 Task: Find connections with filter location Jieshou with filter topic #personaltraining with filter profile language English with filter current company Viasat Inc. with filter school Coimbatore Institute of Technology with filter industry Wind Electric Power Generation with filter service category Packaging Design with filter keywords title Motion Picture Director
Action: Mouse moved to (714, 93)
Screenshot: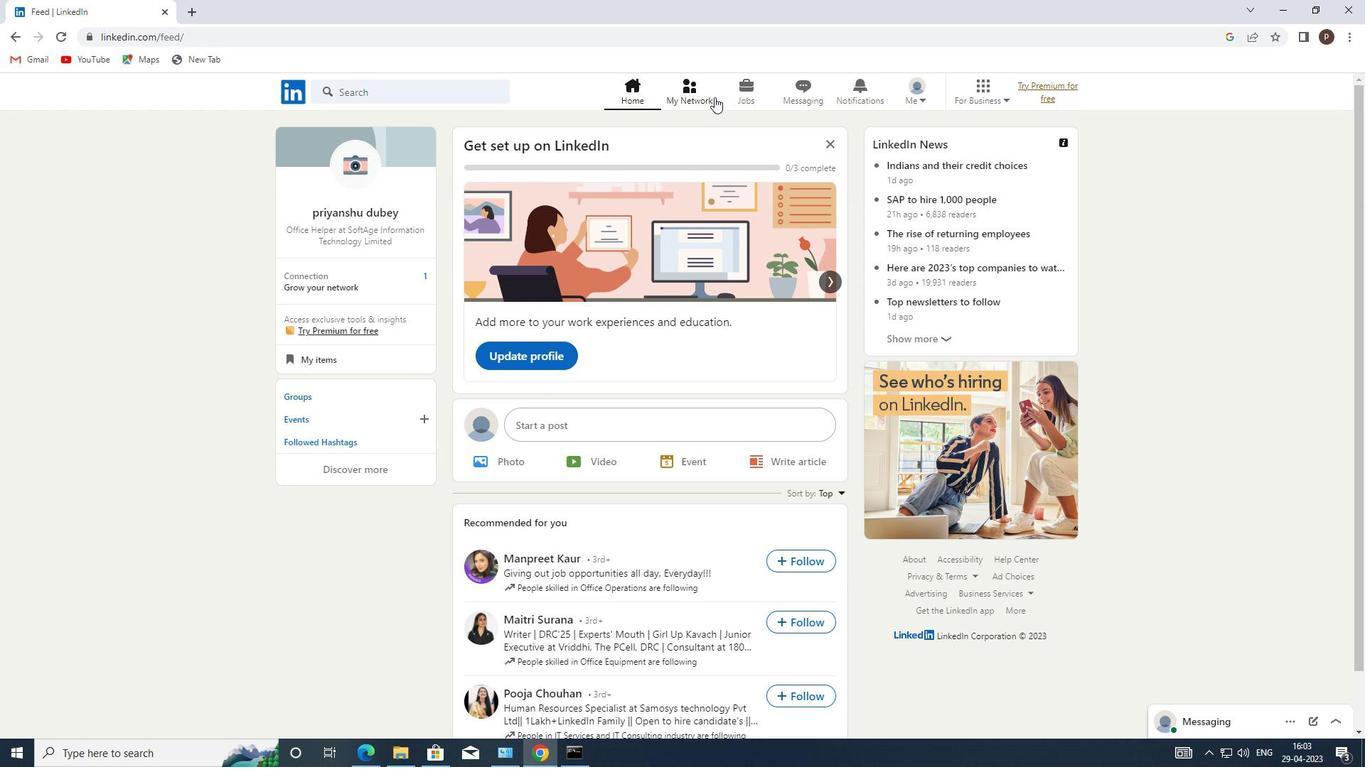 
Action: Mouse pressed left at (714, 93)
Screenshot: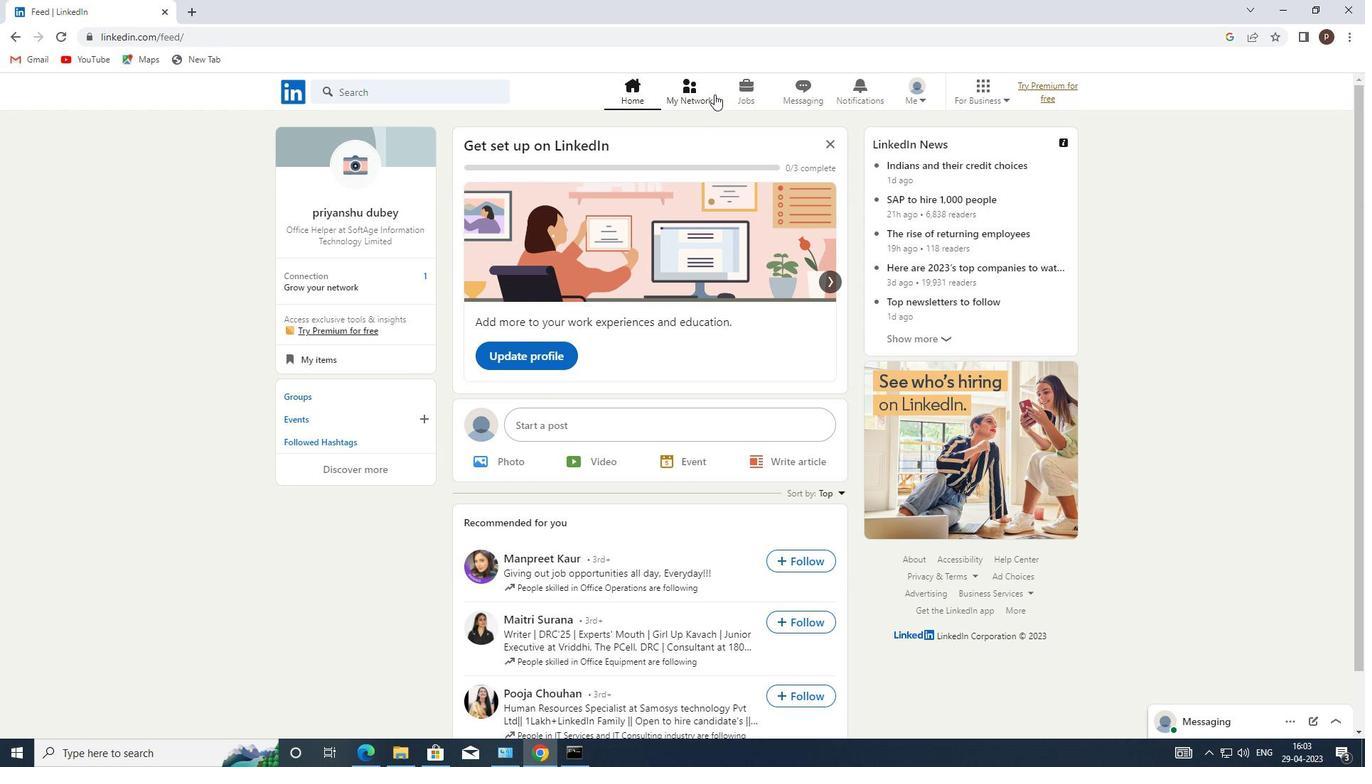 
Action: Mouse moved to (383, 172)
Screenshot: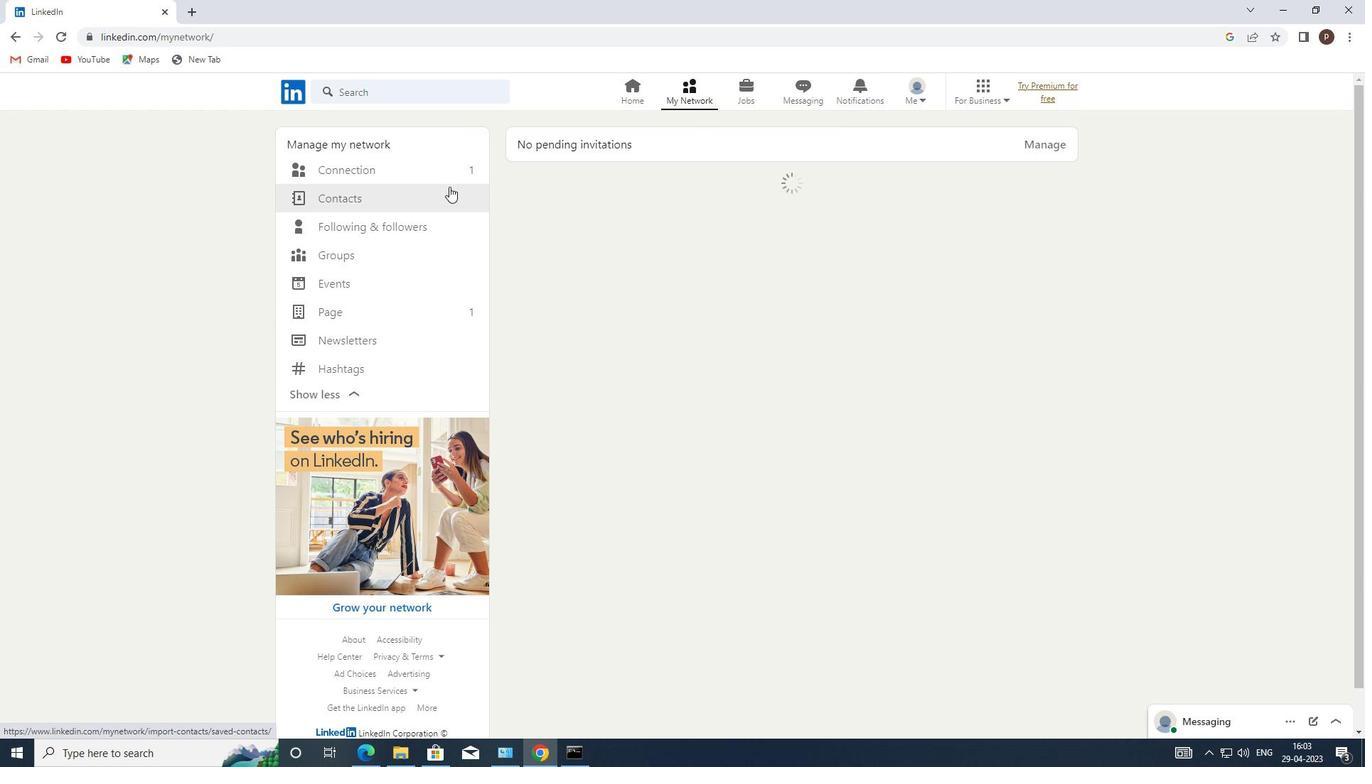 
Action: Mouse pressed left at (383, 172)
Screenshot: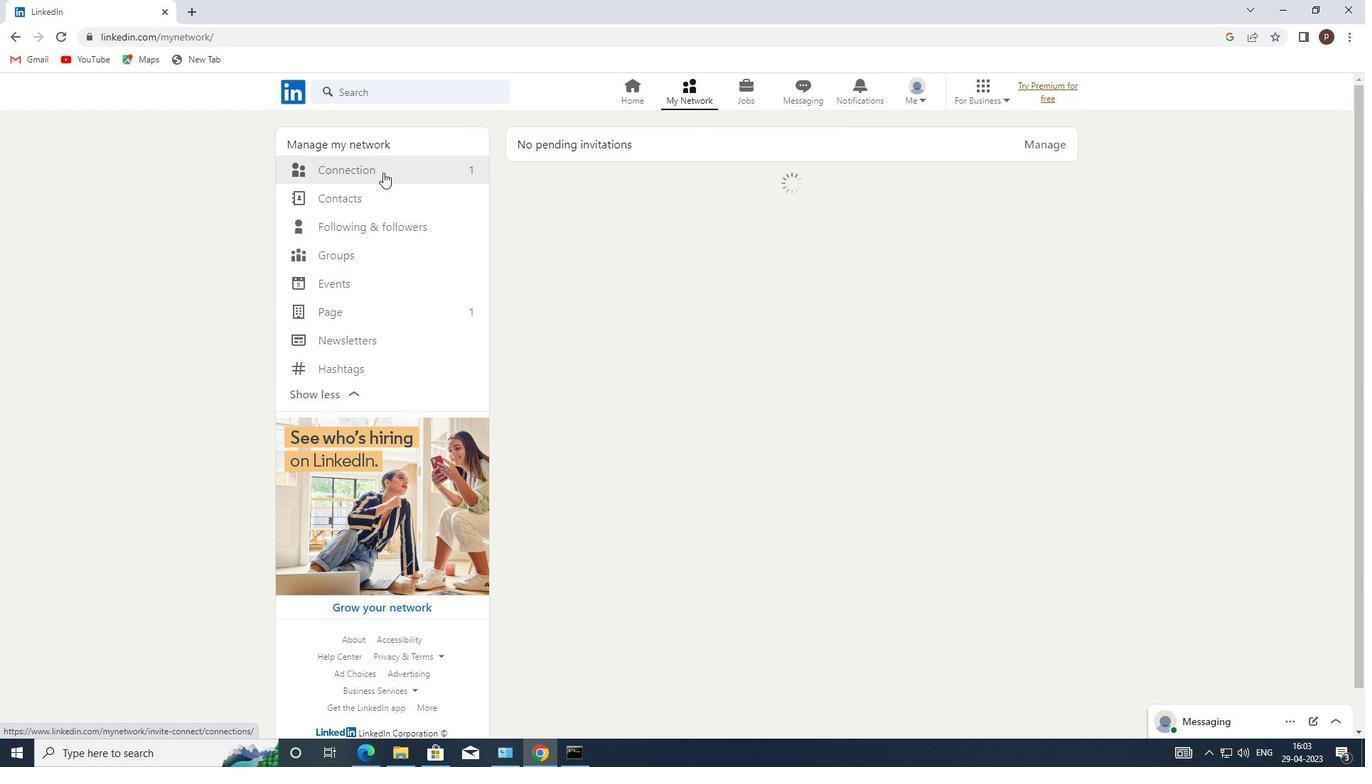
Action: Mouse moved to (764, 166)
Screenshot: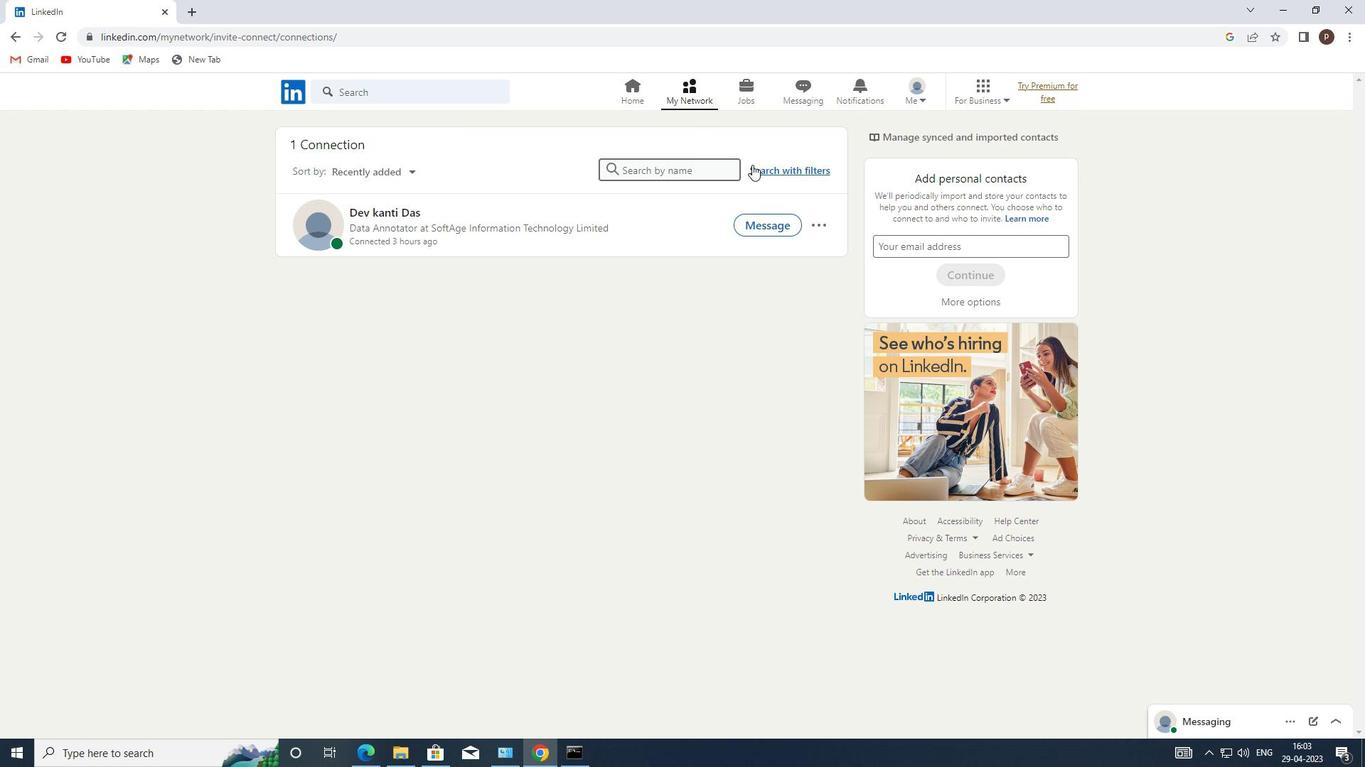 
Action: Mouse pressed left at (764, 166)
Screenshot: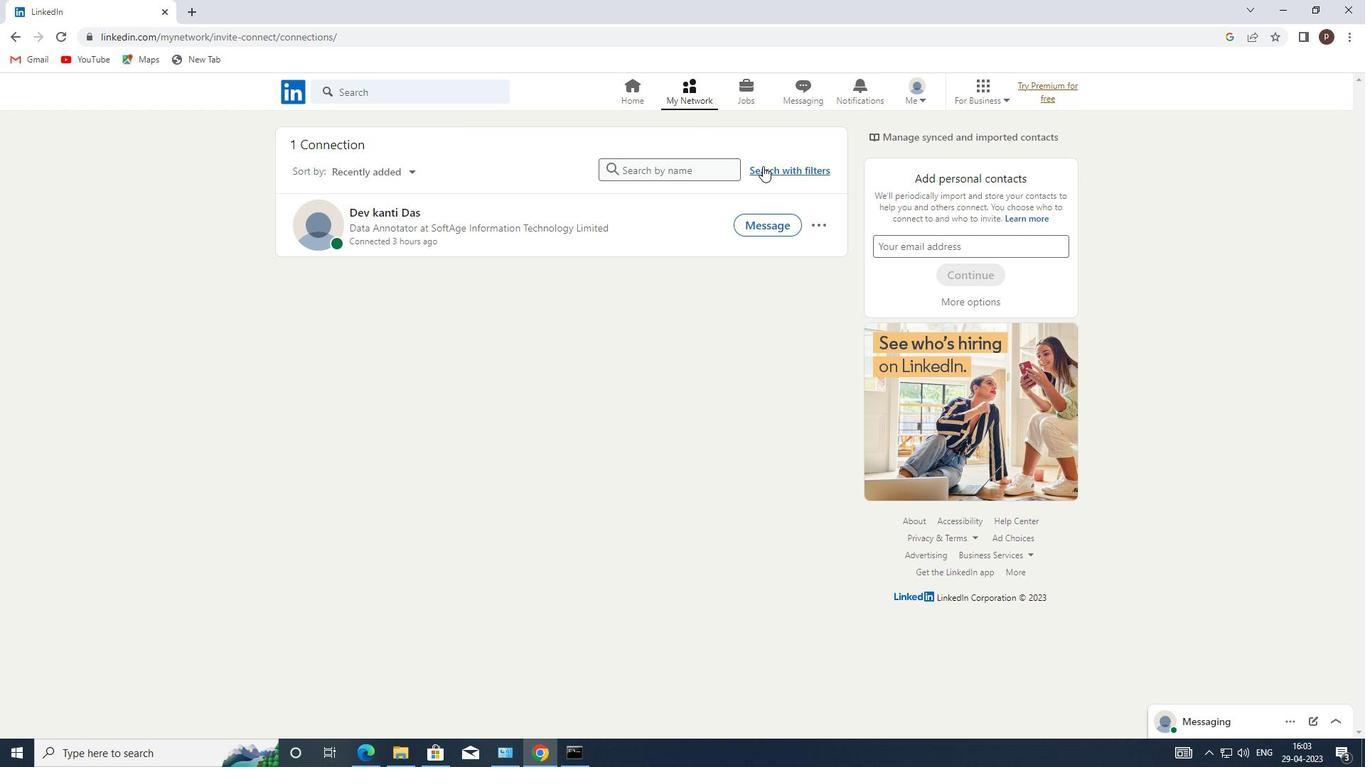 
Action: Mouse moved to (730, 132)
Screenshot: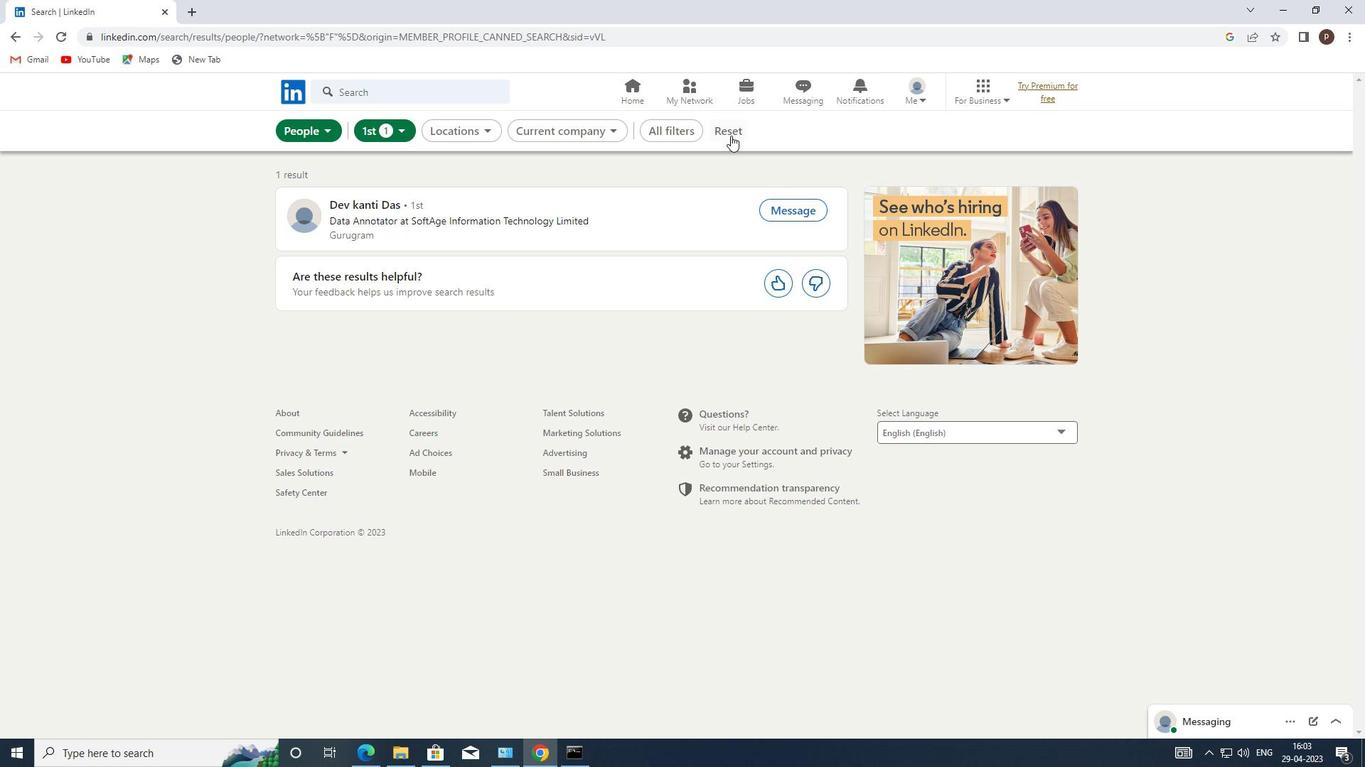 
Action: Mouse pressed left at (730, 132)
Screenshot: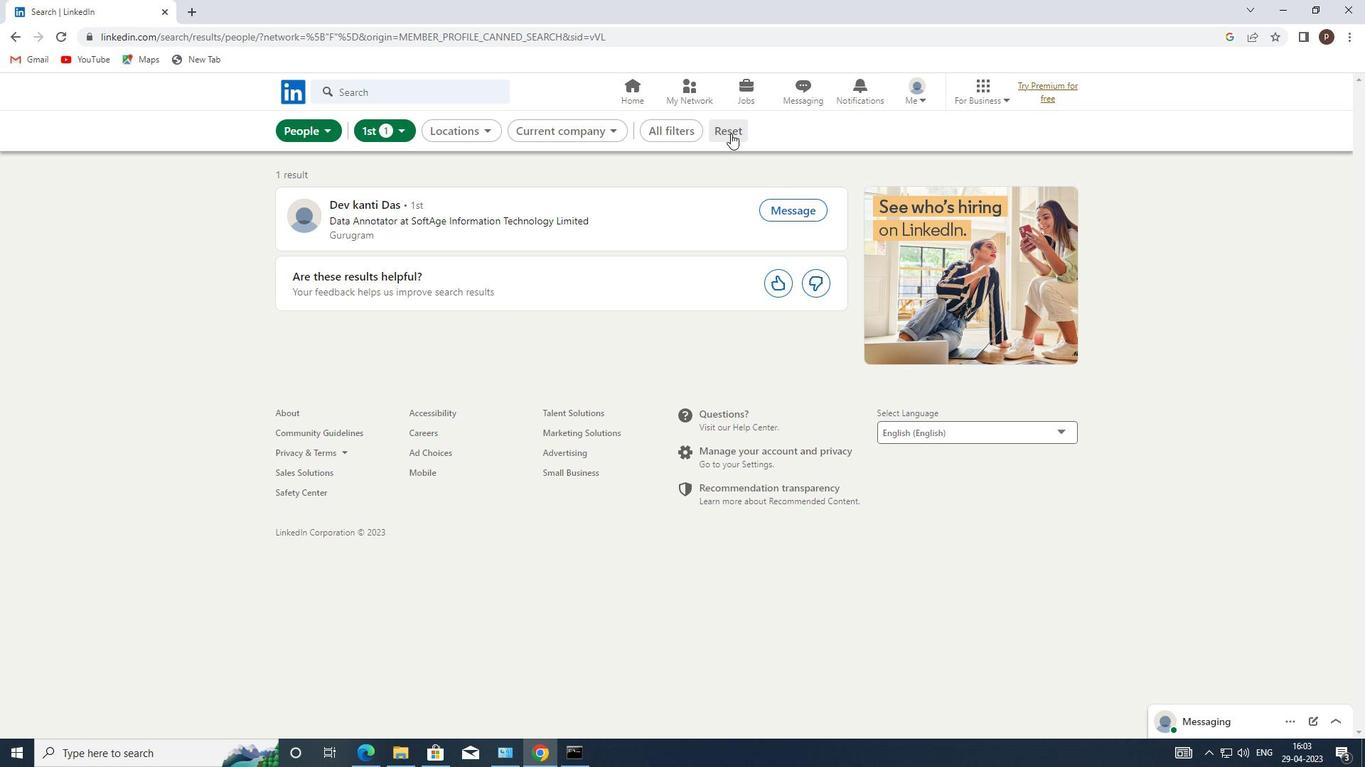 
Action: Mouse moved to (719, 133)
Screenshot: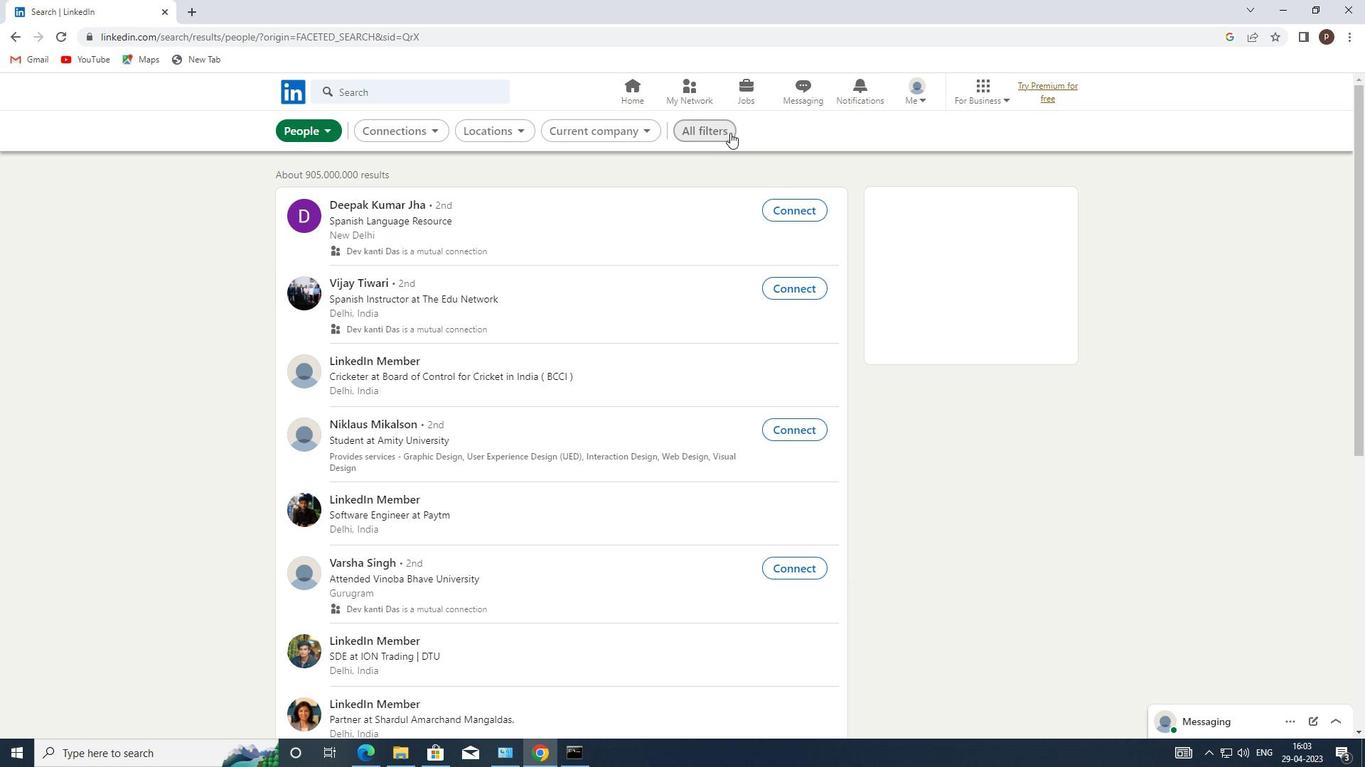 
Action: Mouse pressed left at (719, 133)
Screenshot: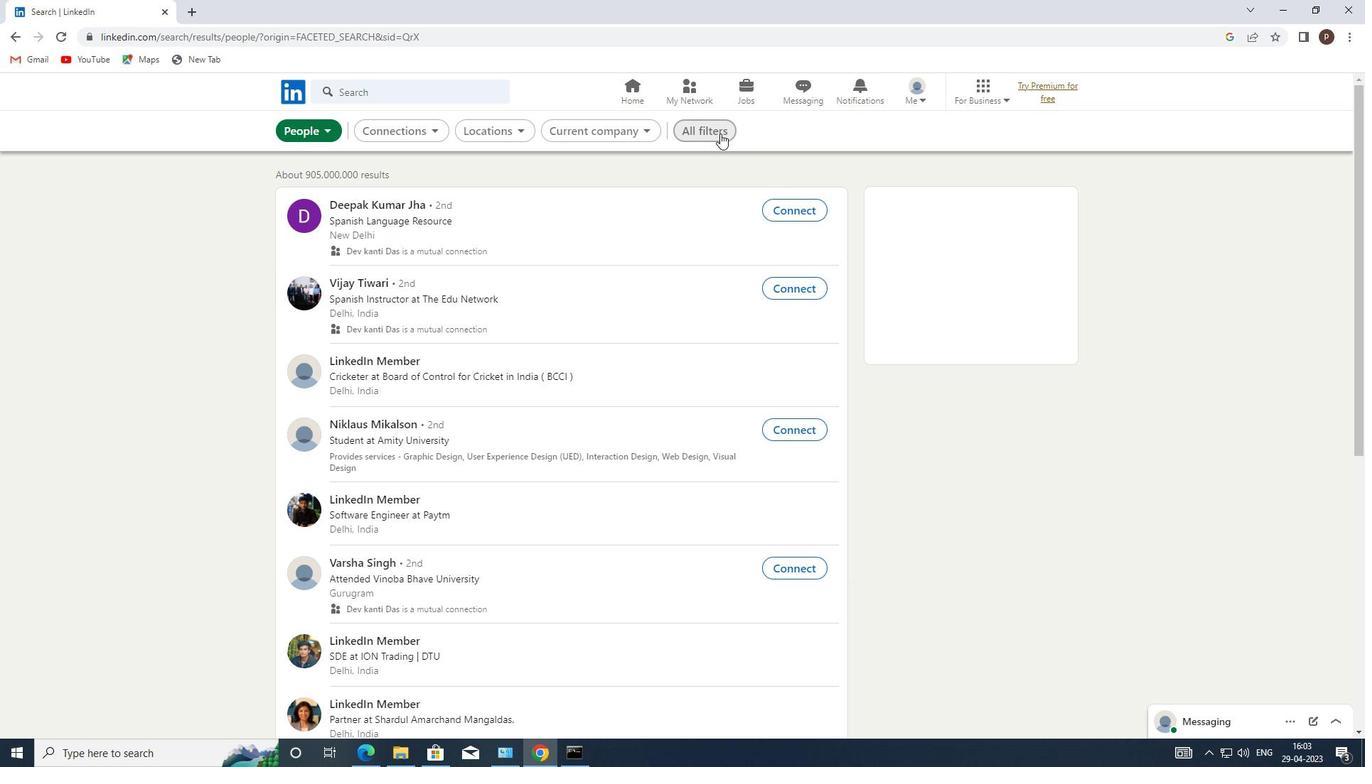 
Action: Mouse moved to (1074, 530)
Screenshot: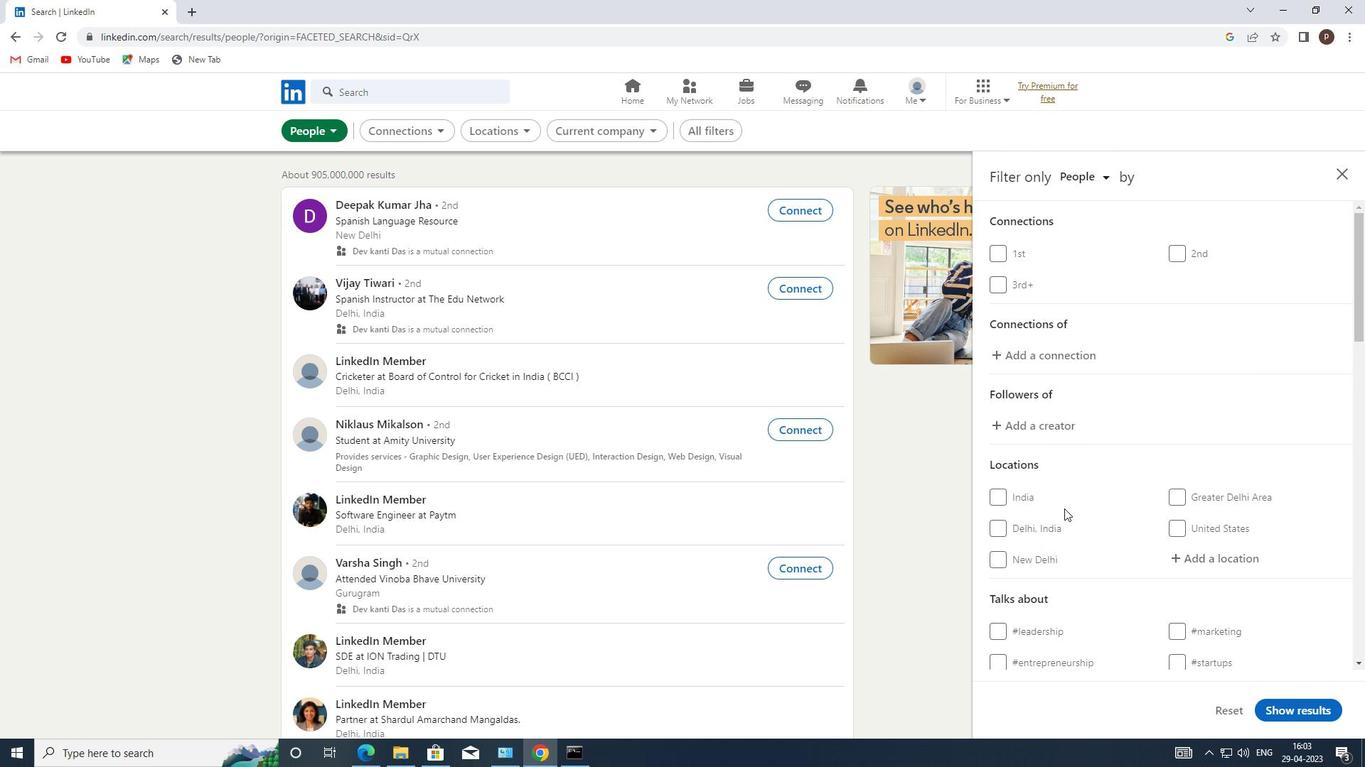 
Action: Mouse scrolled (1074, 529) with delta (0, 0)
Screenshot: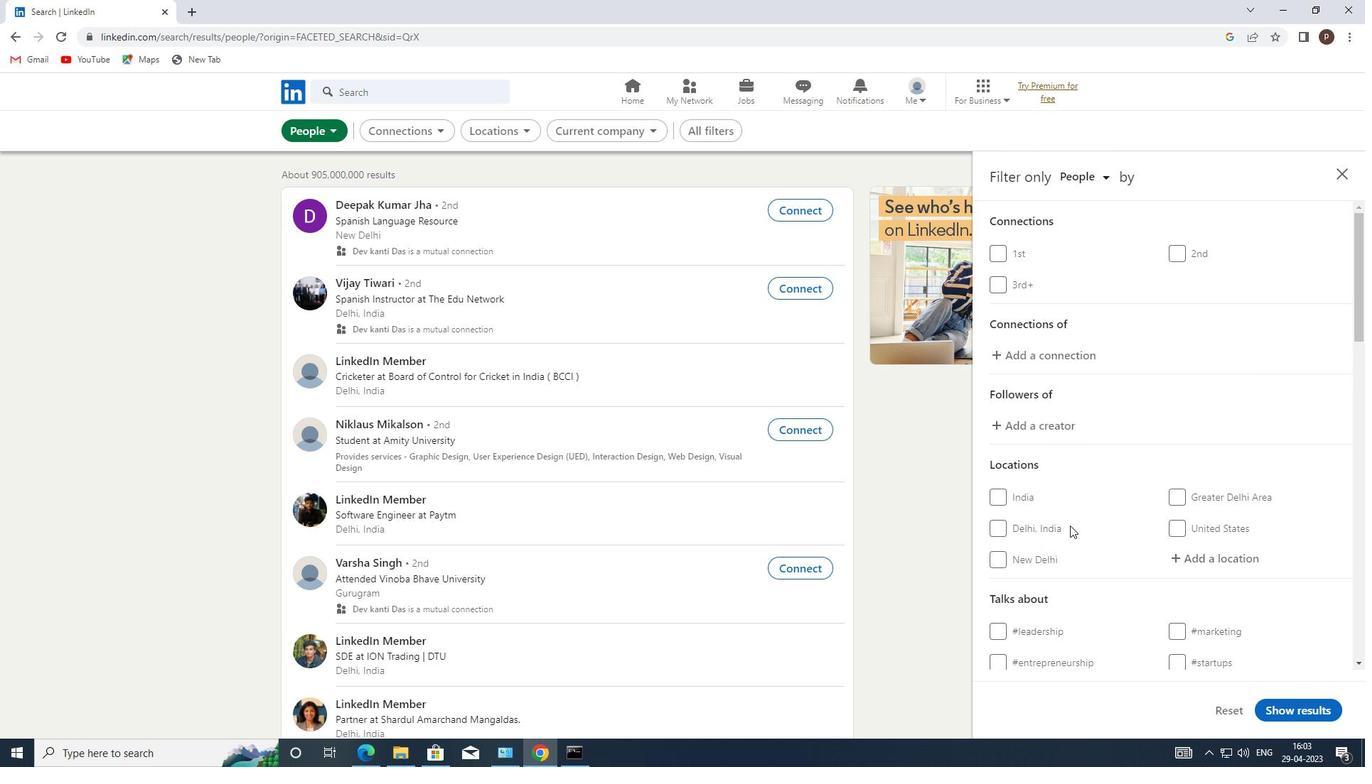 
Action: Mouse scrolled (1074, 529) with delta (0, 0)
Screenshot: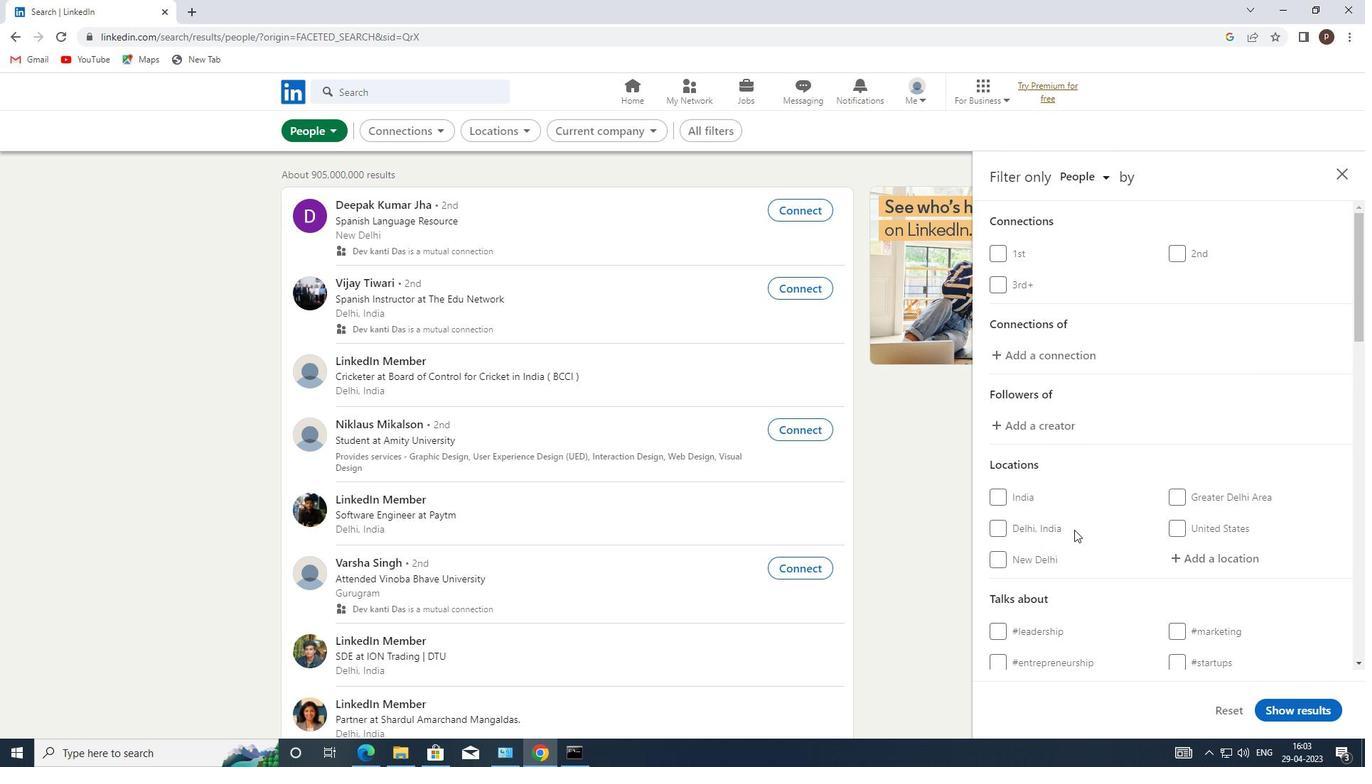 
Action: Mouse moved to (1173, 418)
Screenshot: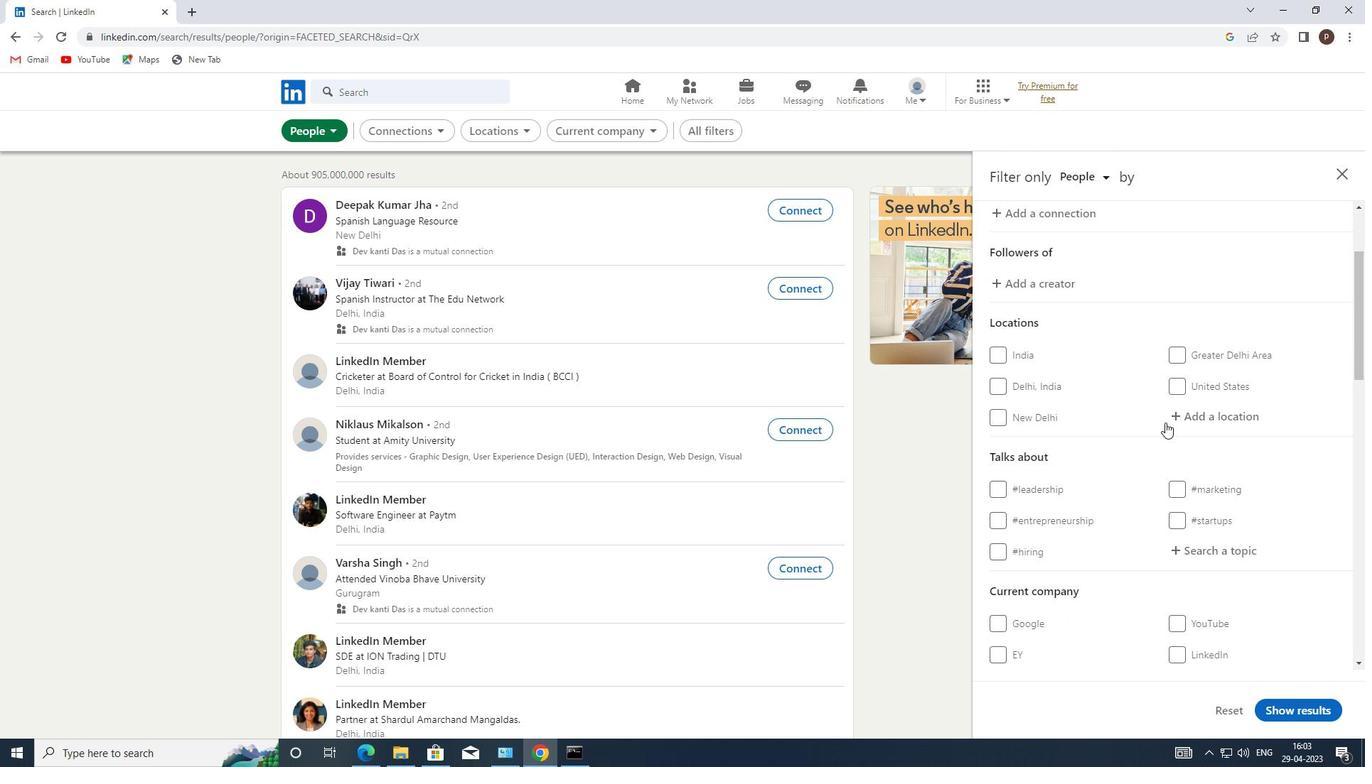 
Action: Mouse pressed left at (1173, 418)
Screenshot: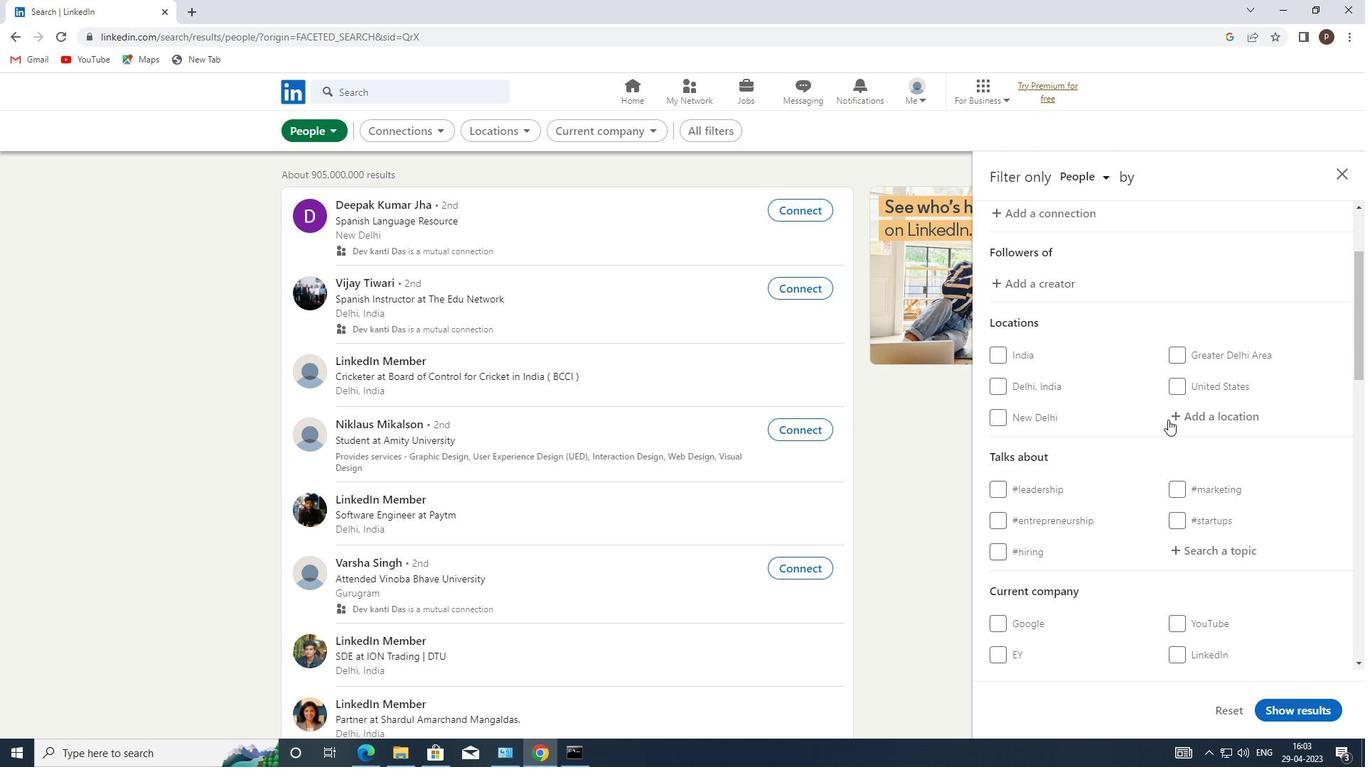 
Action: Key pressed j<Key.caps_lock>ieshou<Key.space>
Screenshot: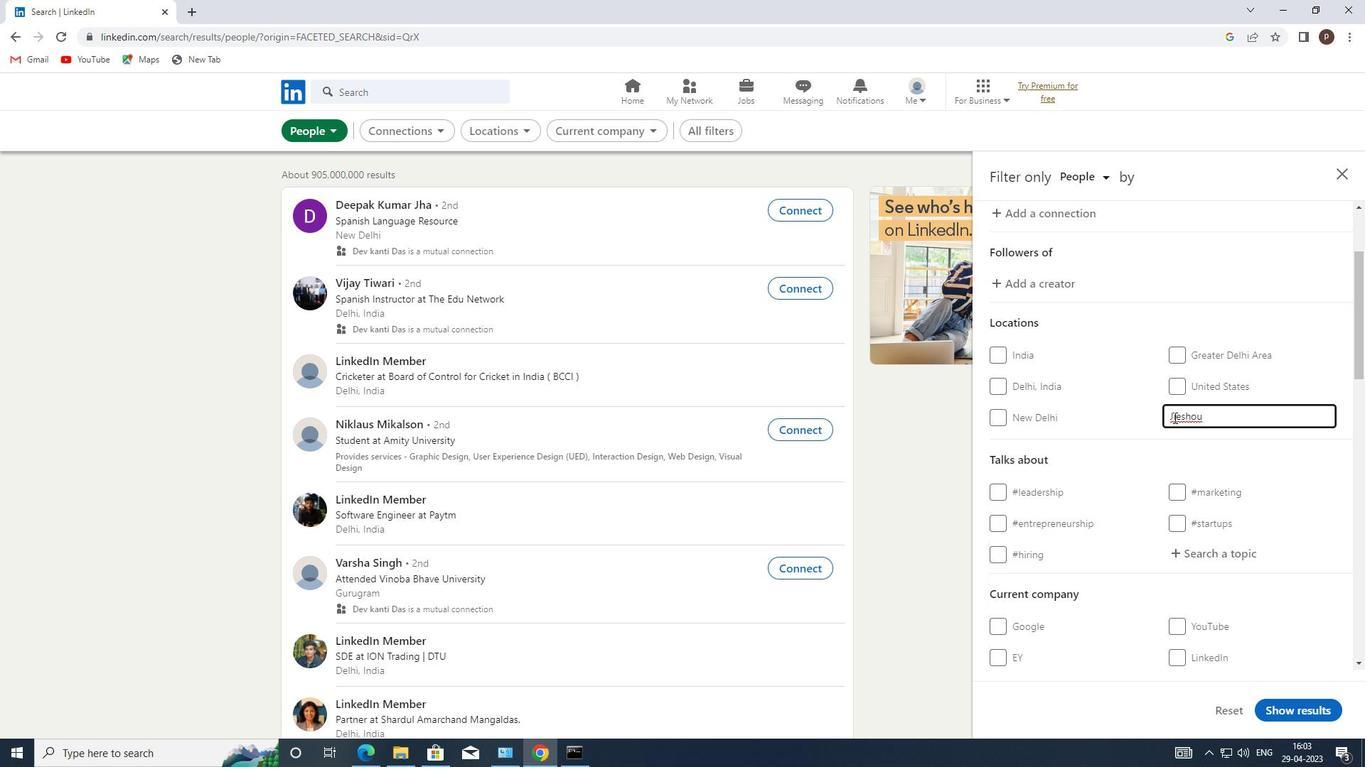 
Action: Mouse moved to (1132, 450)
Screenshot: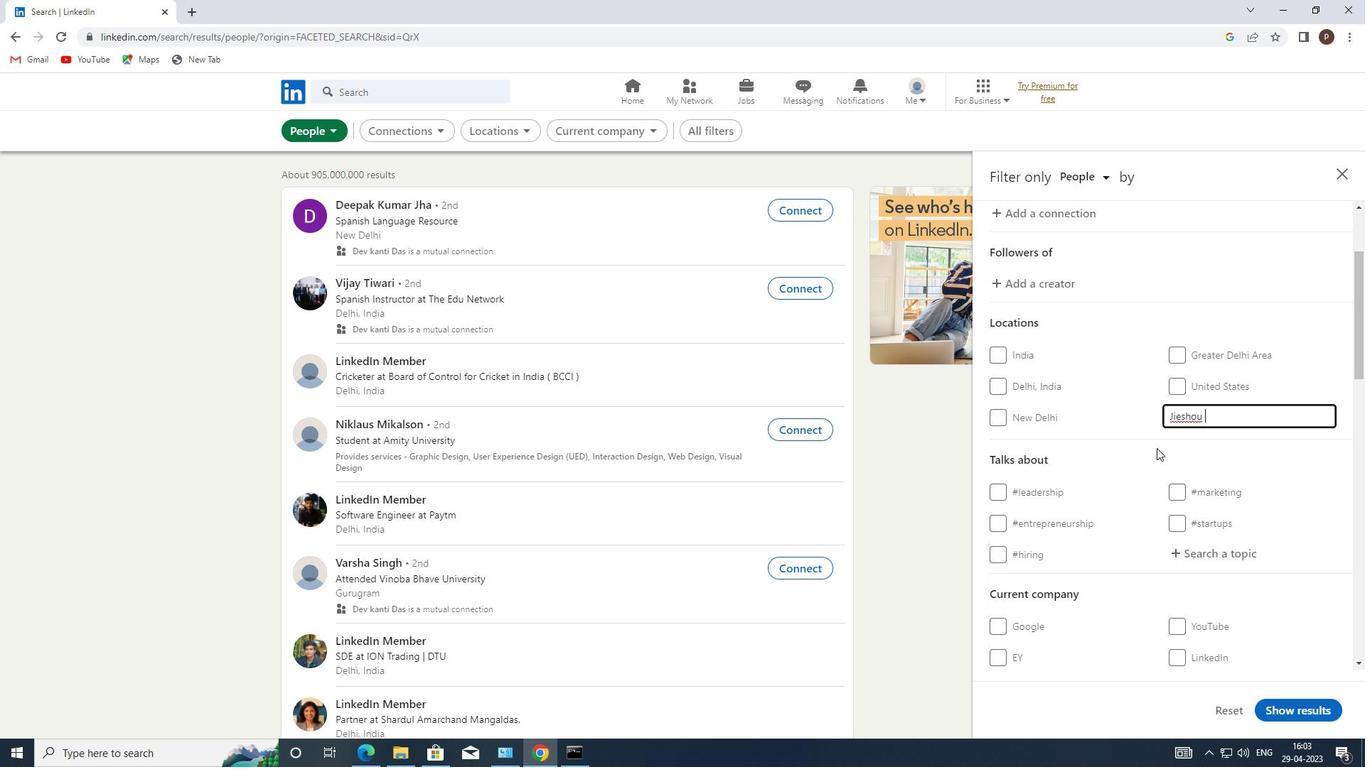 
Action: Mouse scrolled (1132, 450) with delta (0, 0)
Screenshot: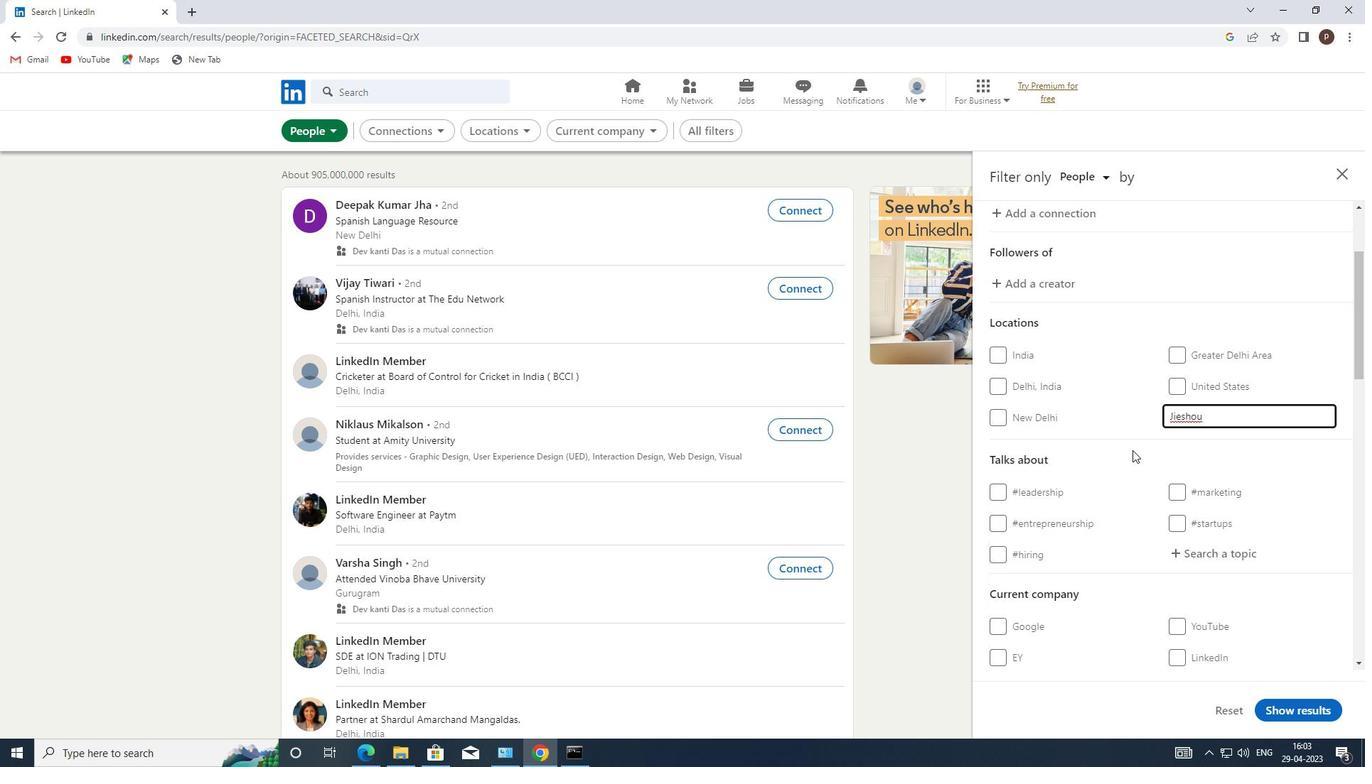 
Action: Mouse moved to (1175, 484)
Screenshot: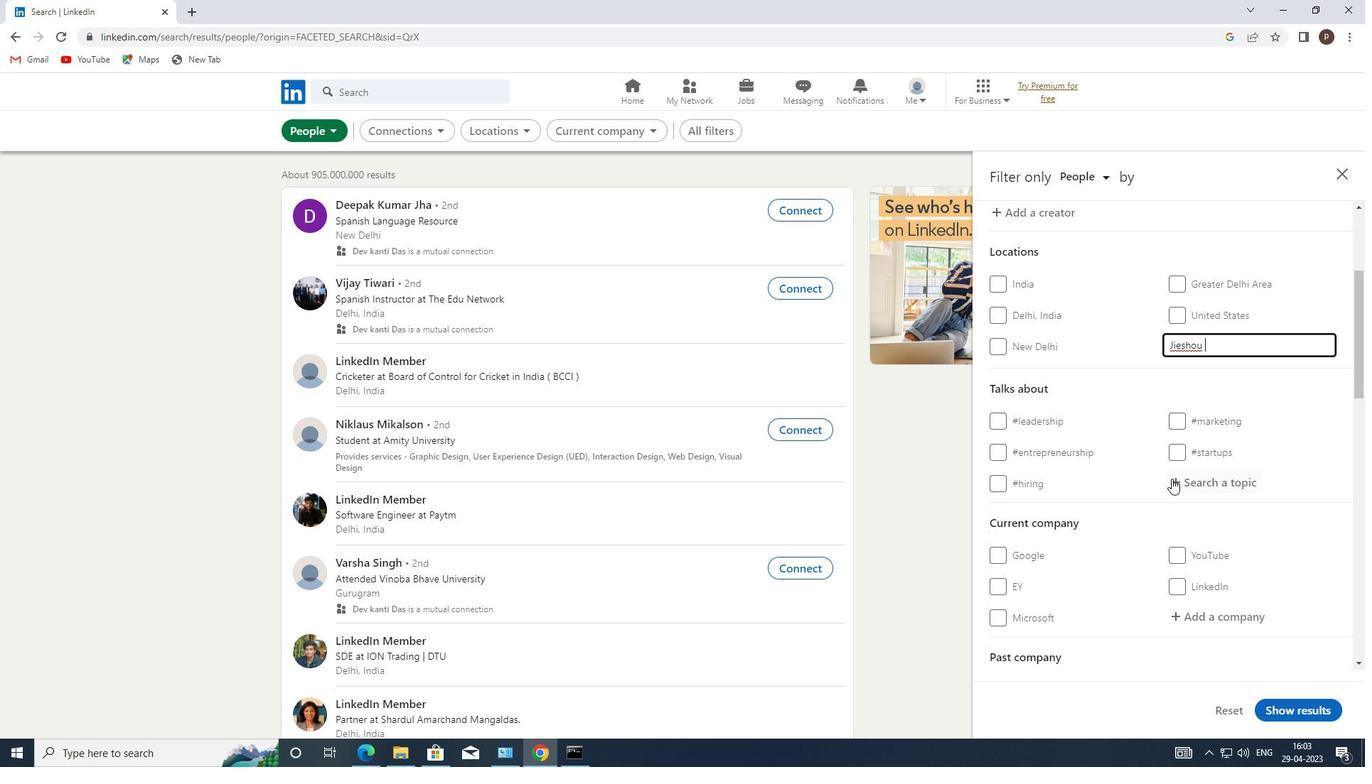 
Action: Mouse pressed left at (1175, 484)
Screenshot: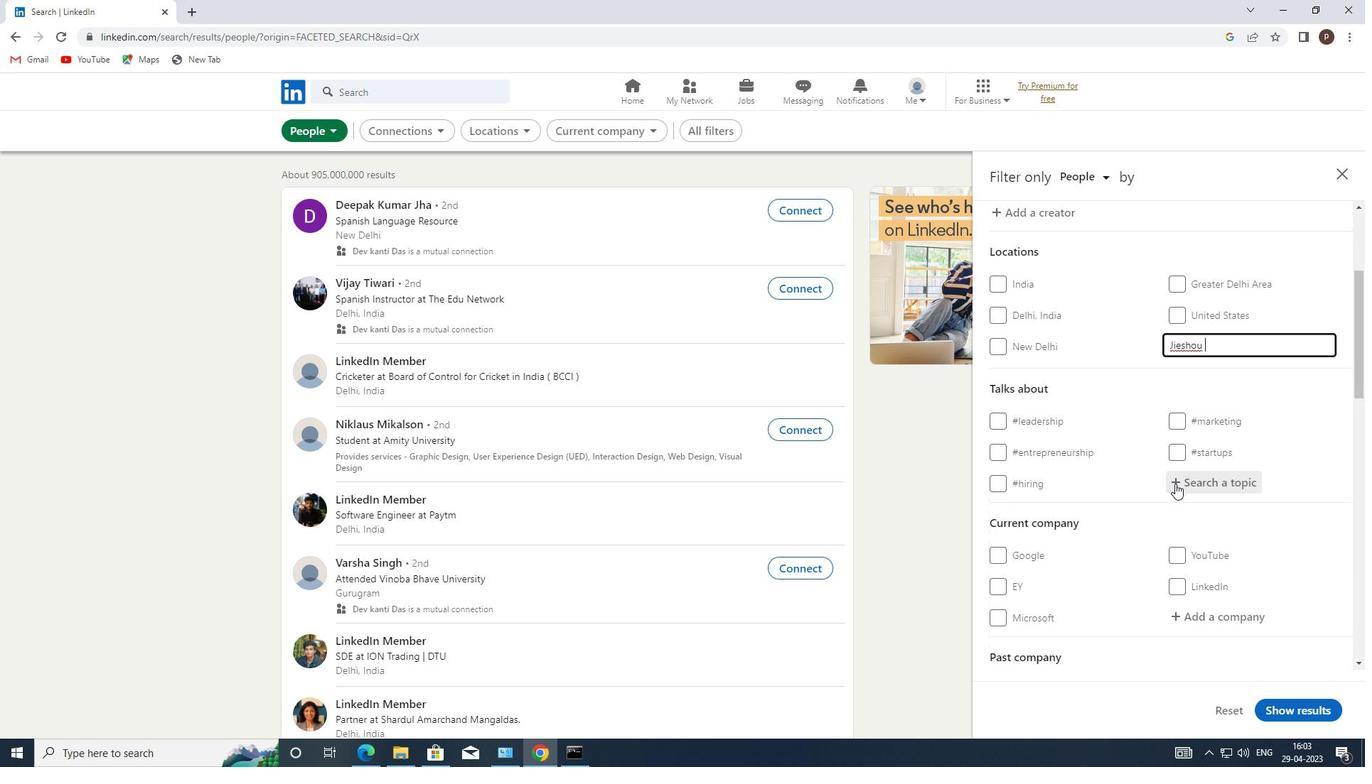 
Action: Key pressed <Key.shift>#PERSONALTRAINING<Key.space>
Screenshot: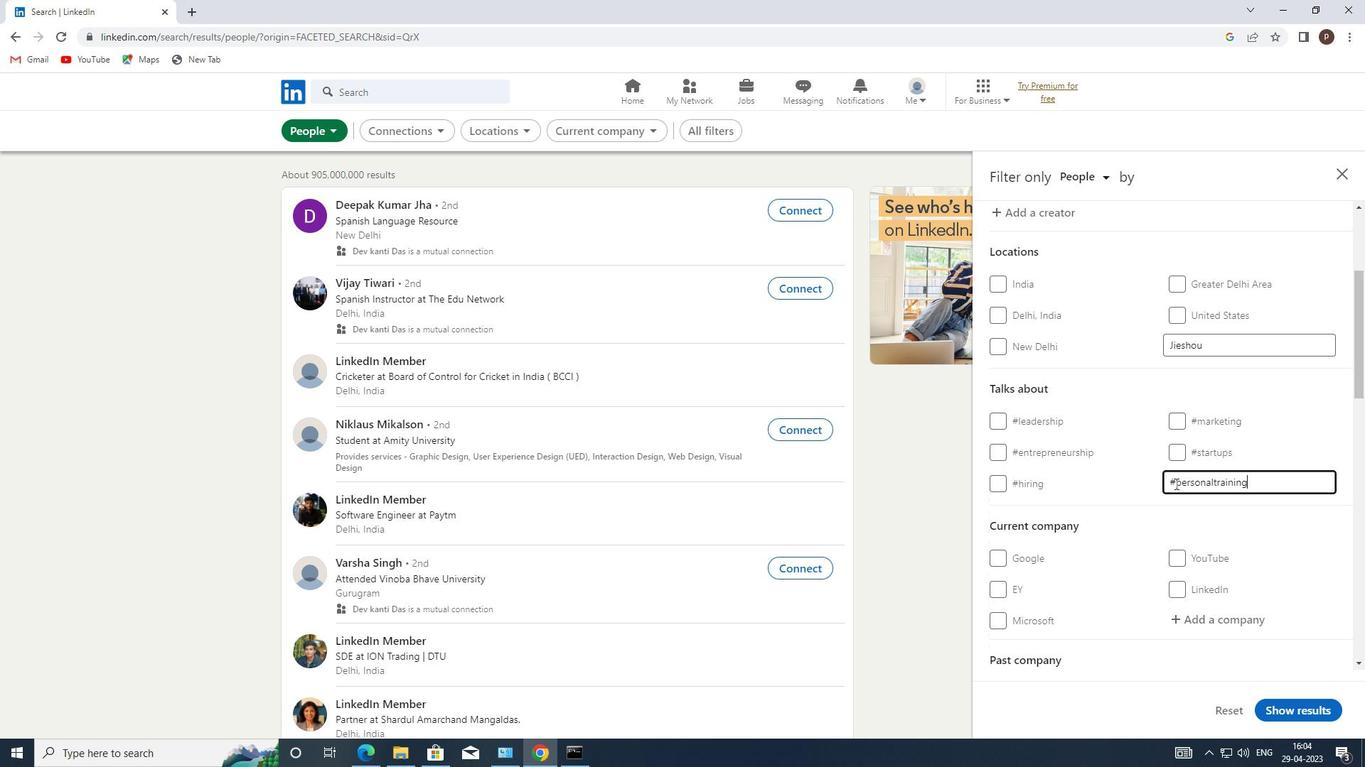 
Action: Mouse moved to (1121, 512)
Screenshot: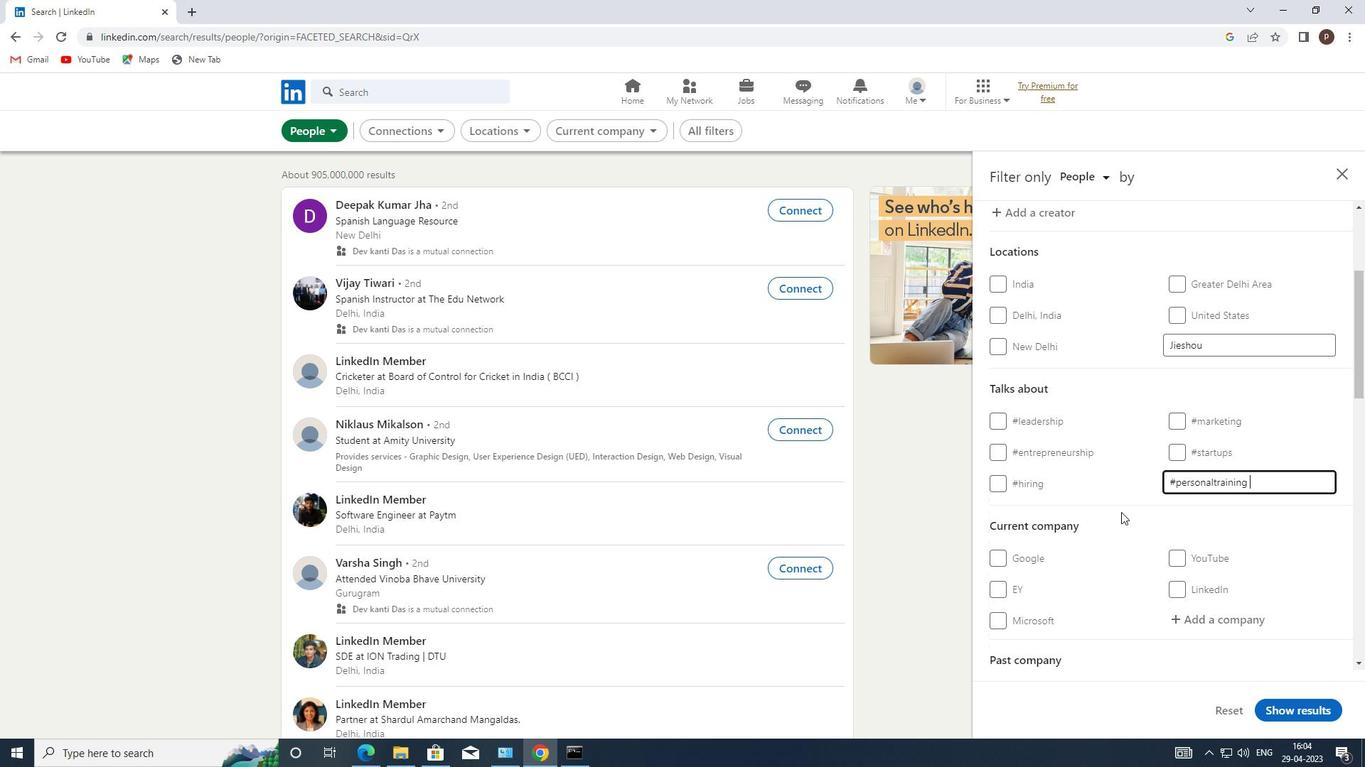 
Action: Mouse scrolled (1121, 511) with delta (0, 0)
Screenshot: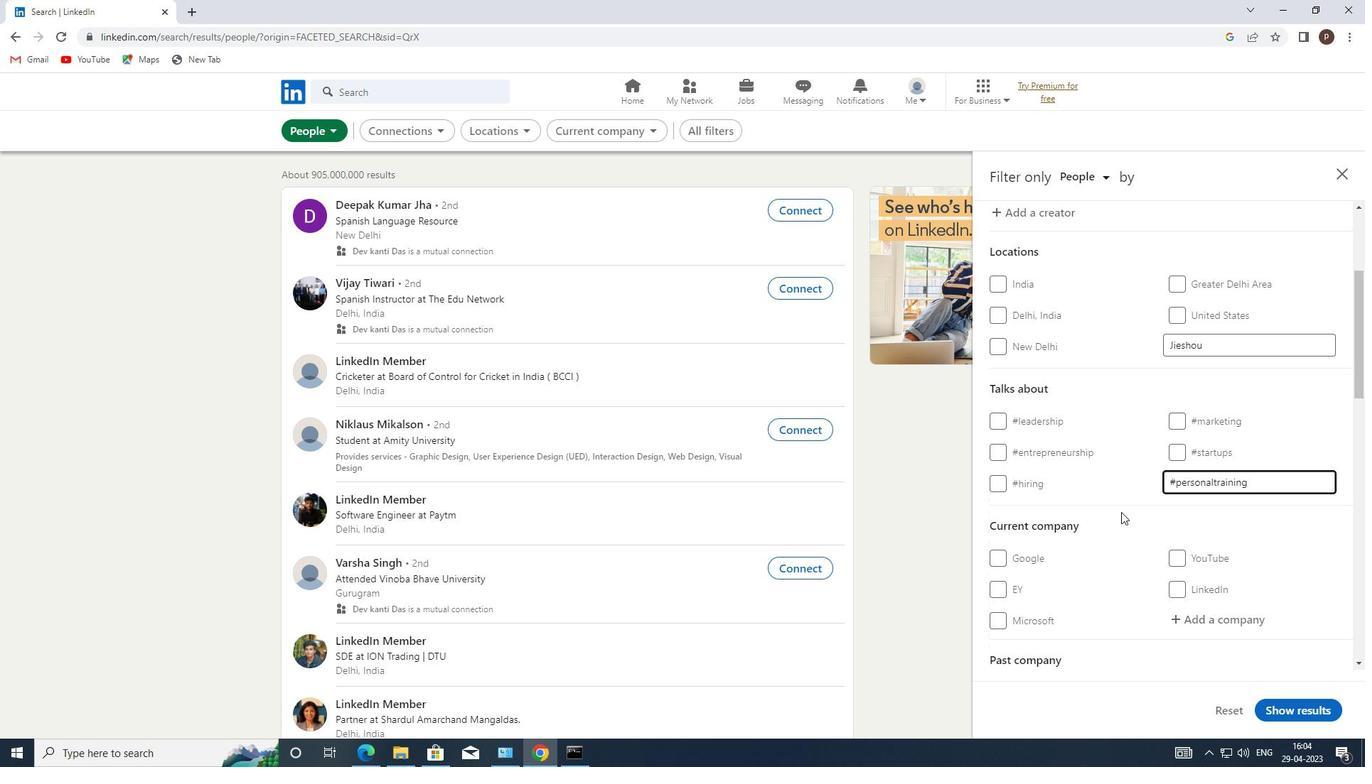 
Action: Mouse scrolled (1121, 511) with delta (0, 0)
Screenshot: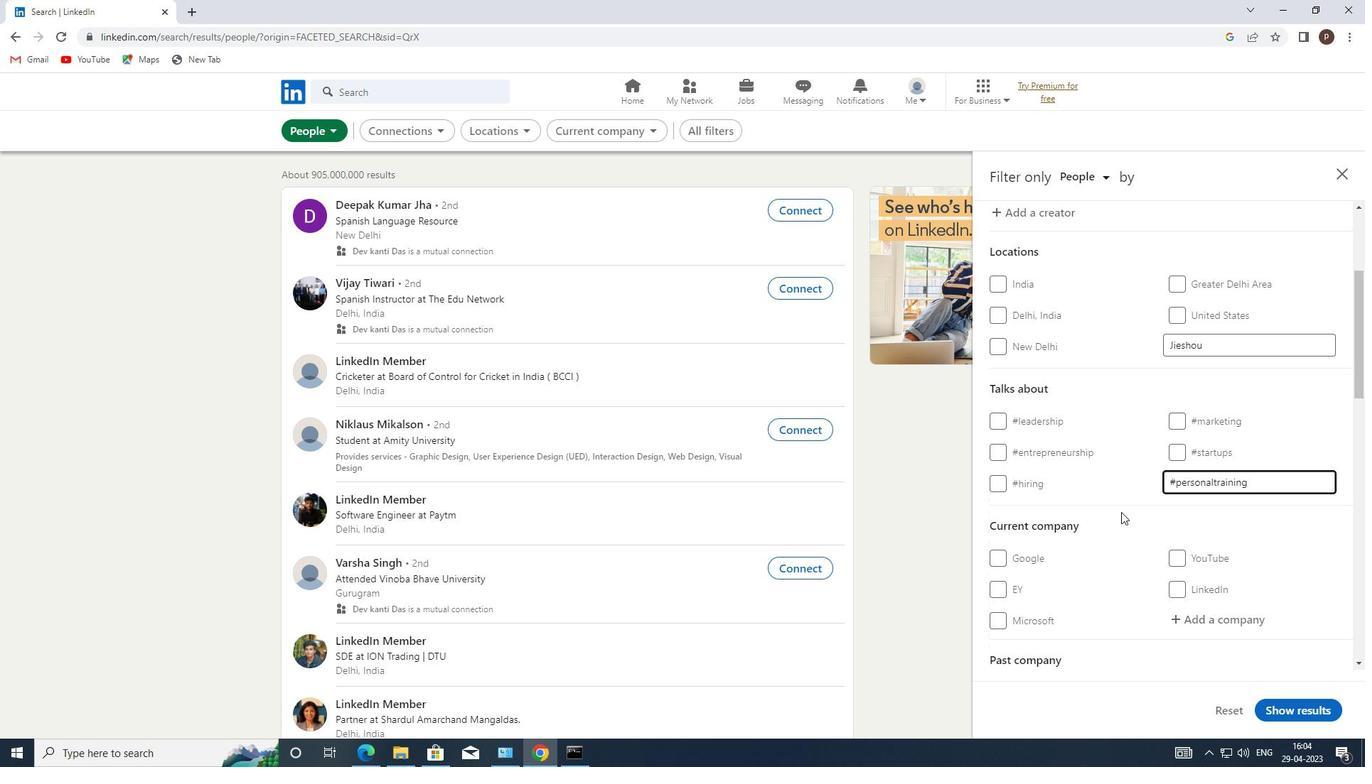 
Action: Mouse moved to (1122, 510)
Screenshot: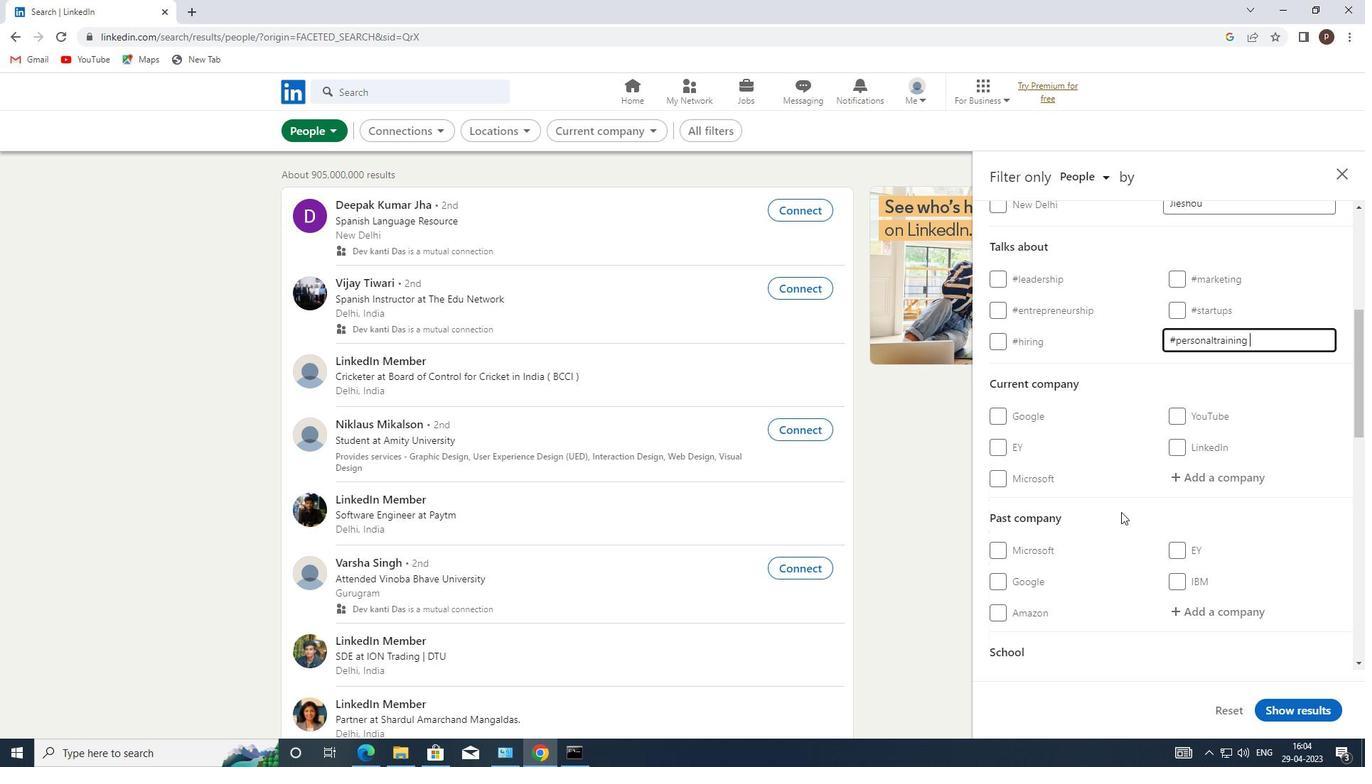 
Action: Mouse scrolled (1122, 509) with delta (0, 0)
Screenshot: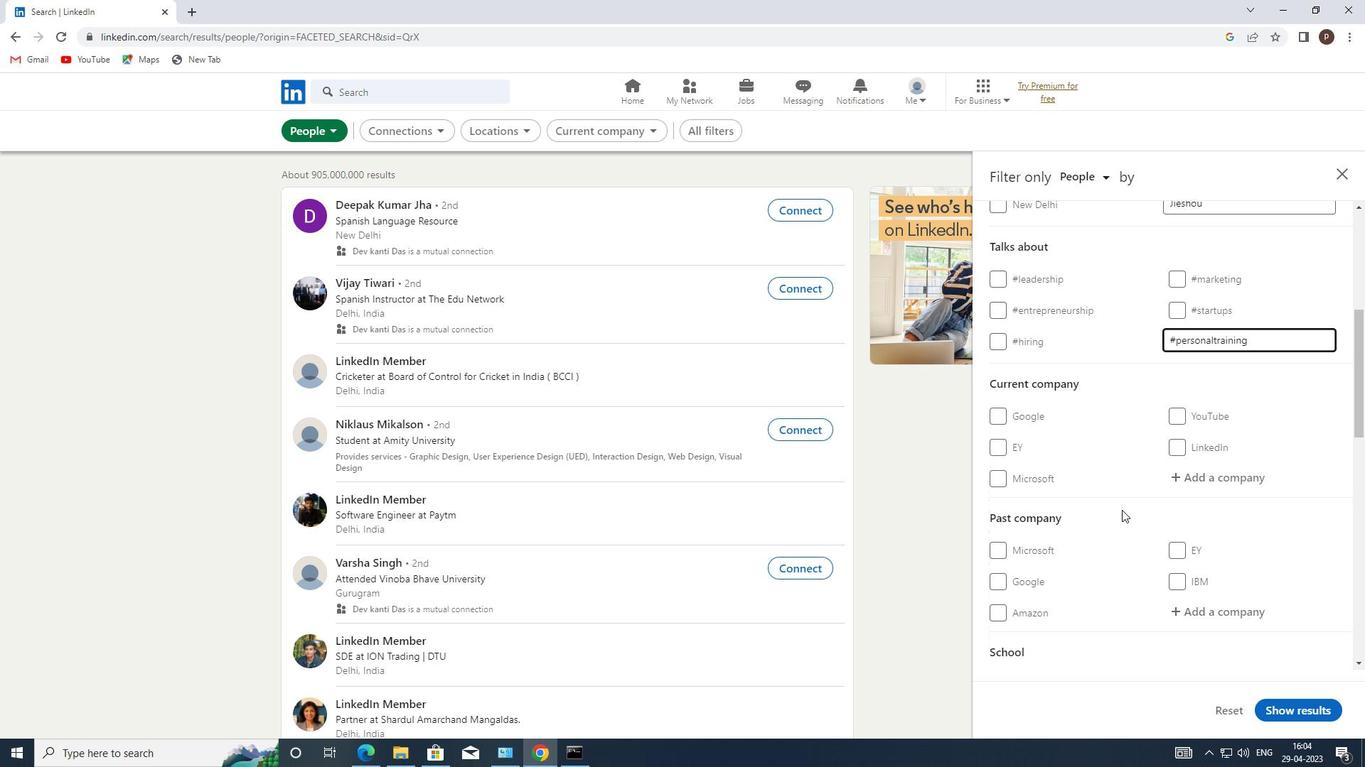 
Action: Mouse scrolled (1122, 509) with delta (0, 0)
Screenshot: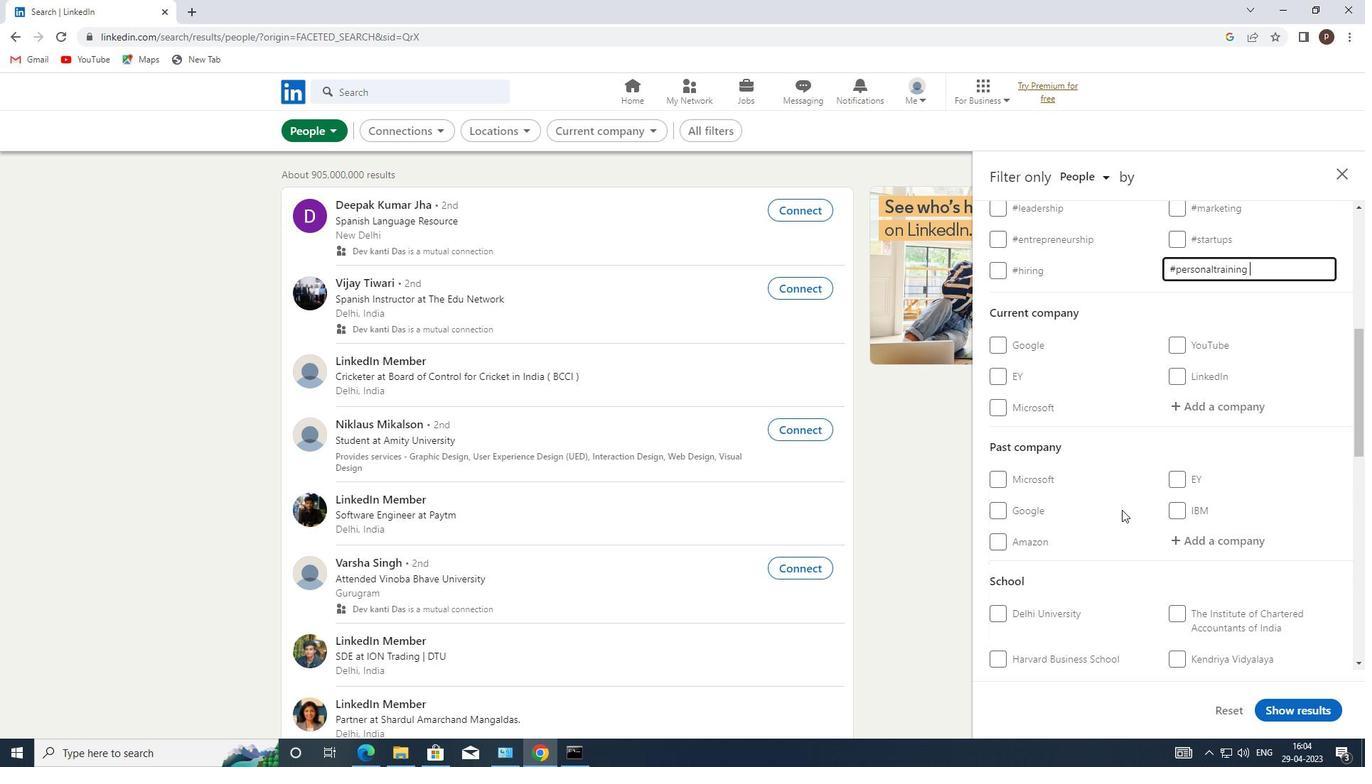 
Action: Mouse scrolled (1122, 509) with delta (0, 0)
Screenshot: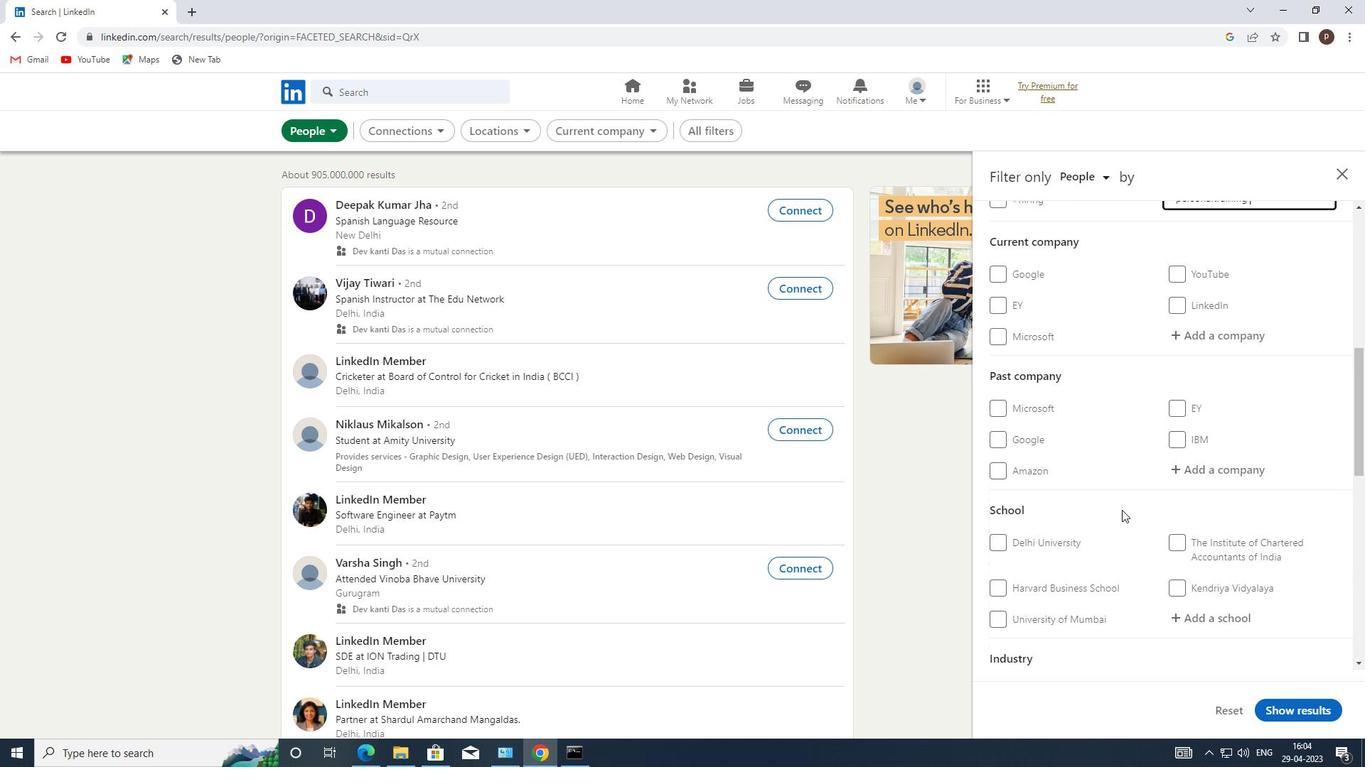 
Action: Mouse scrolled (1122, 509) with delta (0, 0)
Screenshot: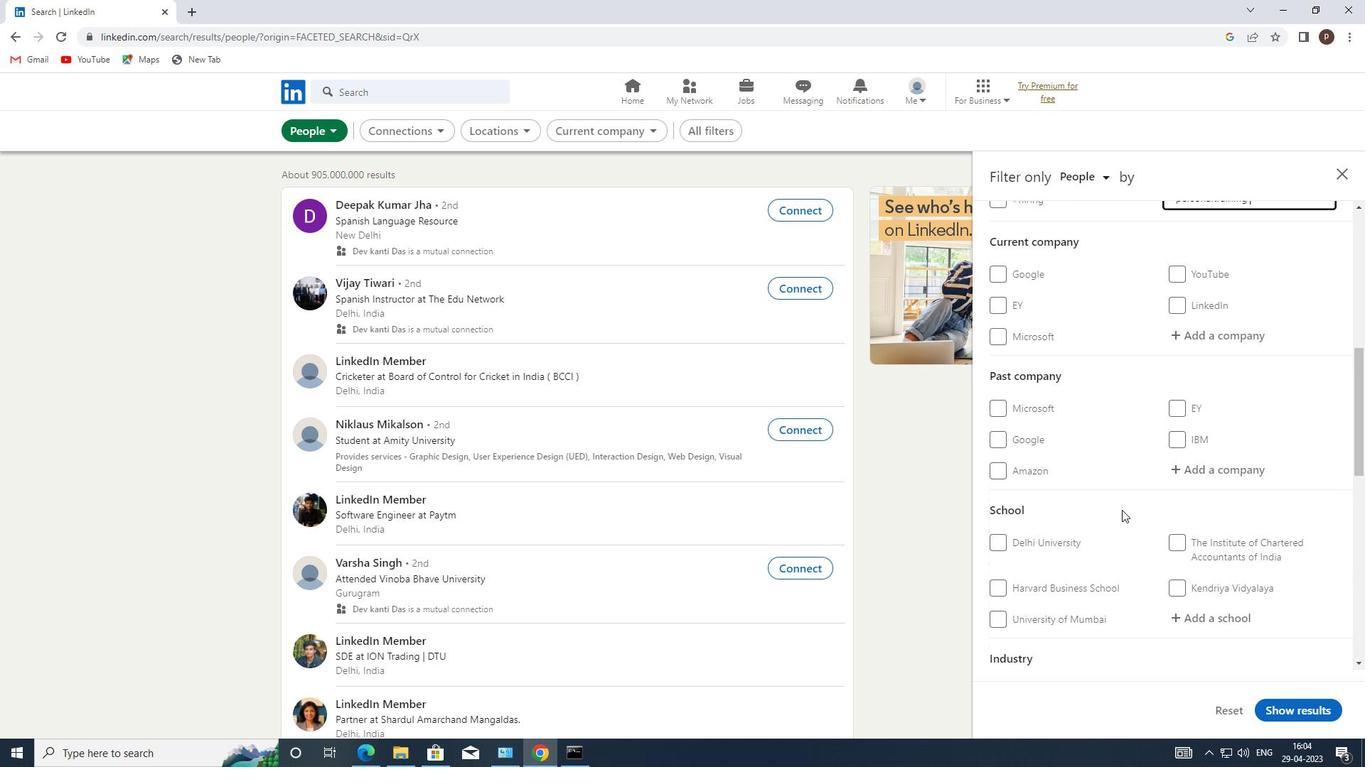 
Action: Mouse scrolled (1122, 509) with delta (0, 0)
Screenshot: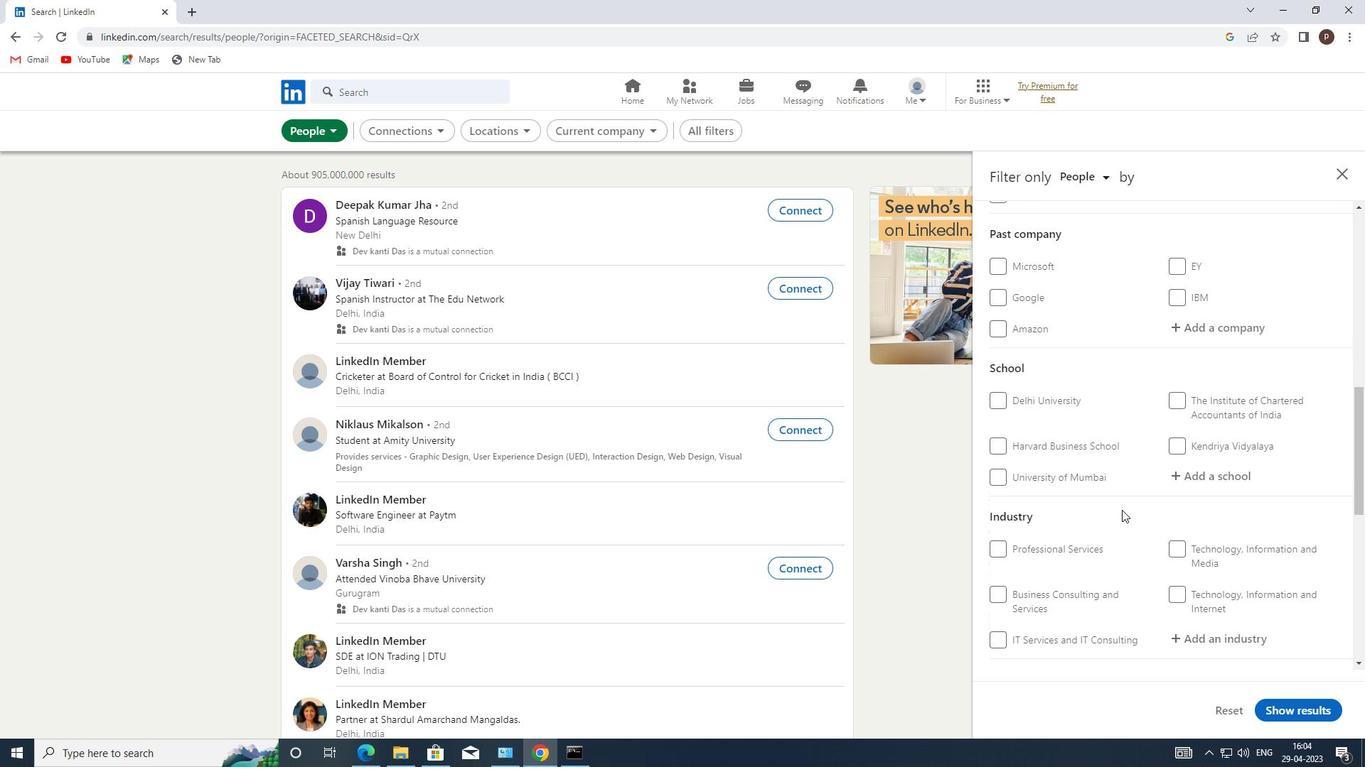 
Action: Mouse scrolled (1122, 509) with delta (0, 0)
Screenshot: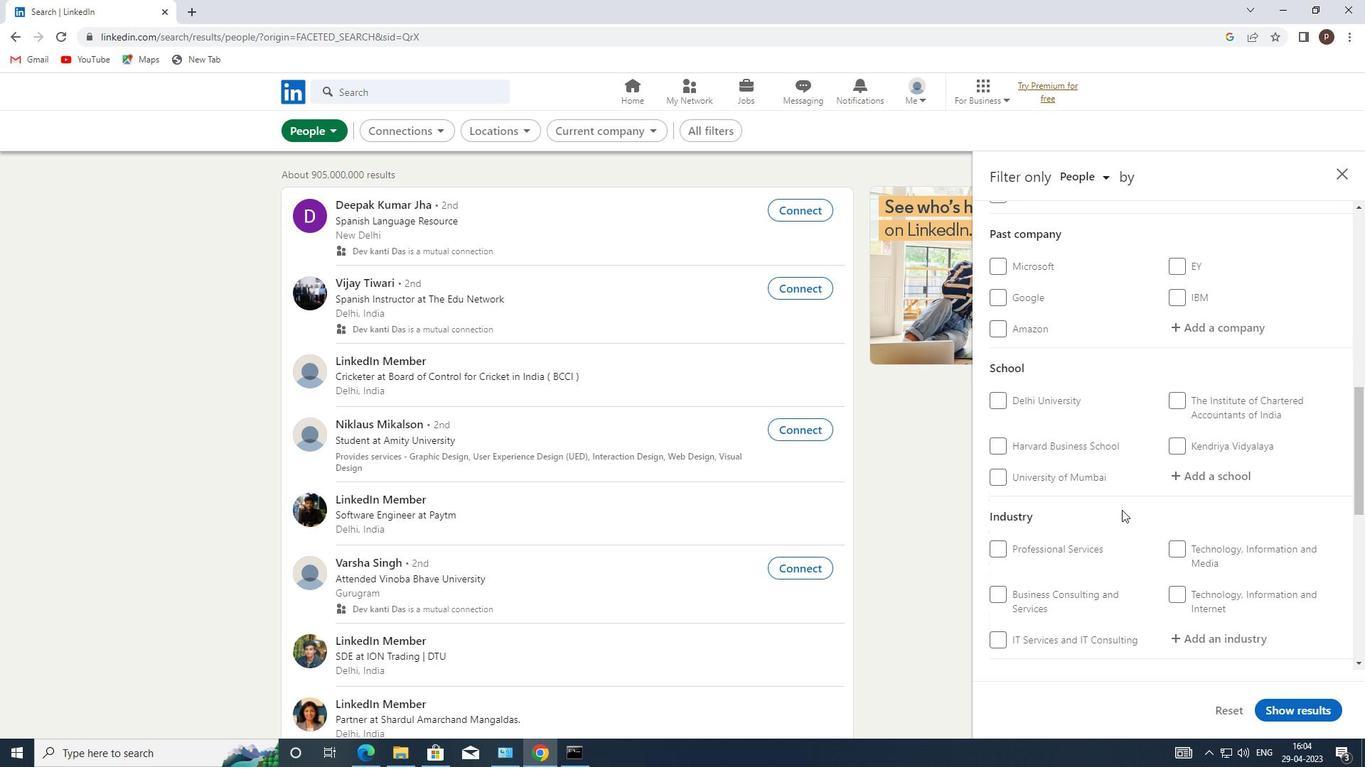 
Action: Mouse scrolled (1122, 509) with delta (0, 0)
Screenshot: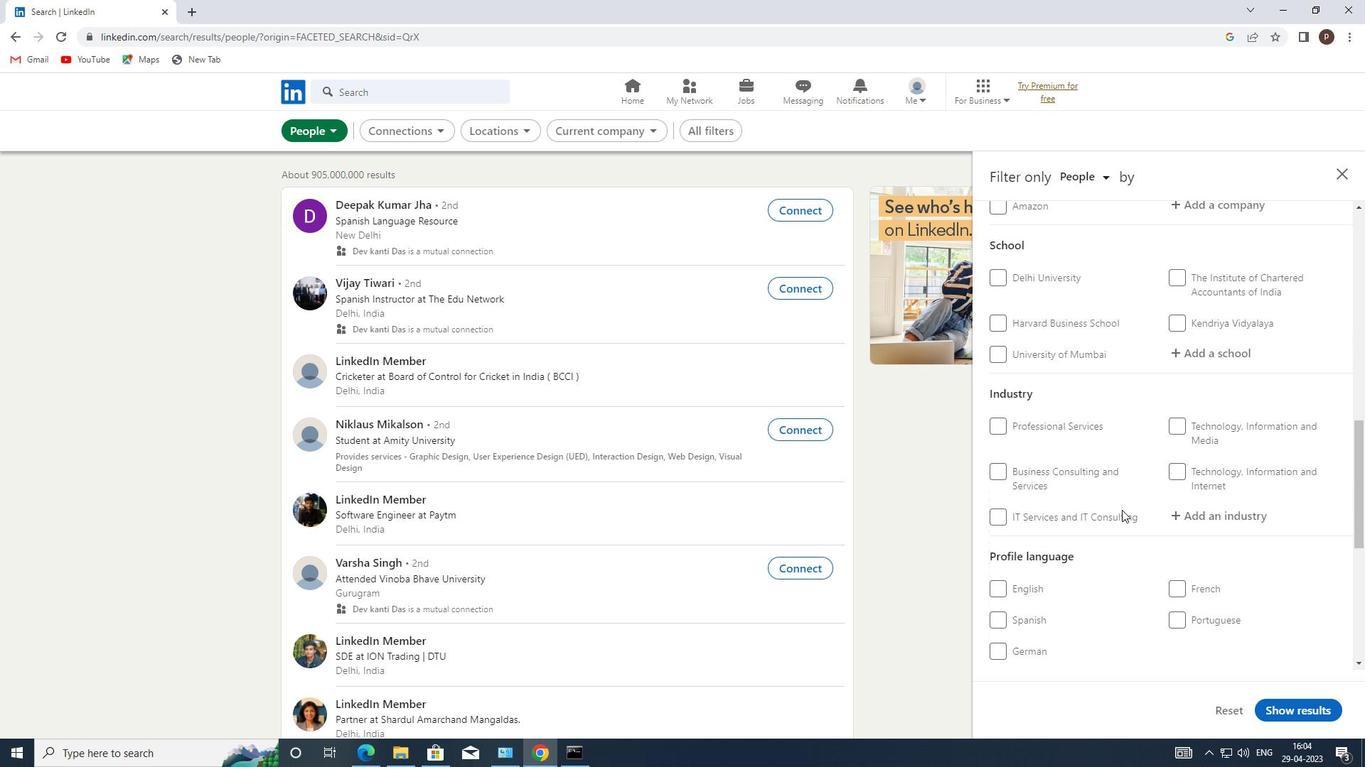 
Action: Mouse scrolled (1122, 509) with delta (0, 0)
Screenshot: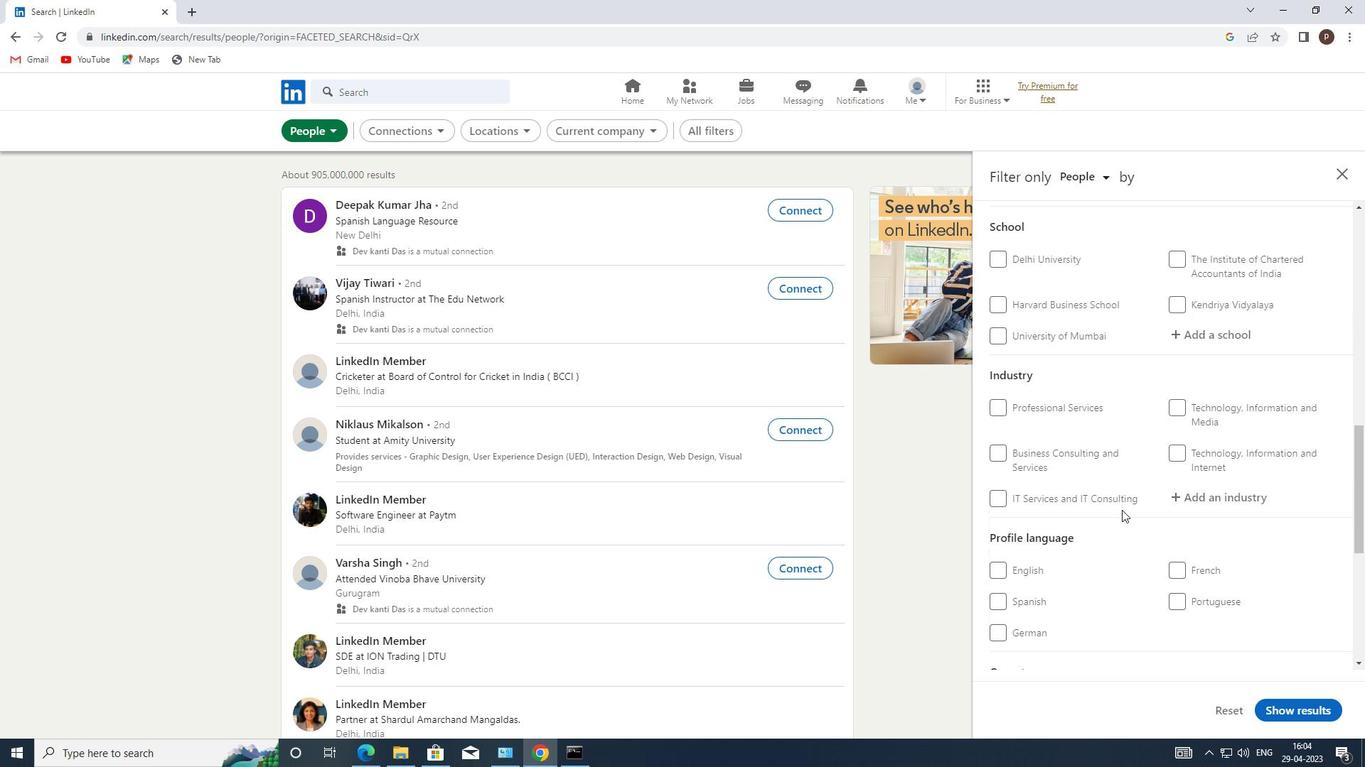 
Action: Mouse moved to (987, 430)
Screenshot: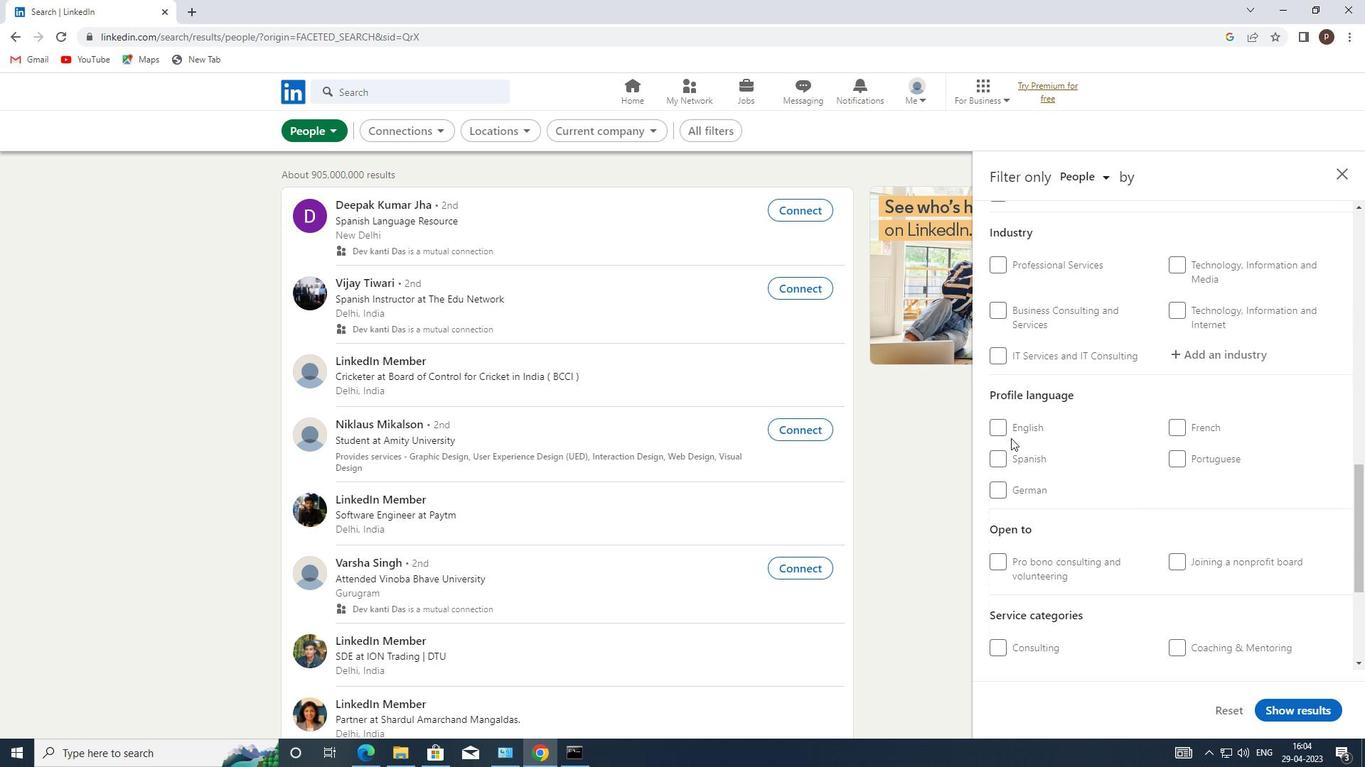 
Action: Mouse pressed left at (987, 430)
Screenshot: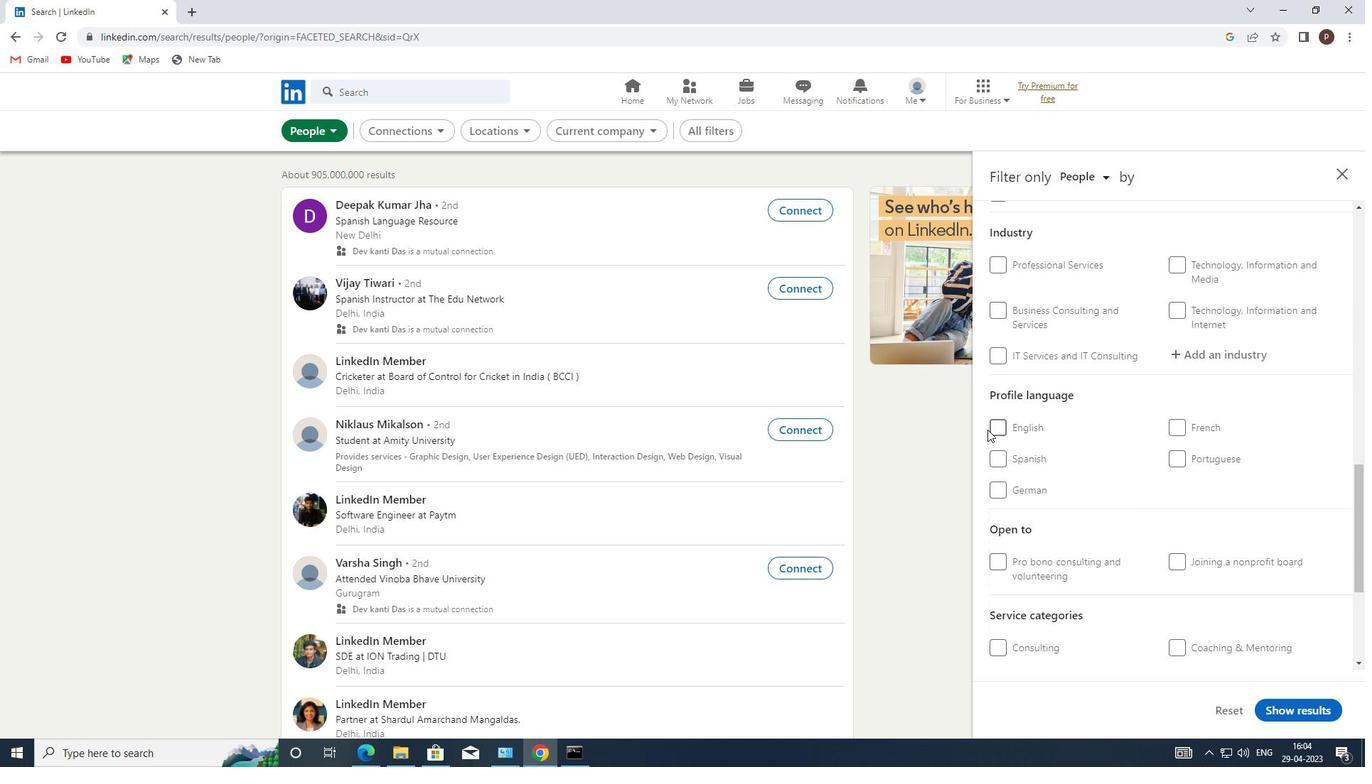 
Action: Mouse moved to (992, 430)
Screenshot: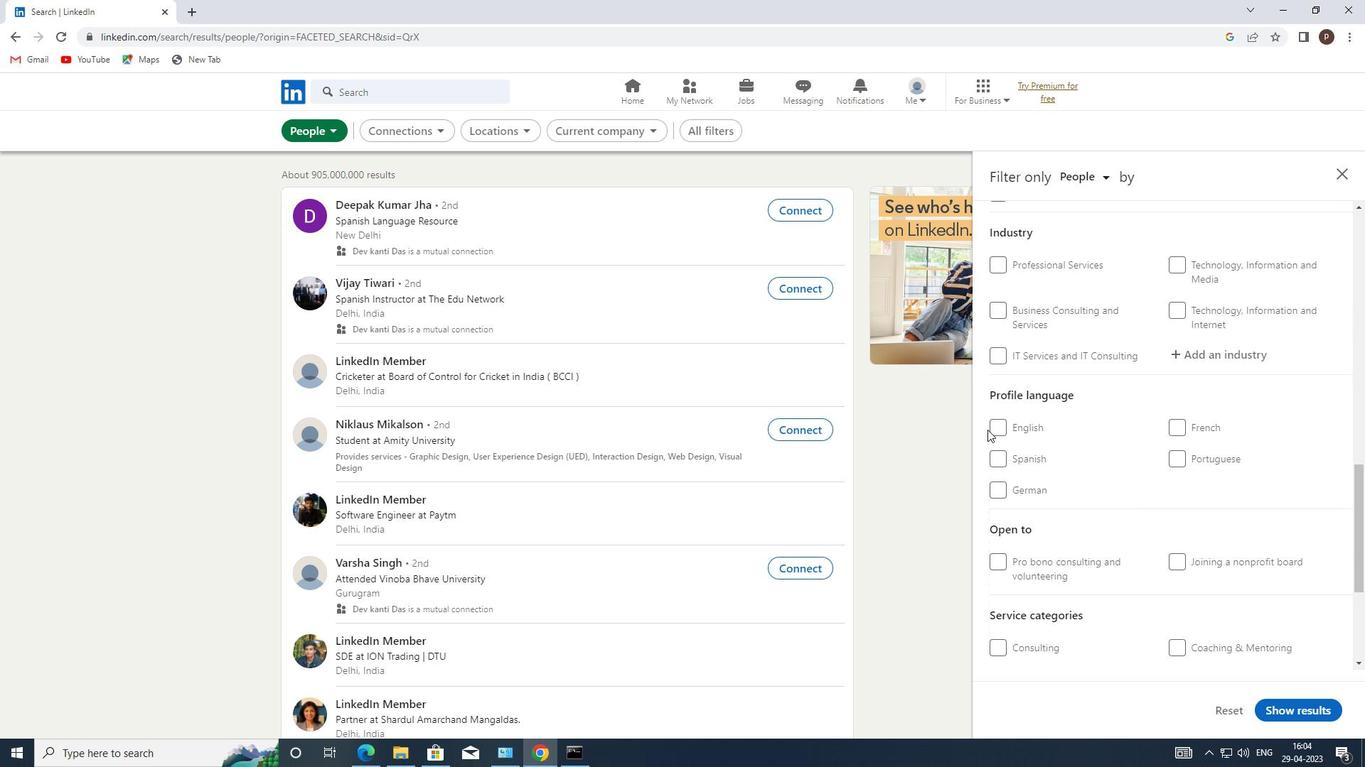 
Action: Mouse pressed left at (992, 430)
Screenshot: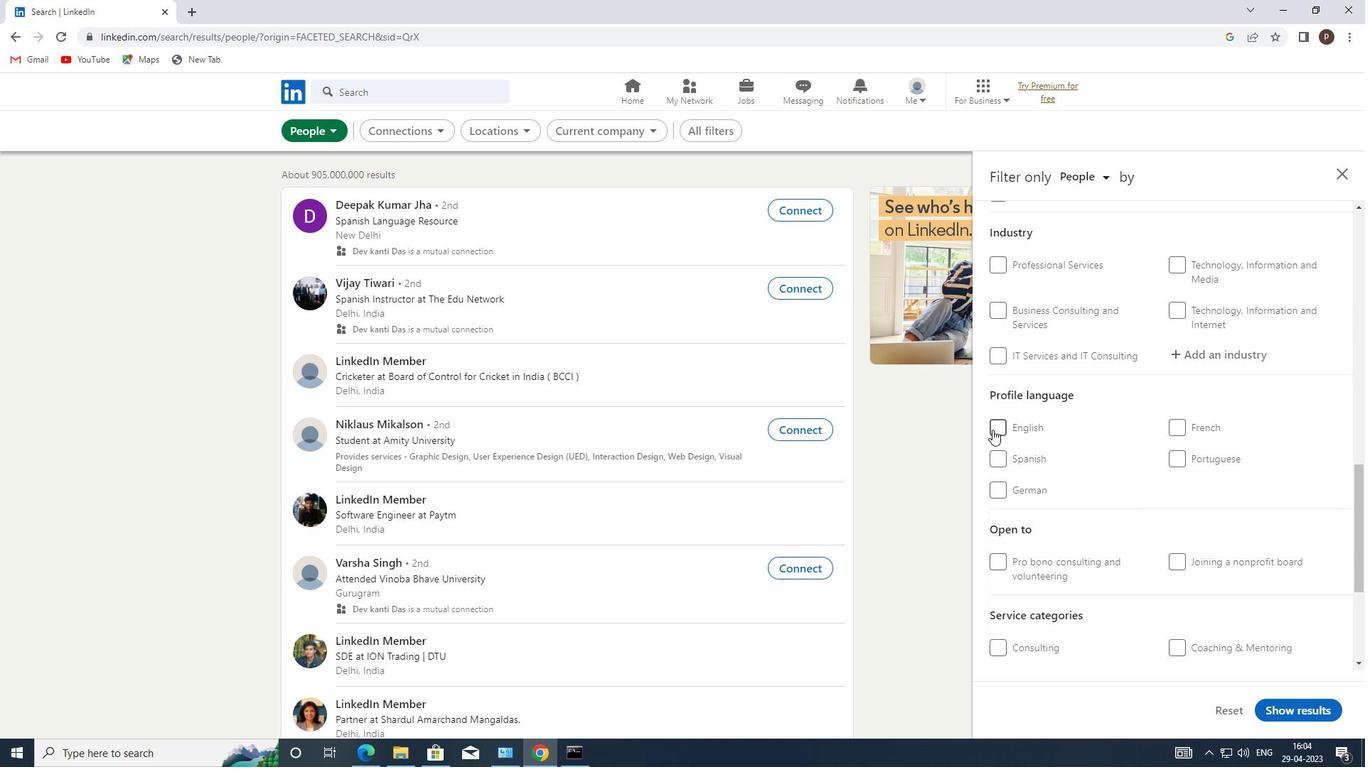 
Action: Mouse moved to (1055, 430)
Screenshot: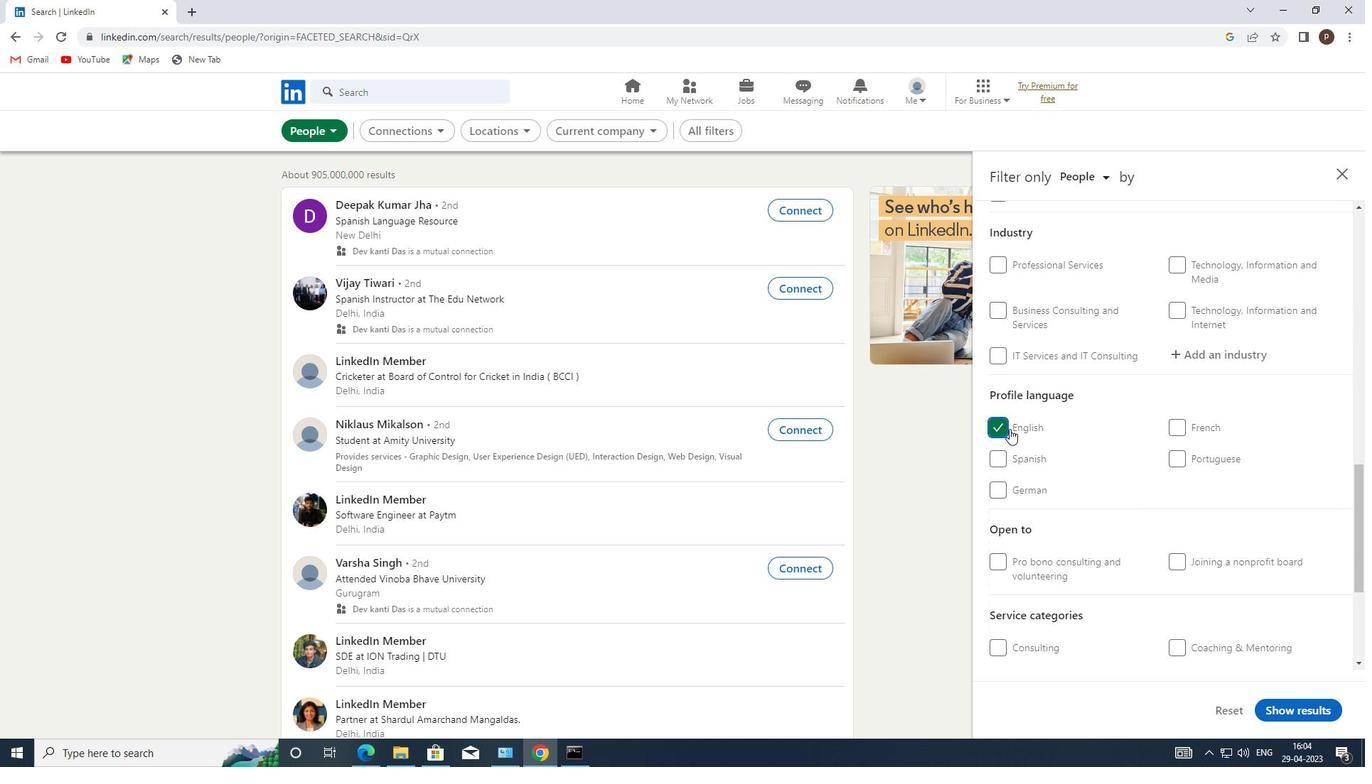 
Action: Mouse scrolled (1055, 430) with delta (0, 0)
Screenshot: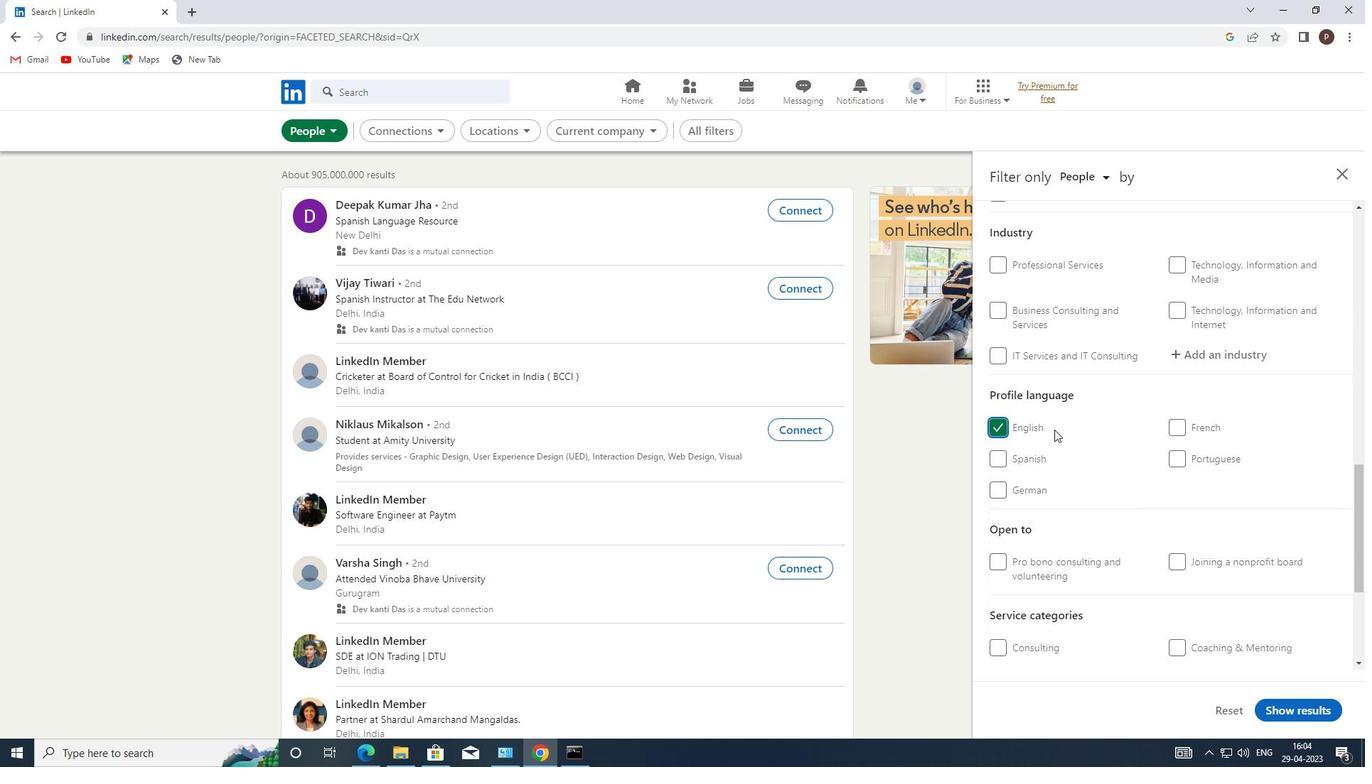 
Action: Mouse scrolled (1055, 430) with delta (0, 0)
Screenshot: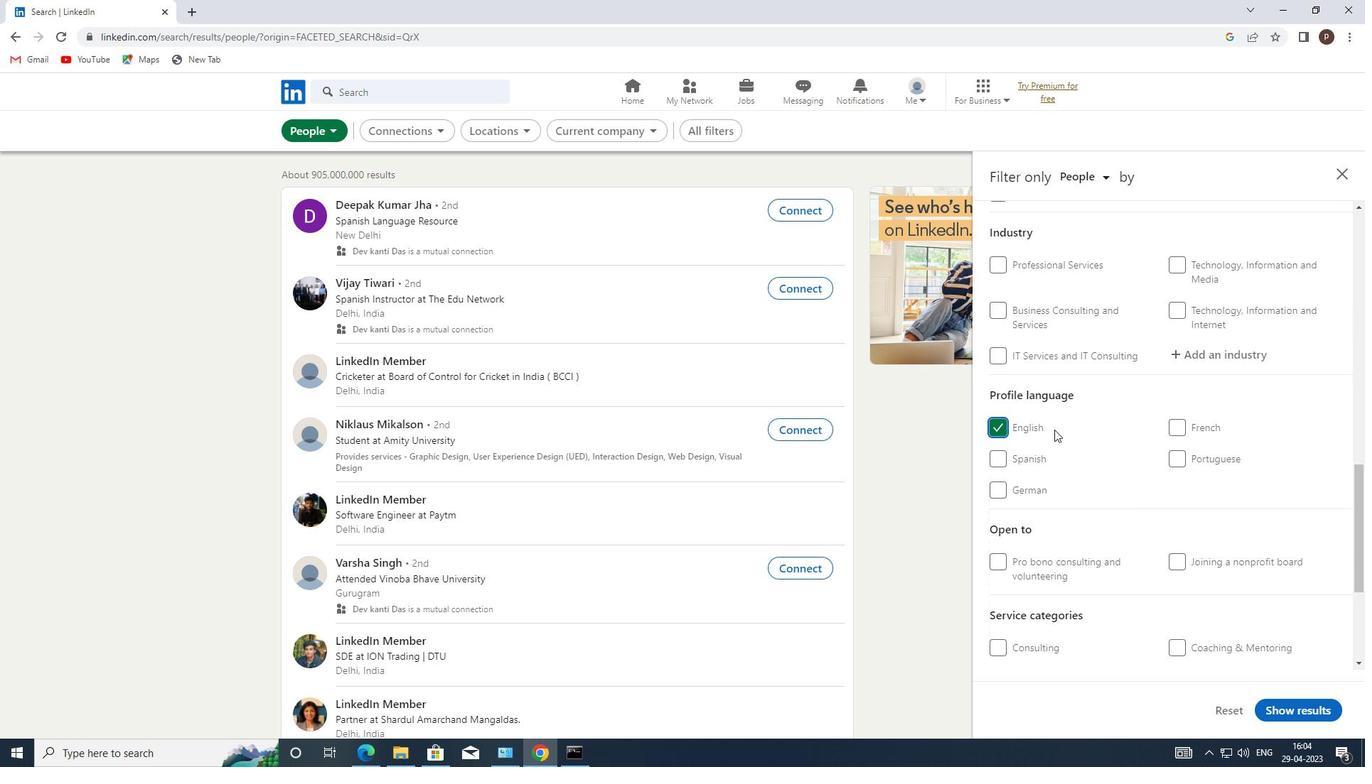 
Action: Mouse moved to (1059, 439)
Screenshot: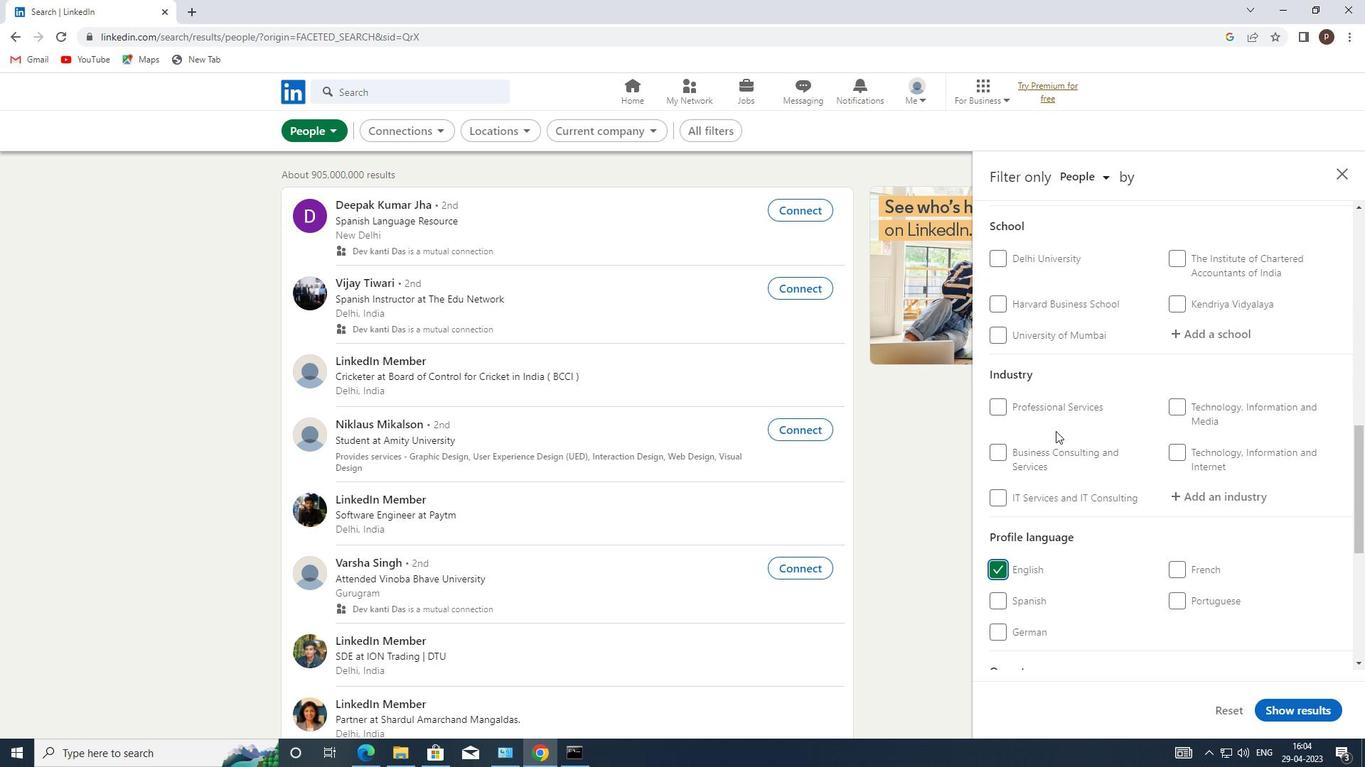 
Action: Mouse scrolled (1059, 440) with delta (0, 0)
Screenshot: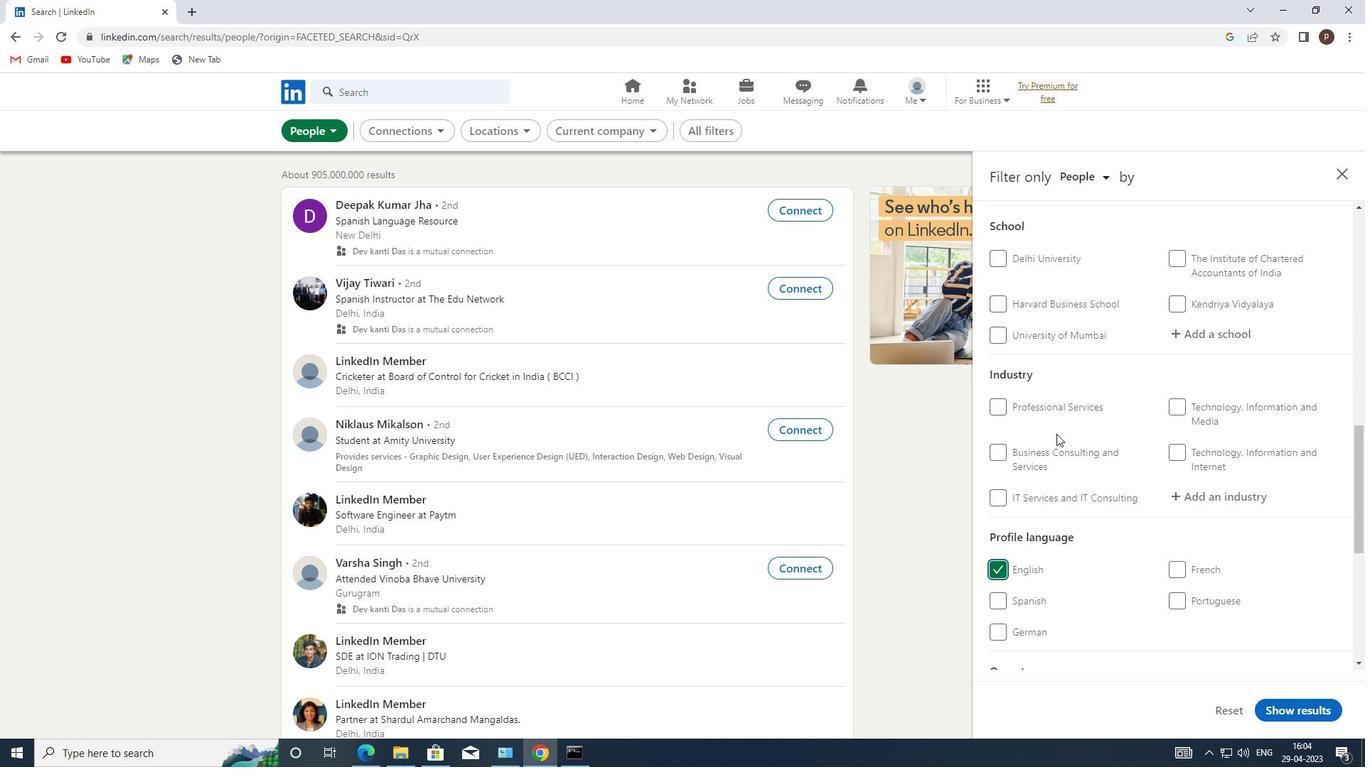 
Action: Mouse scrolled (1059, 440) with delta (0, 0)
Screenshot: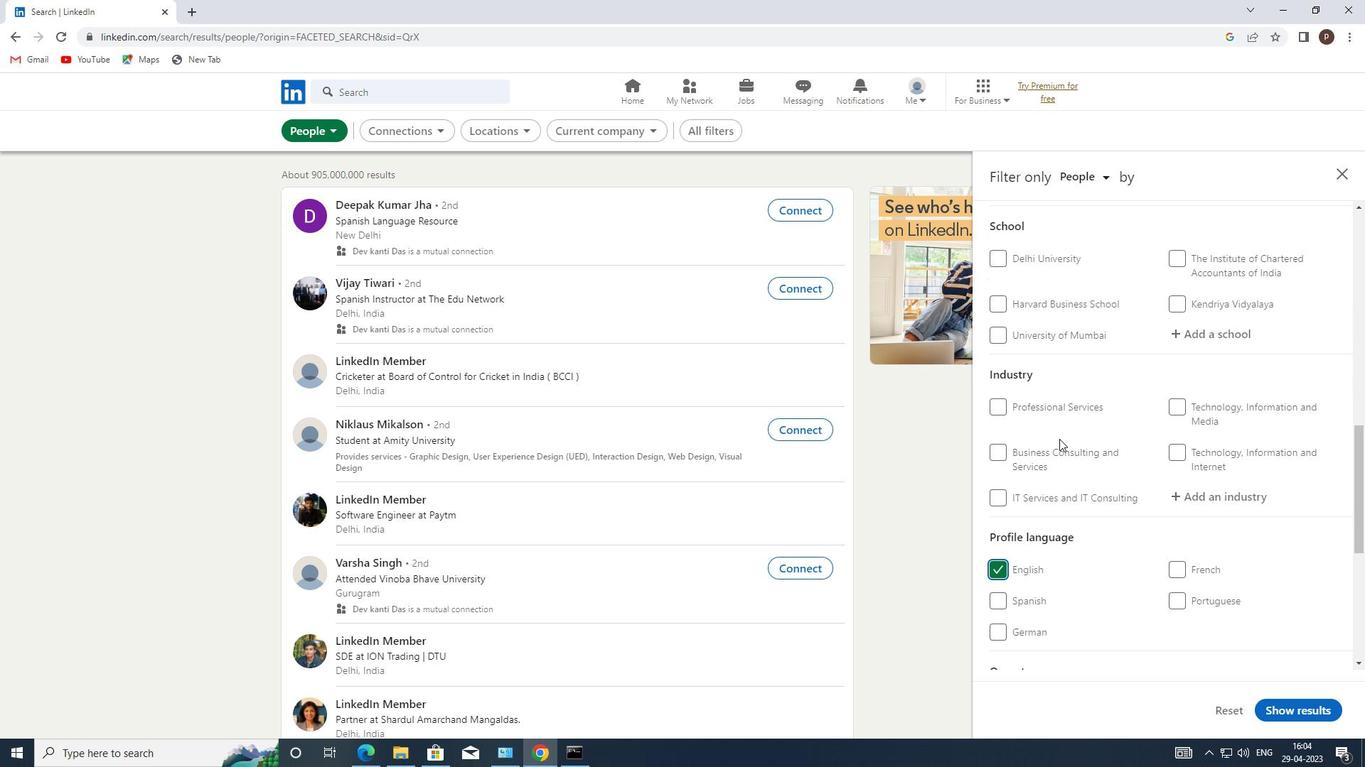 
Action: Mouse scrolled (1059, 440) with delta (0, 0)
Screenshot: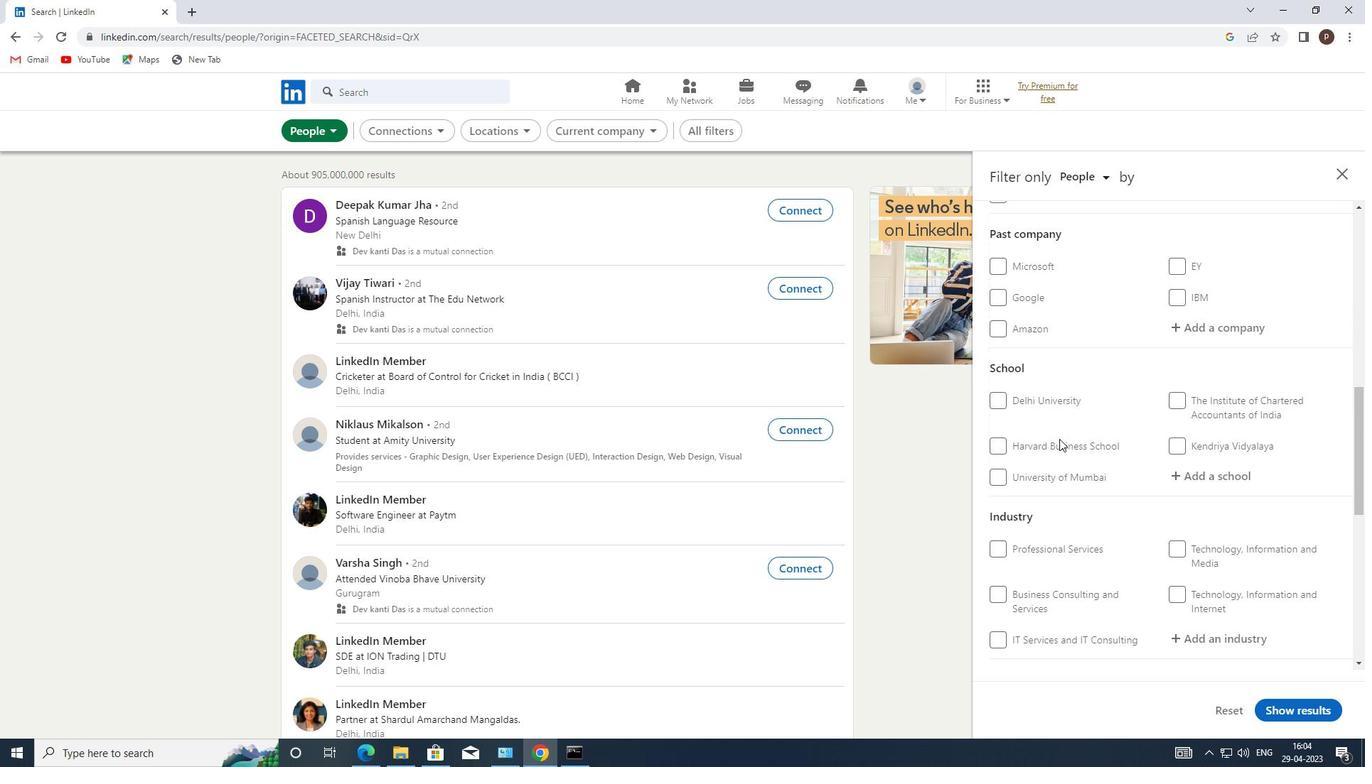 
Action: Mouse scrolled (1059, 440) with delta (0, 0)
Screenshot: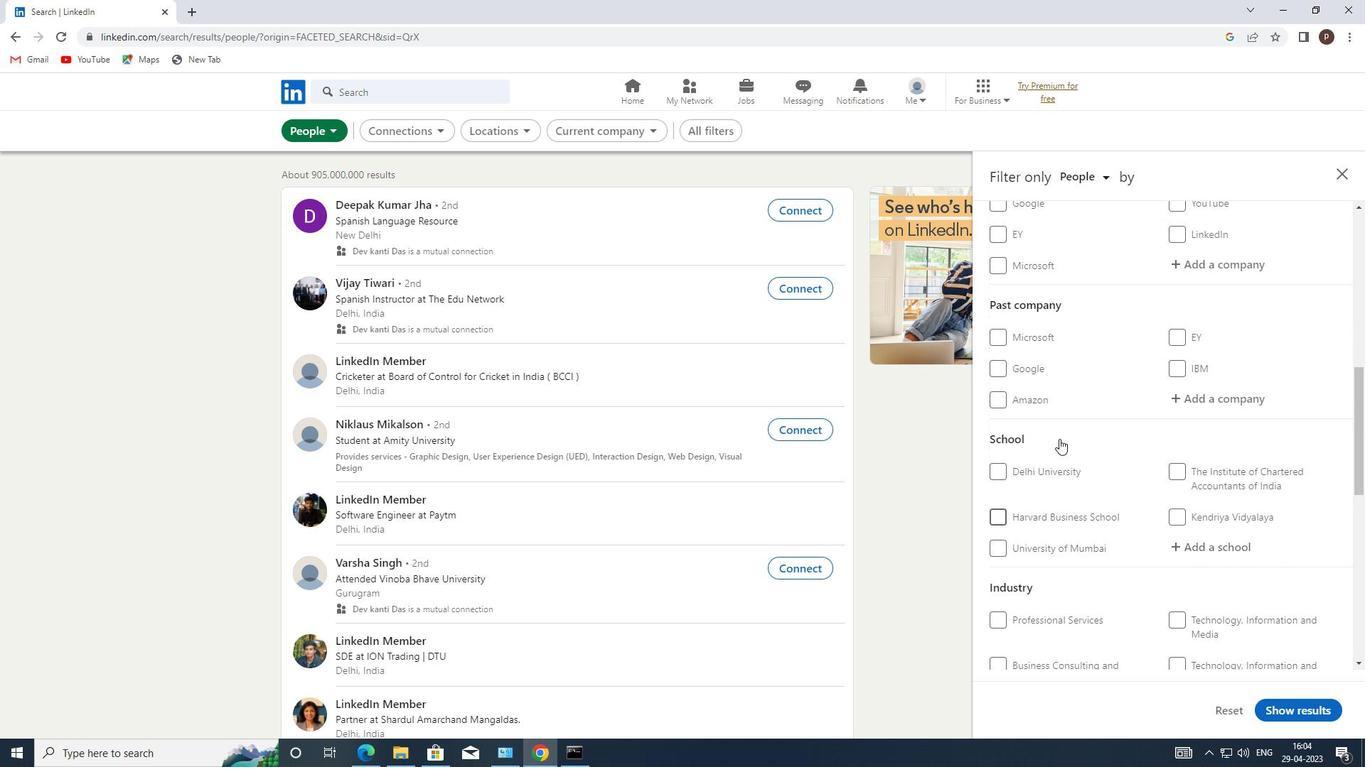 
Action: Mouse moved to (1188, 343)
Screenshot: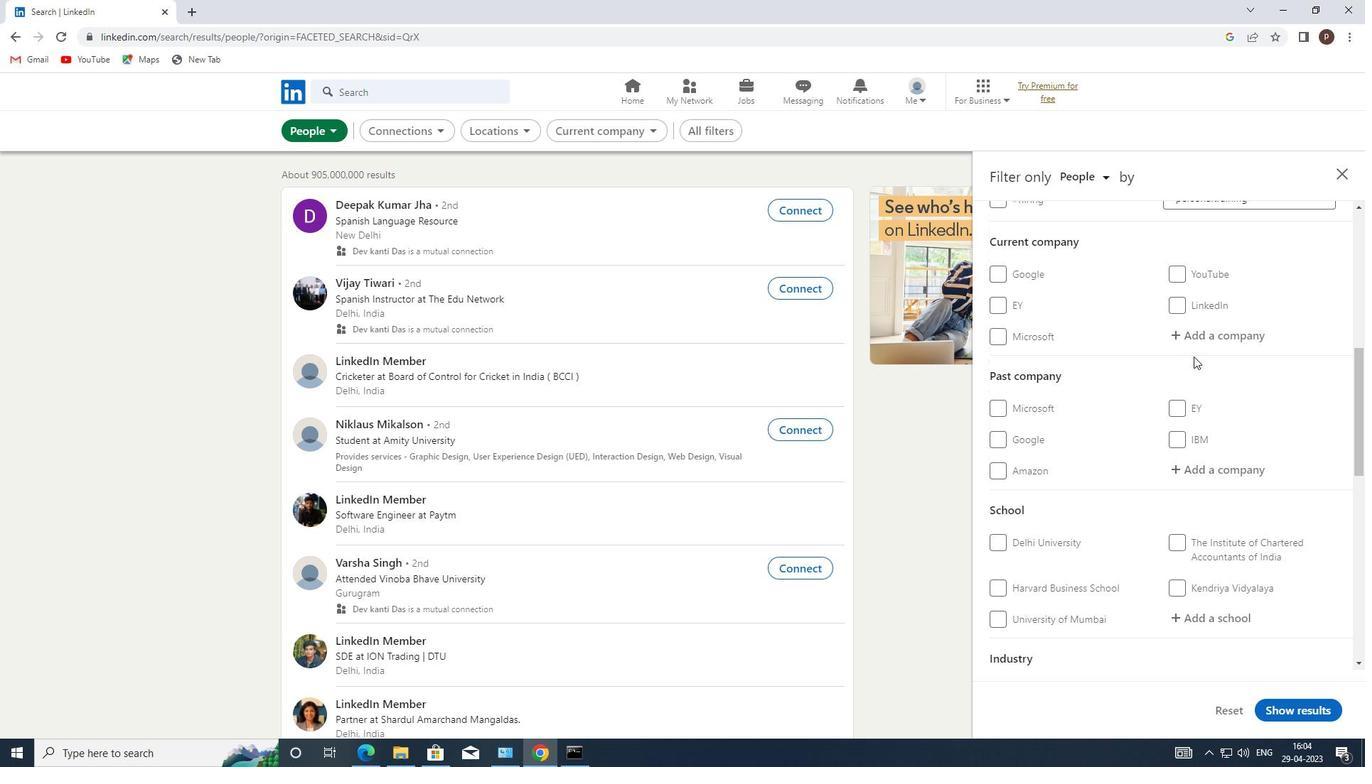 
Action: Mouse pressed left at (1188, 343)
Screenshot: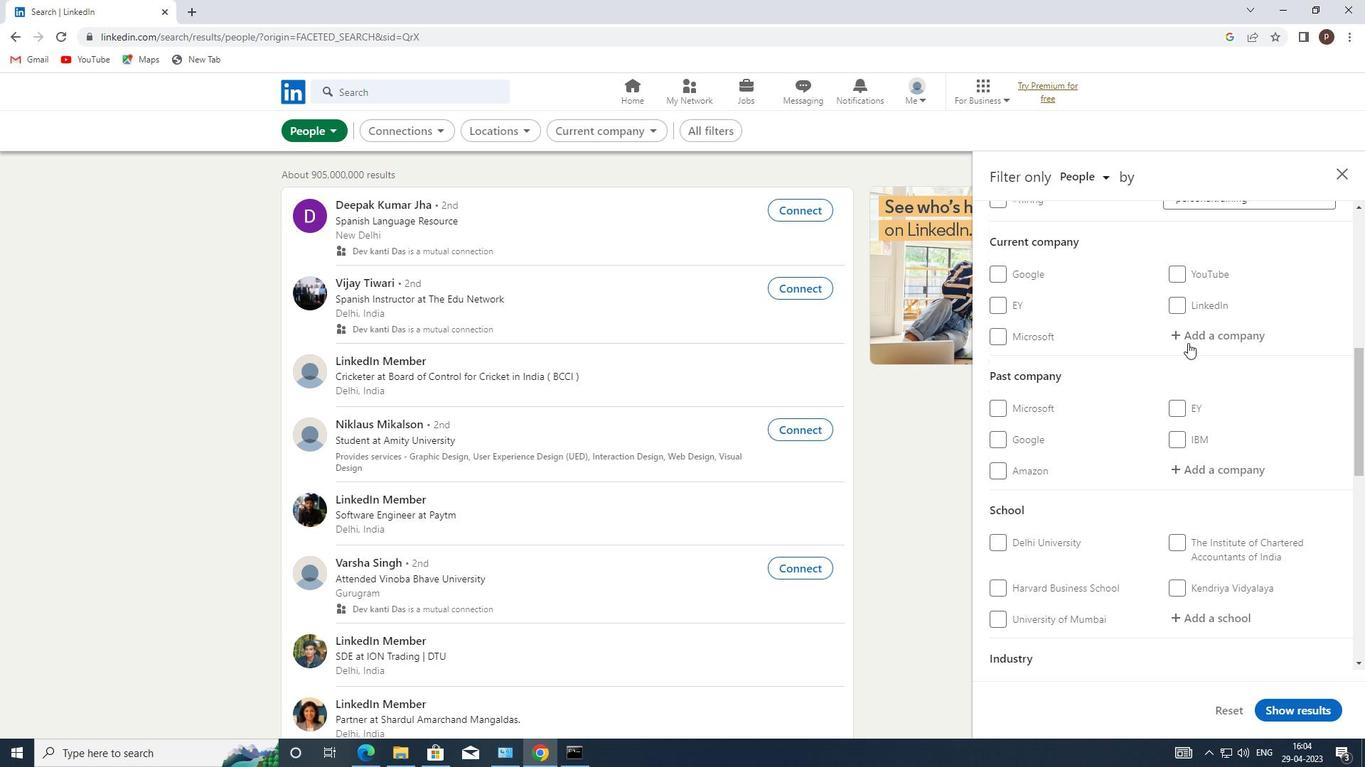 
Action: Key pressed <Key.caps_lock>V<Key.caps_lock>IASAT<Key.space>
Screenshot: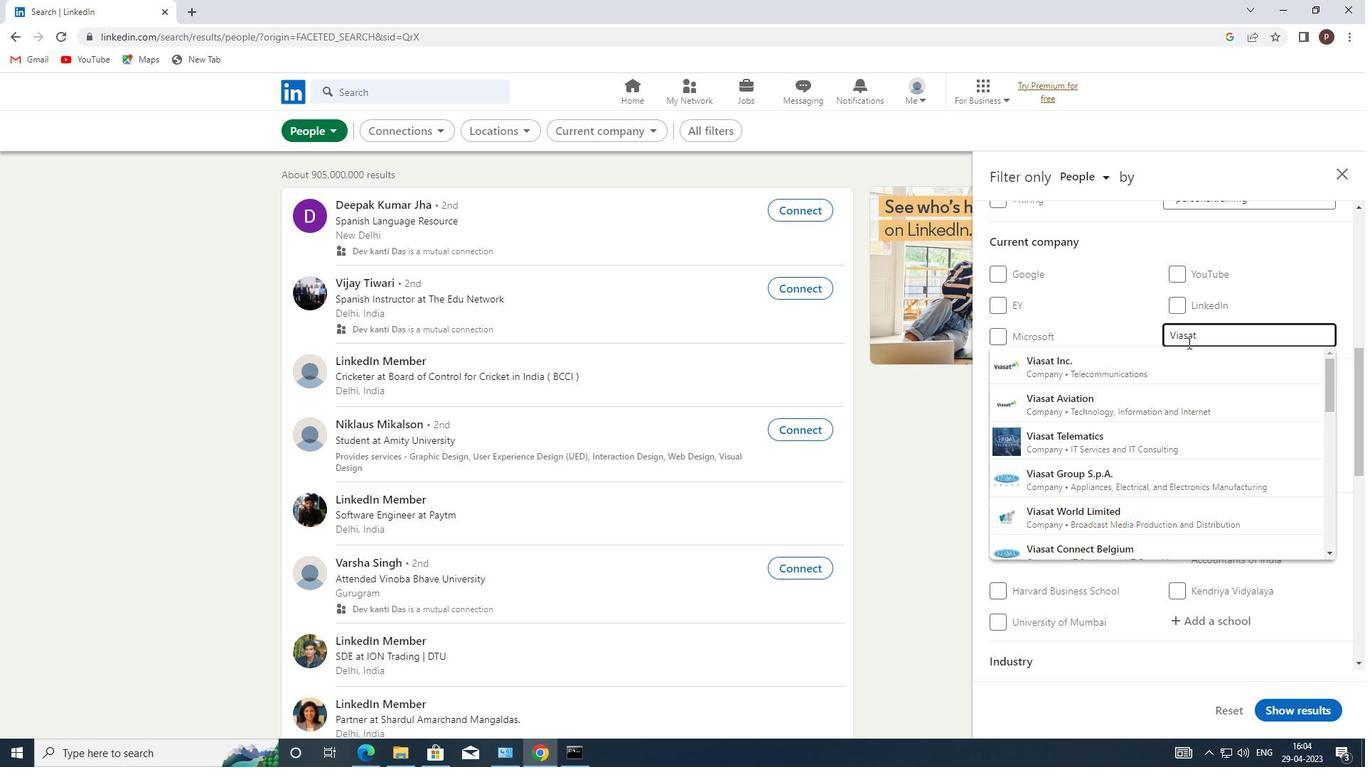 
Action: Mouse moved to (1122, 366)
Screenshot: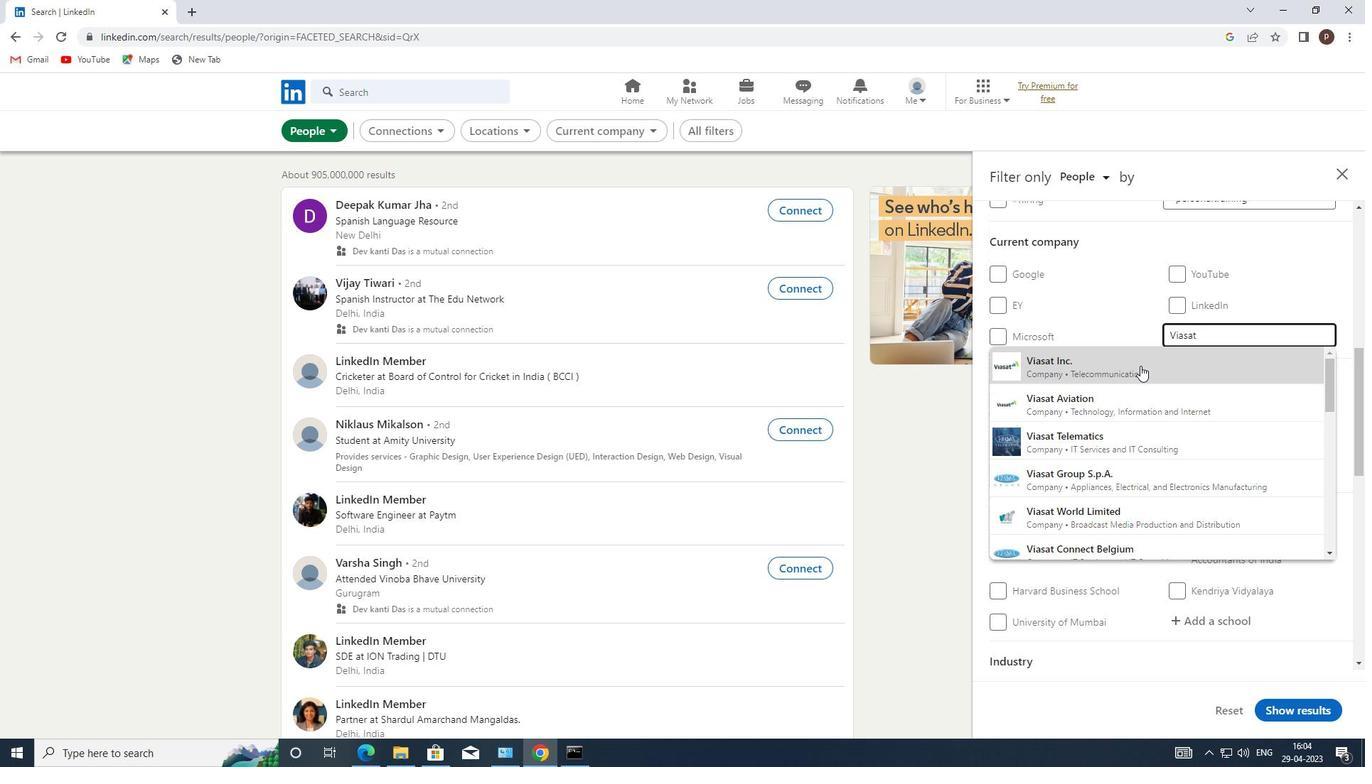 
Action: Mouse pressed left at (1122, 366)
Screenshot: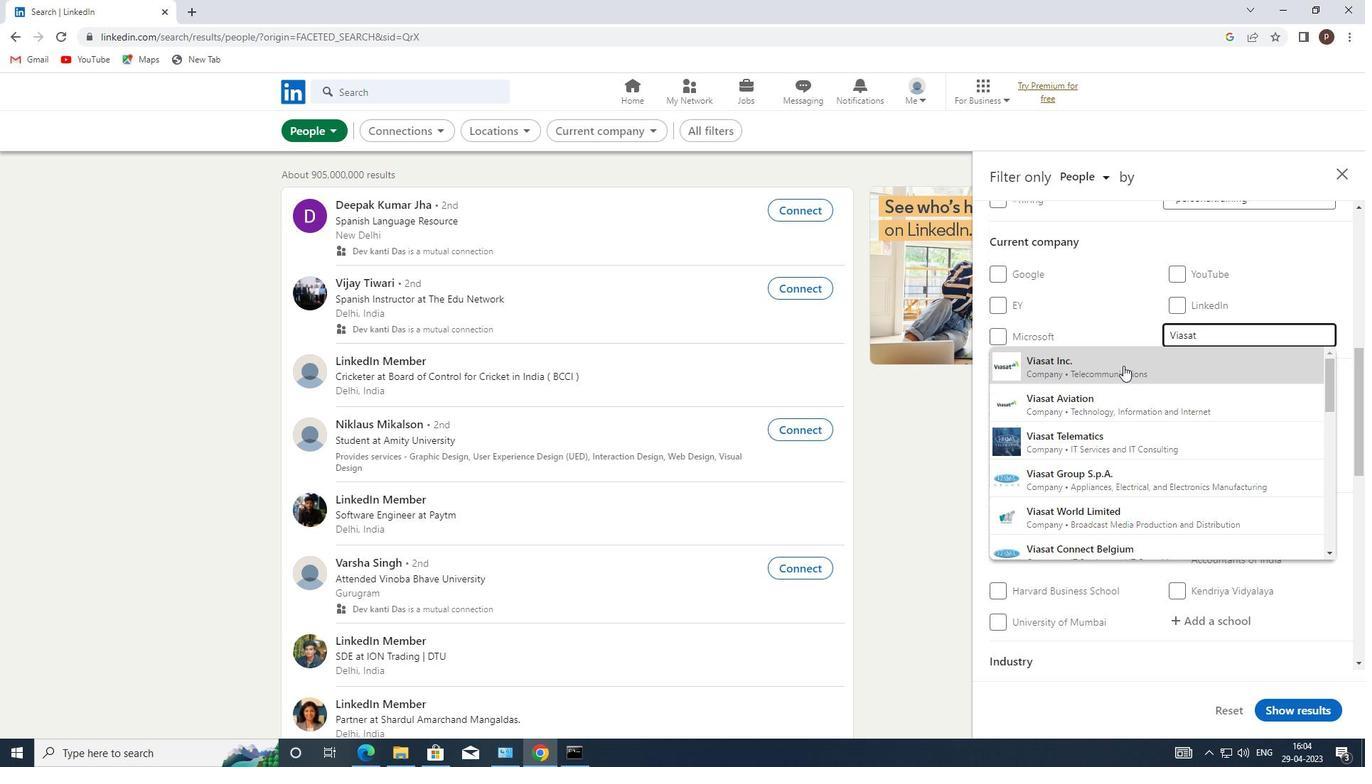 
Action: Mouse moved to (1118, 380)
Screenshot: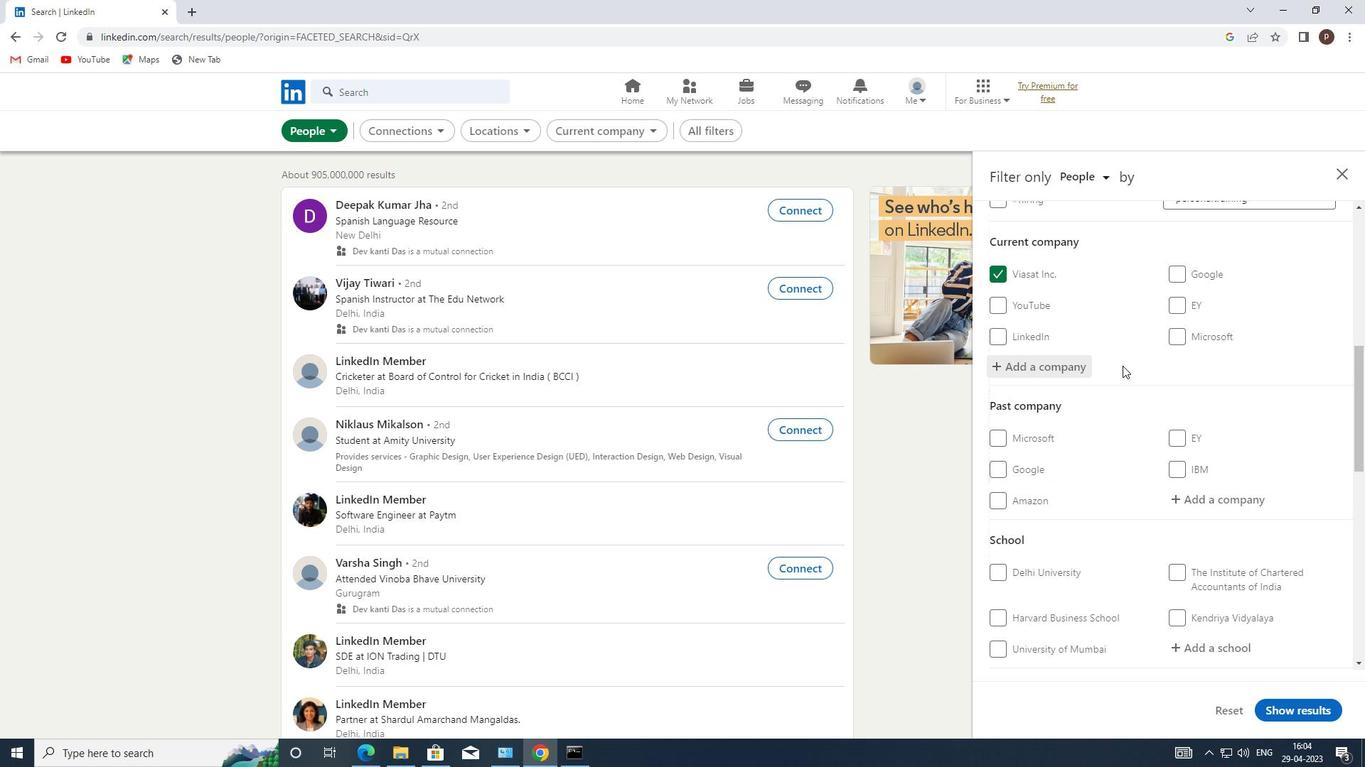 
Action: Mouse scrolled (1118, 379) with delta (0, 0)
Screenshot: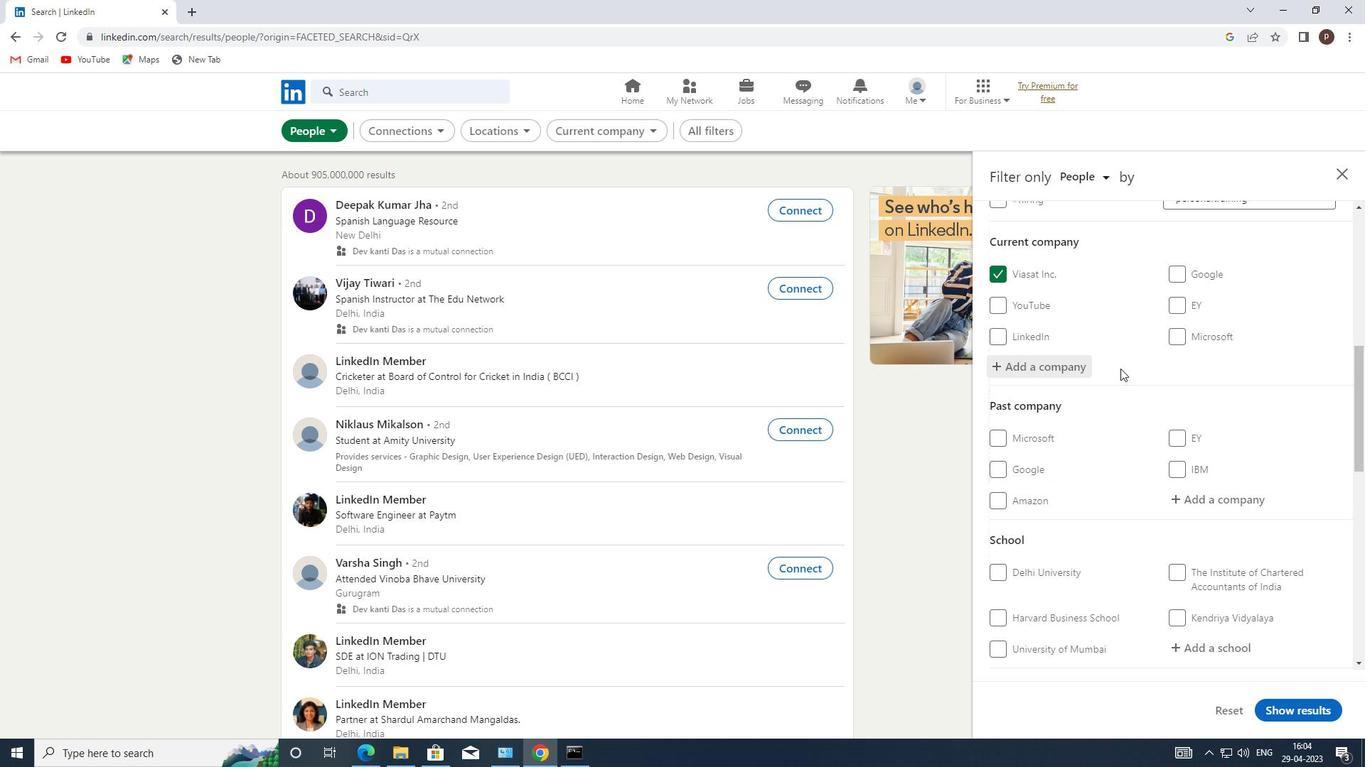 
Action: Mouse moved to (1129, 459)
Screenshot: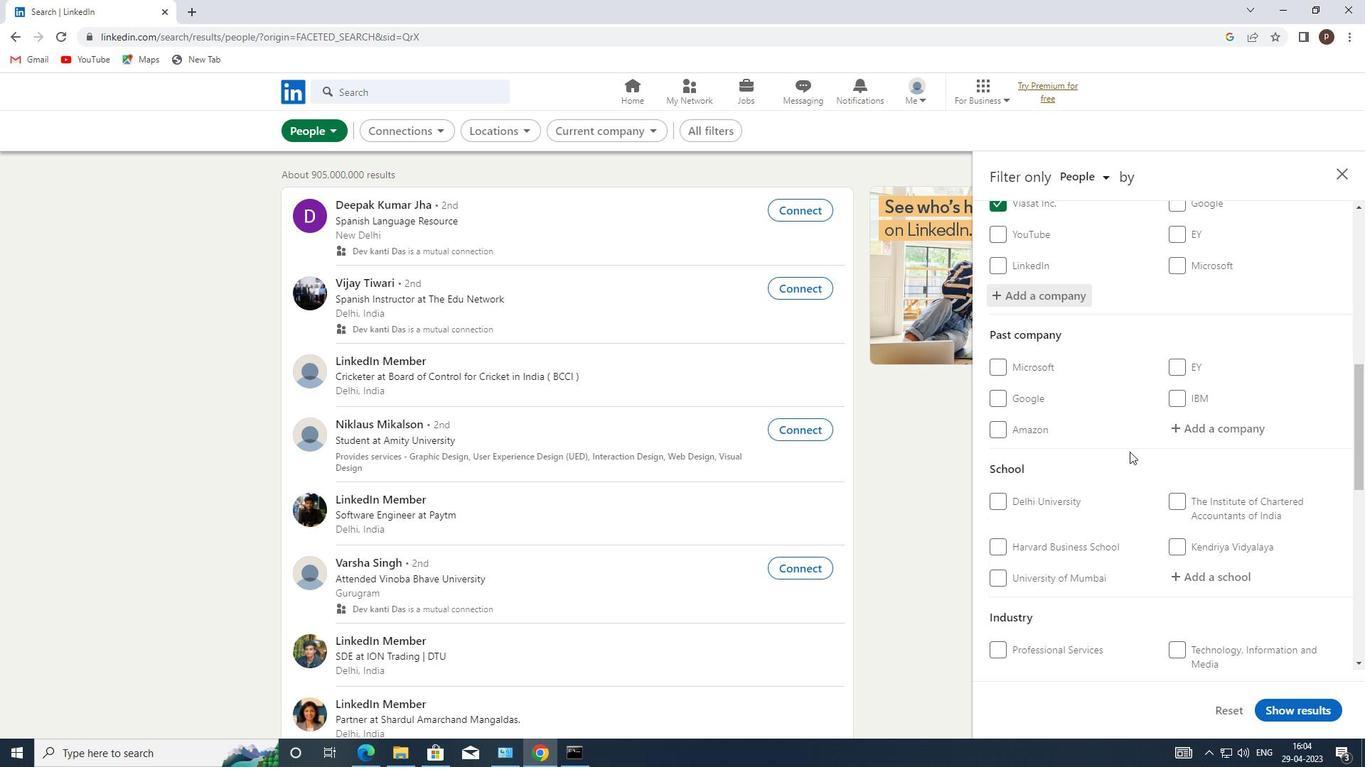
Action: Mouse scrolled (1129, 458) with delta (0, 0)
Screenshot: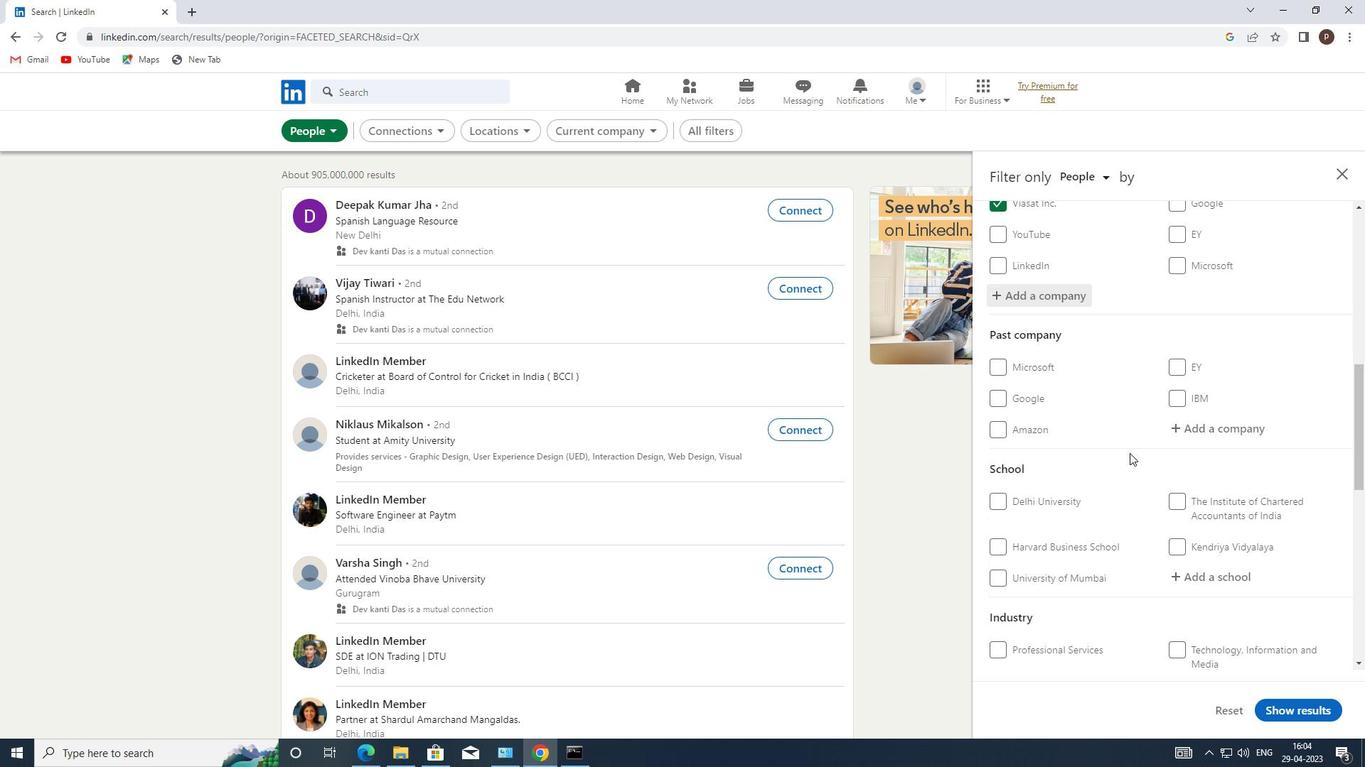 
Action: Mouse moved to (1178, 510)
Screenshot: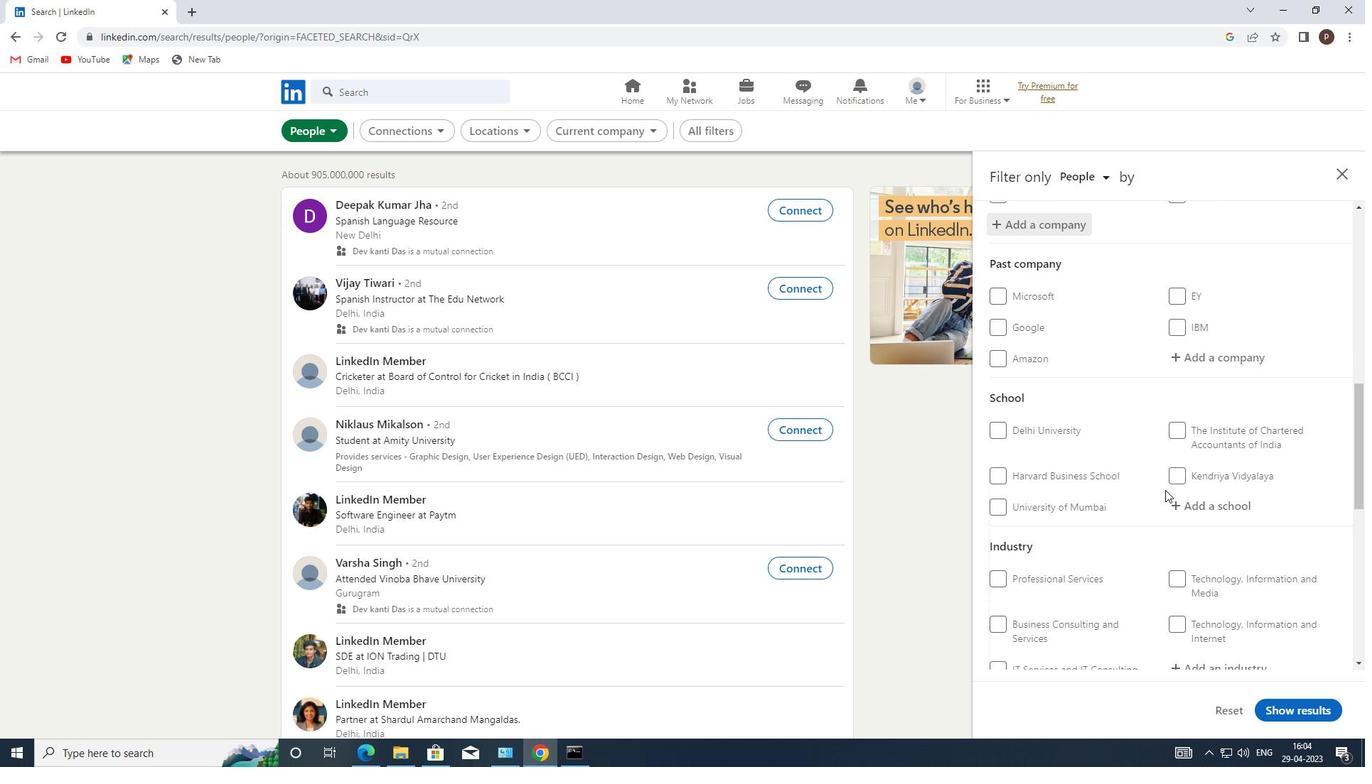 
Action: Mouse pressed left at (1178, 510)
Screenshot: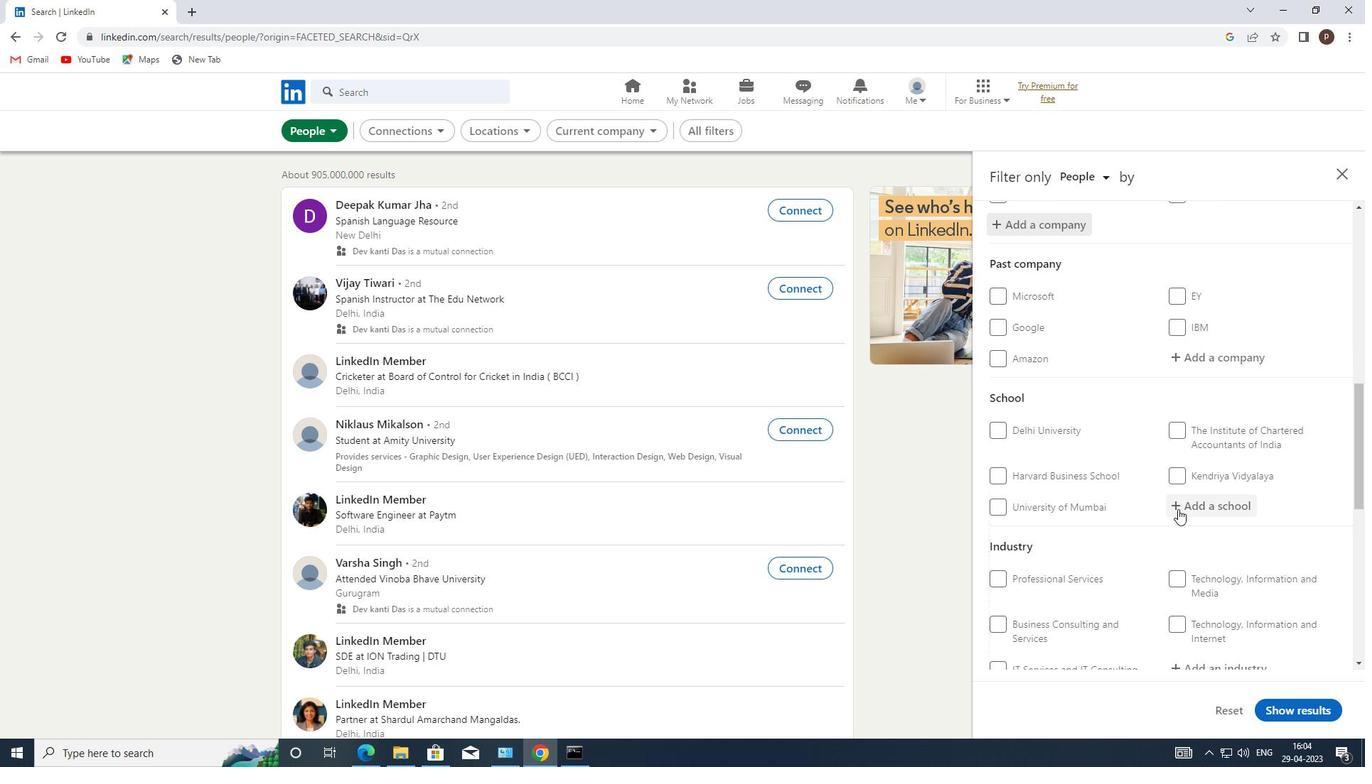 
Action: Mouse moved to (1180, 510)
Screenshot: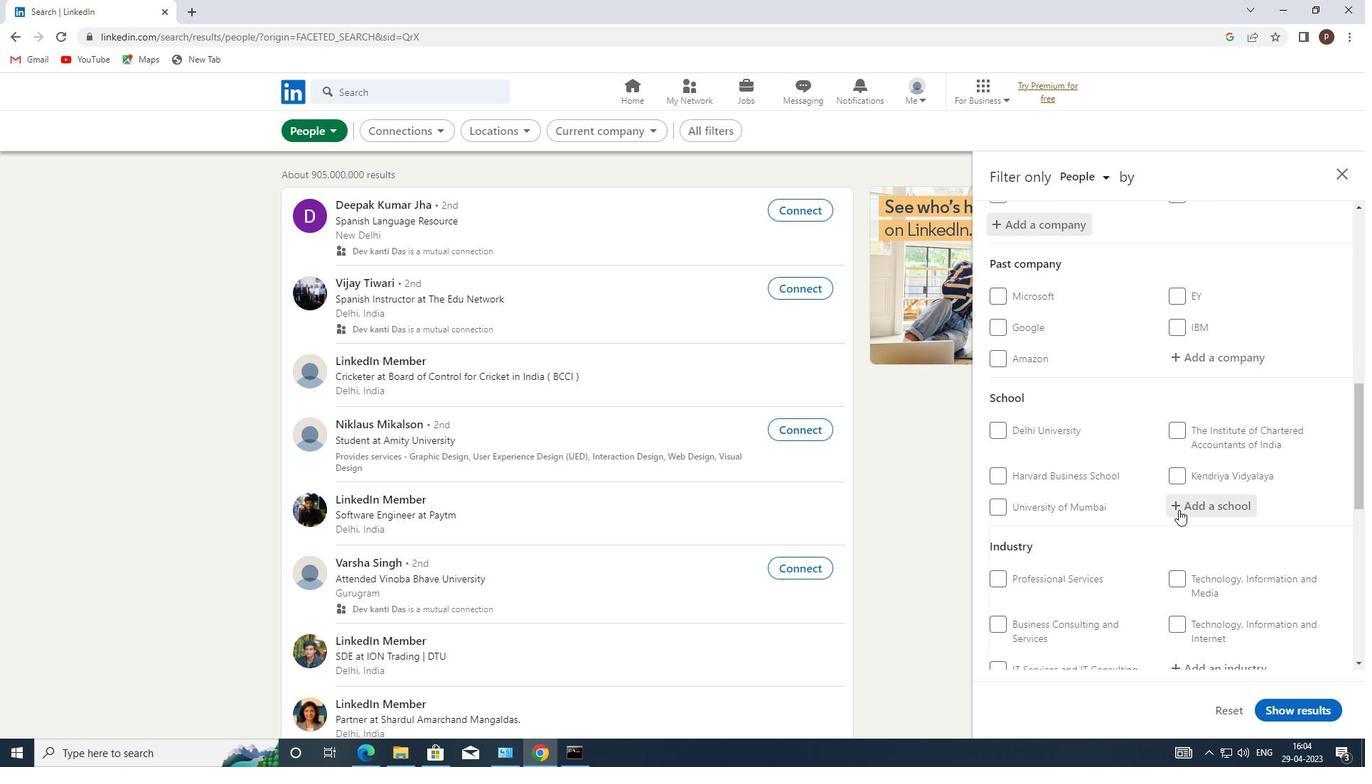 
Action: Mouse pressed left at (1180, 510)
Screenshot: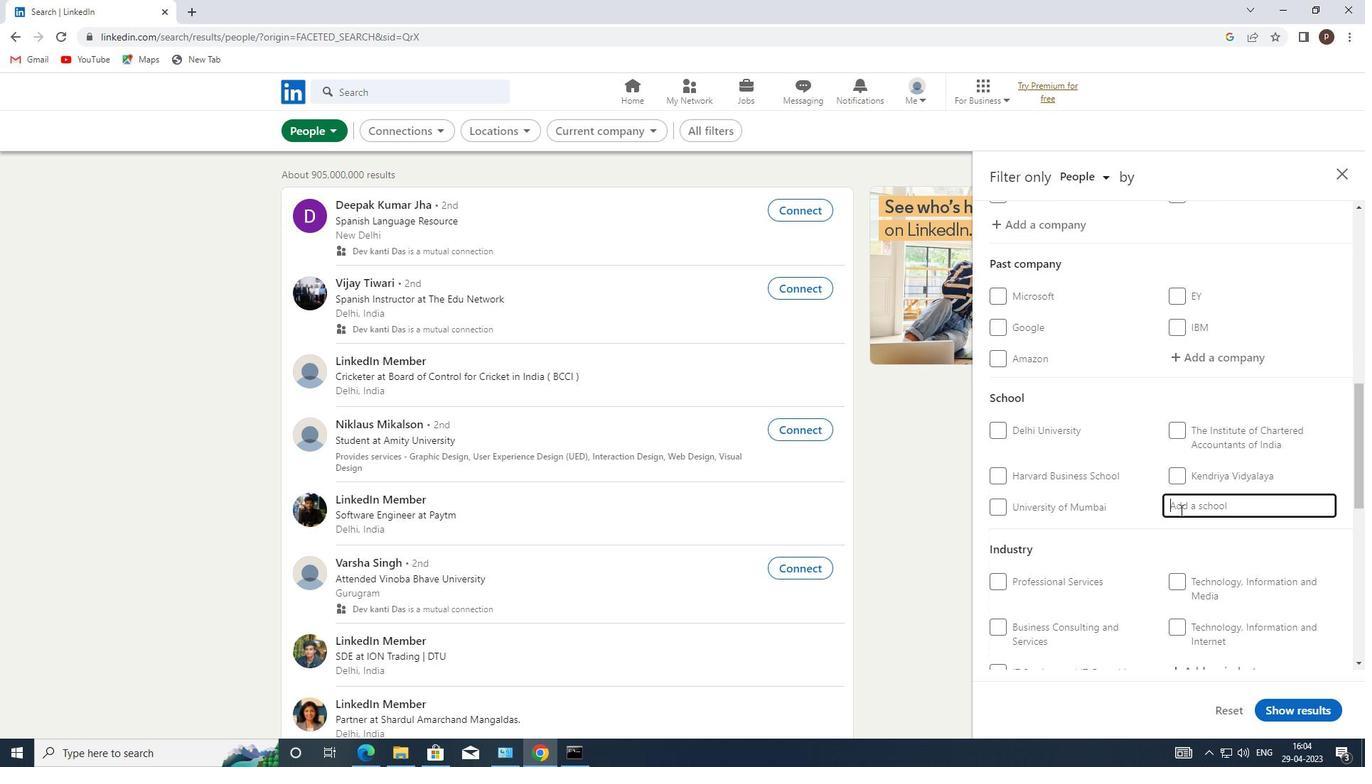 
Action: Key pressed <Key.caps_lock>C<Key.caps_lock>OIMBATORE
Screenshot: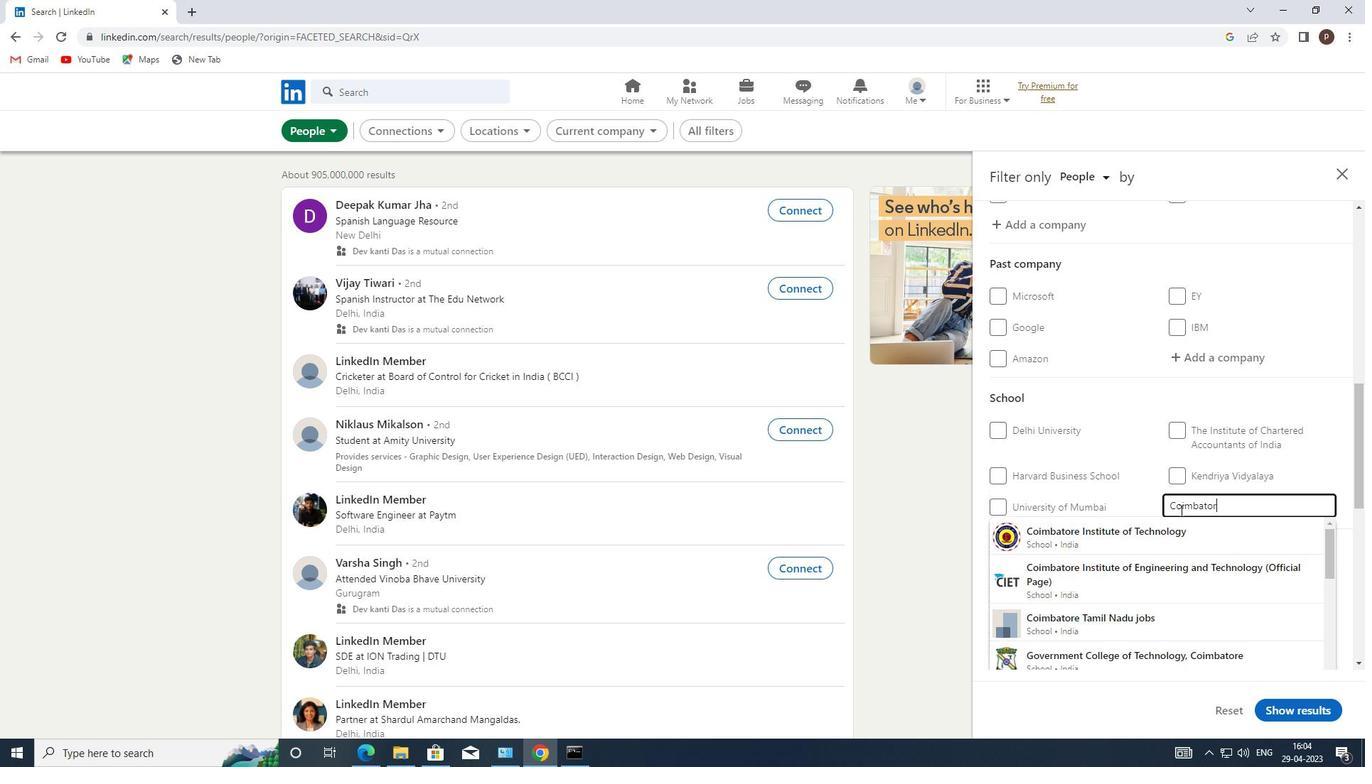 
Action: Mouse moved to (1155, 534)
Screenshot: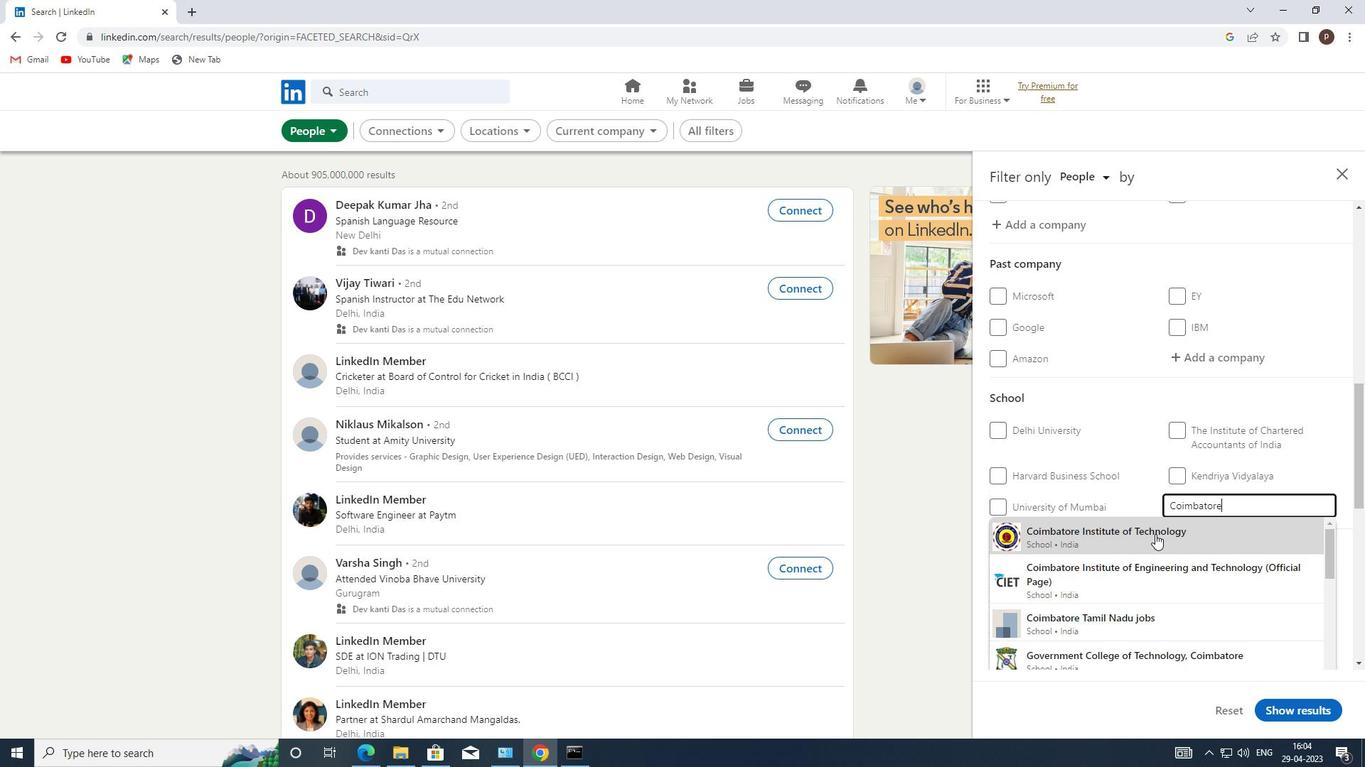 
Action: Mouse pressed left at (1155, 534)
Screenshot: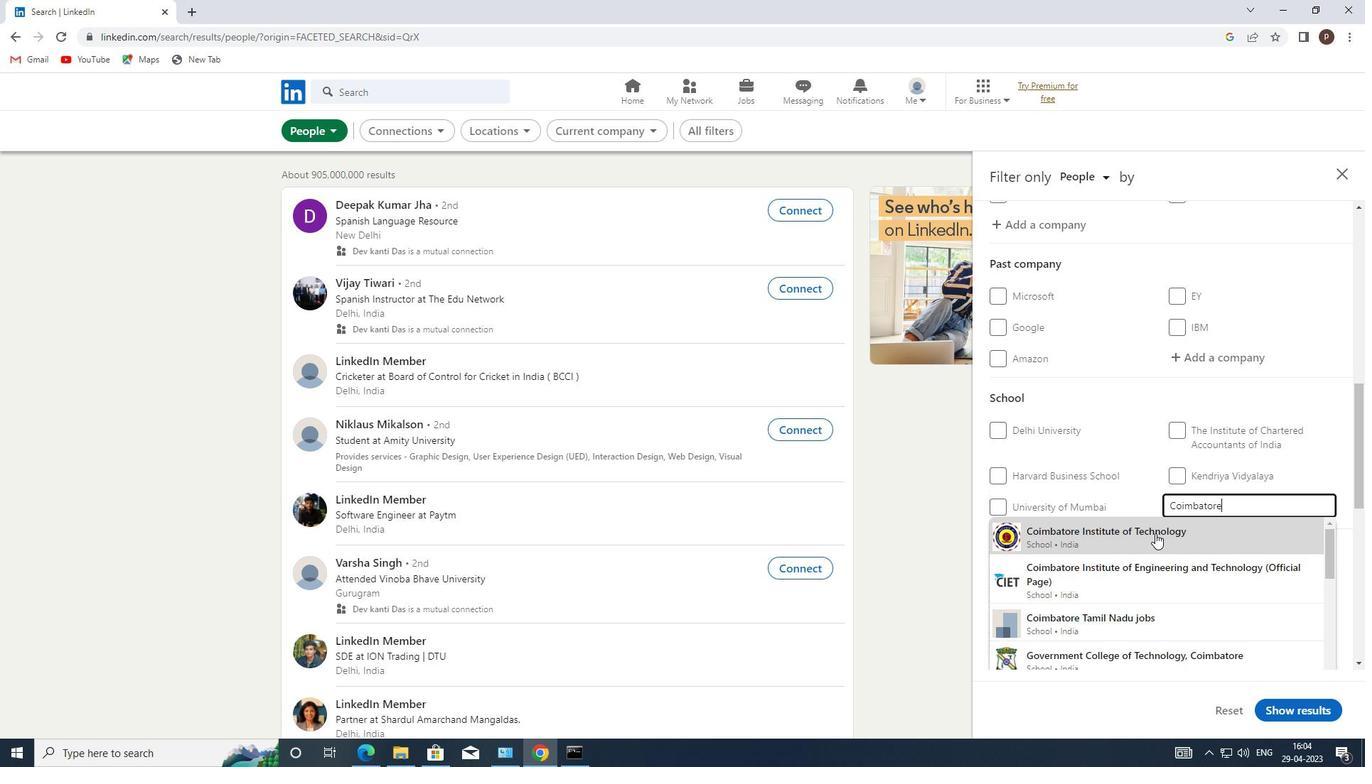 
Action: Mouse moved to (1154, 530)
Screenshot: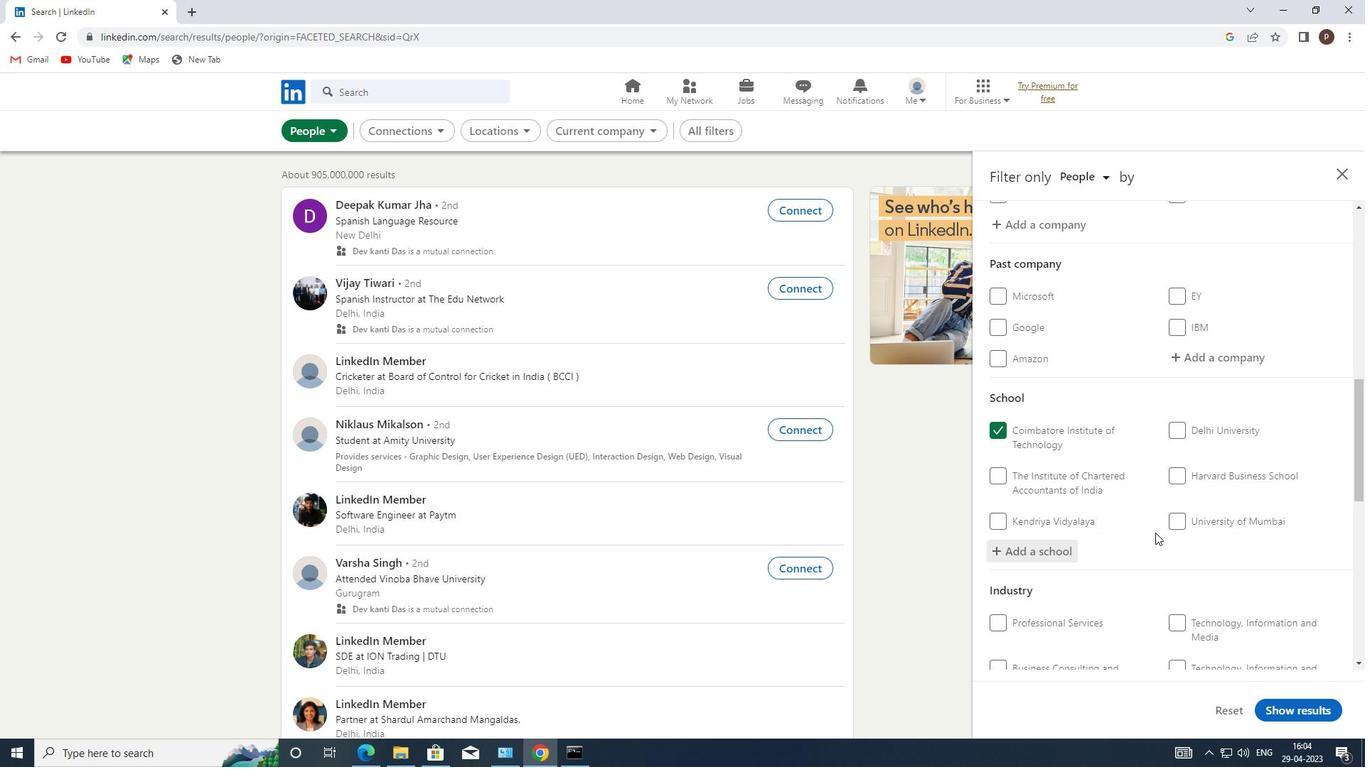 
Action: Mouse scrolled (1154, 529) with delta (0, 0)
Screenshot: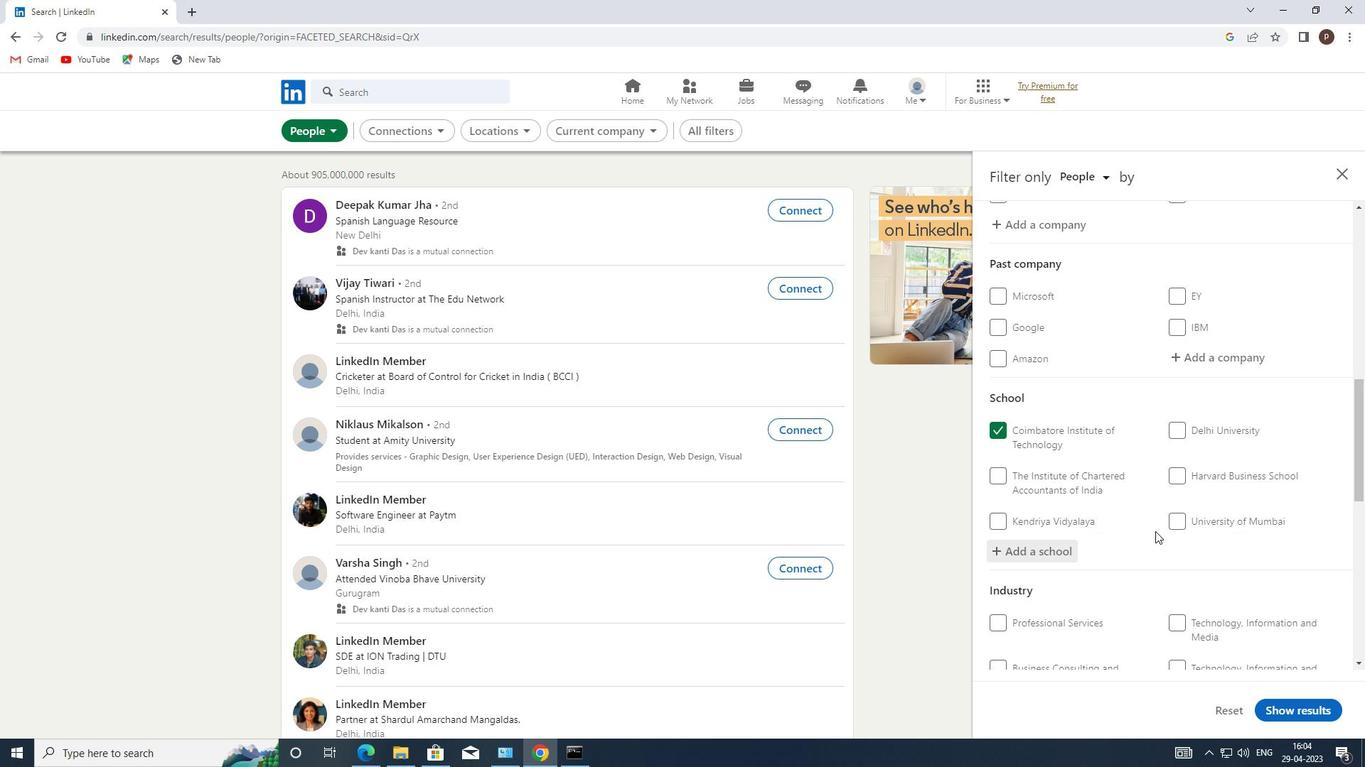 
Action: Mouse scrolled (1154, 529) with delta (0, 0)
Screenshot: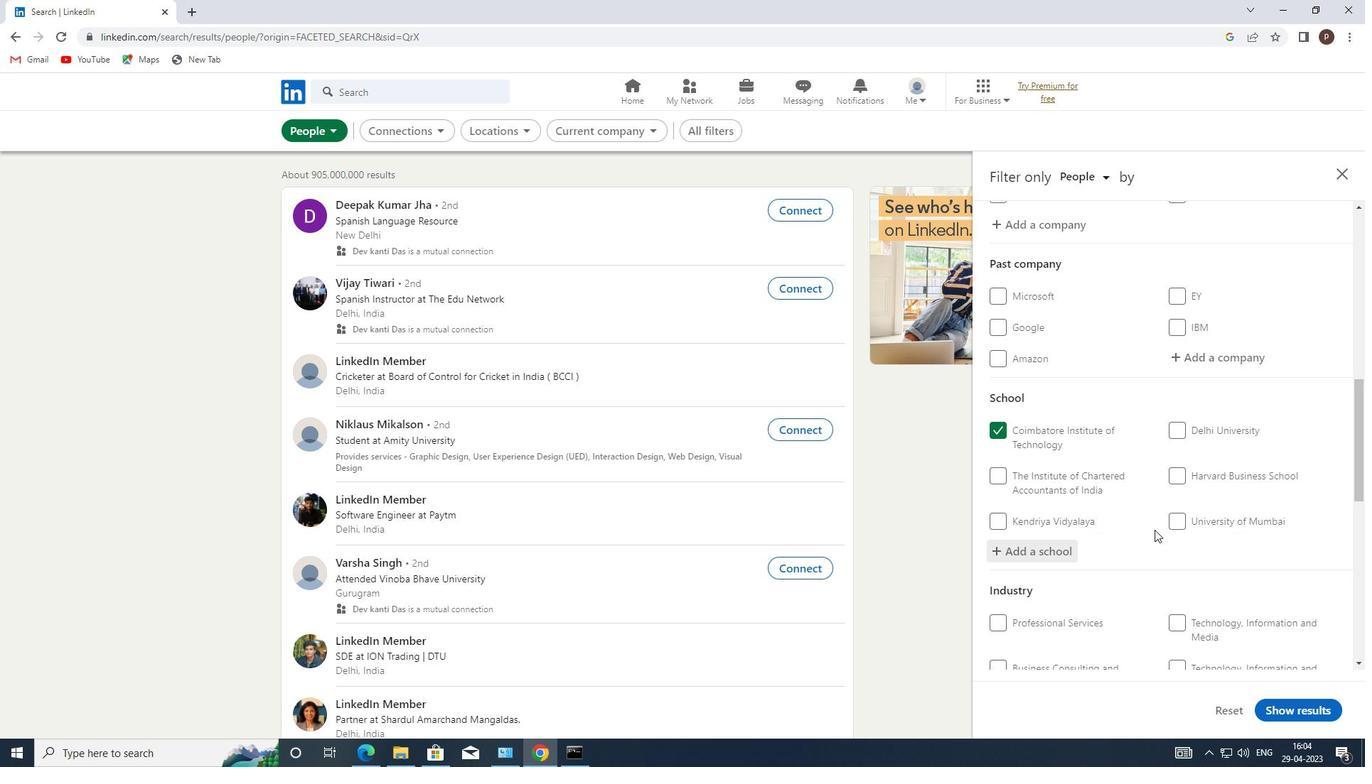 
Action: Mouse scrolled (1154, 529) with delta (0, 0)
Screenshot: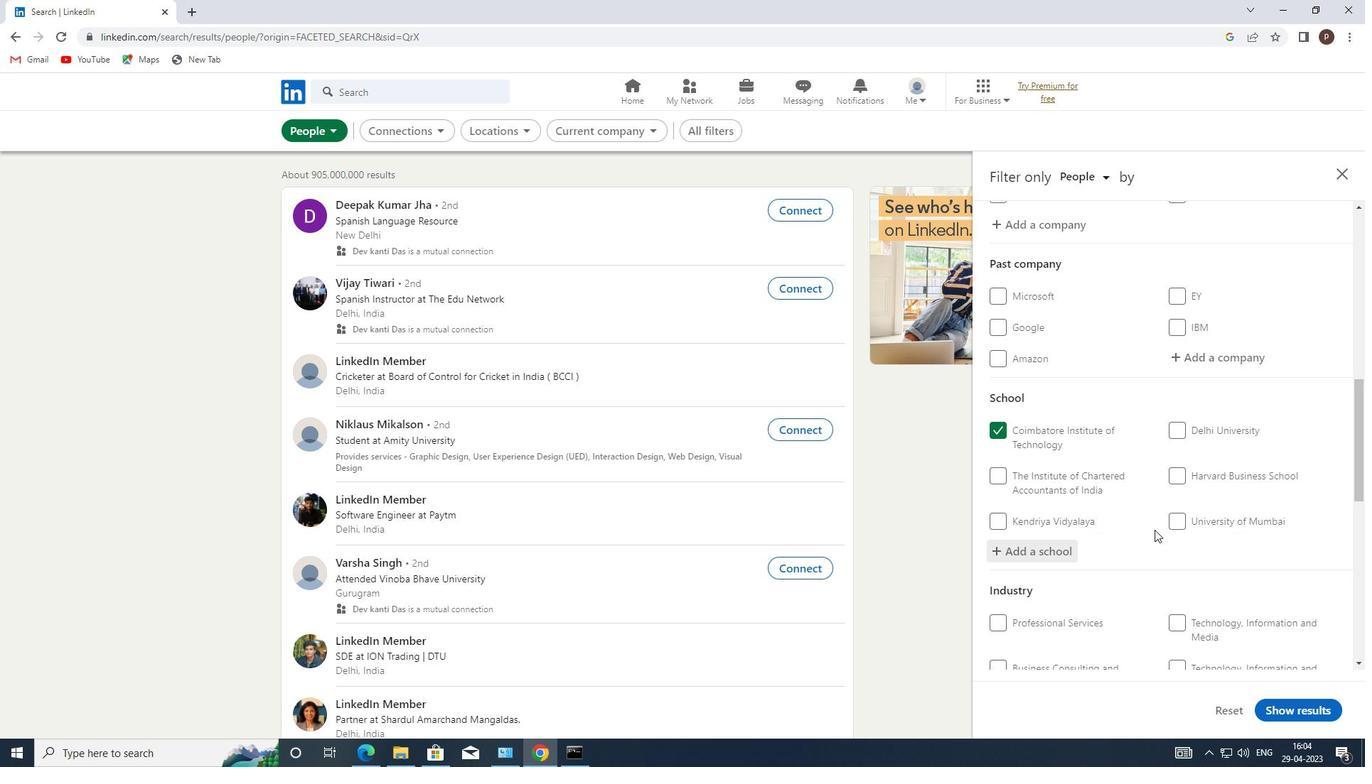 
Action: Mouse moved to (1183, 497)
Screenshot: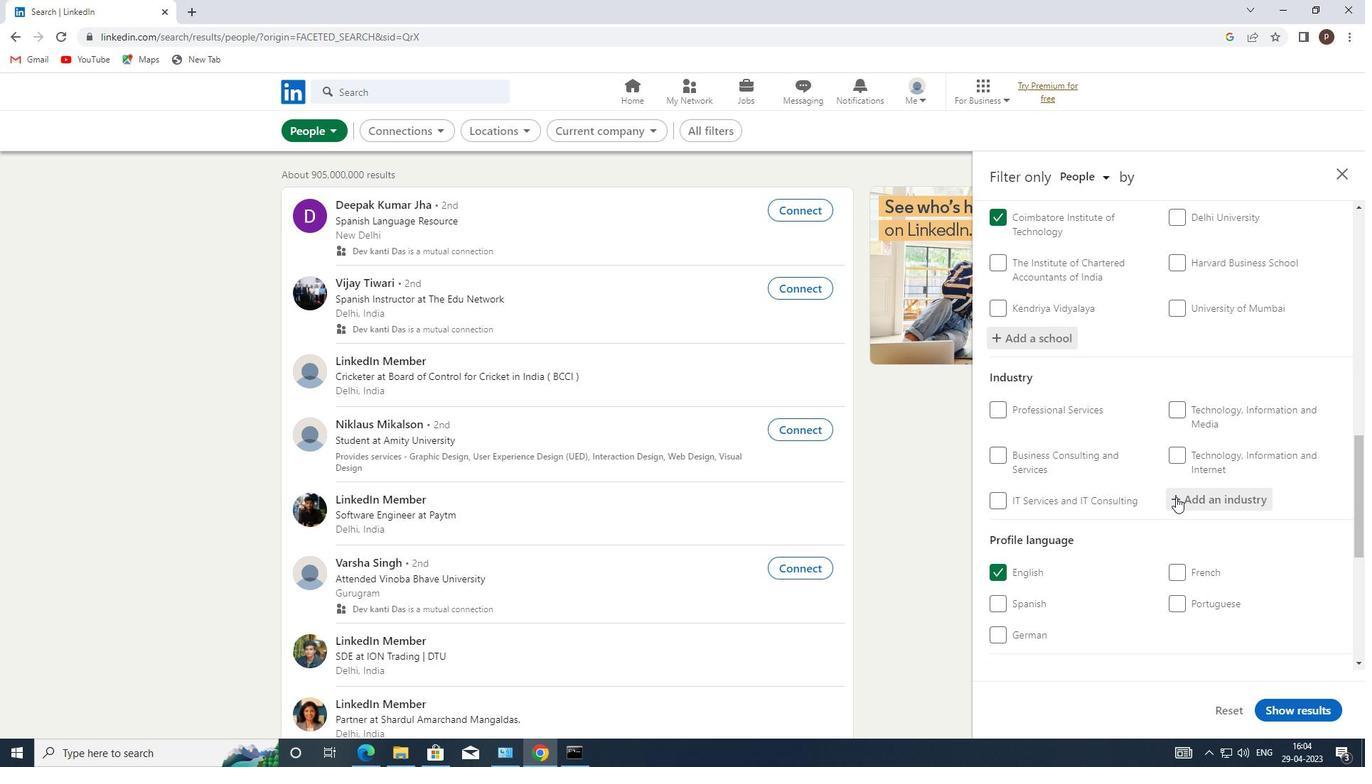 
Action: Mouse pressed left at (1183, 497)
Screenshot: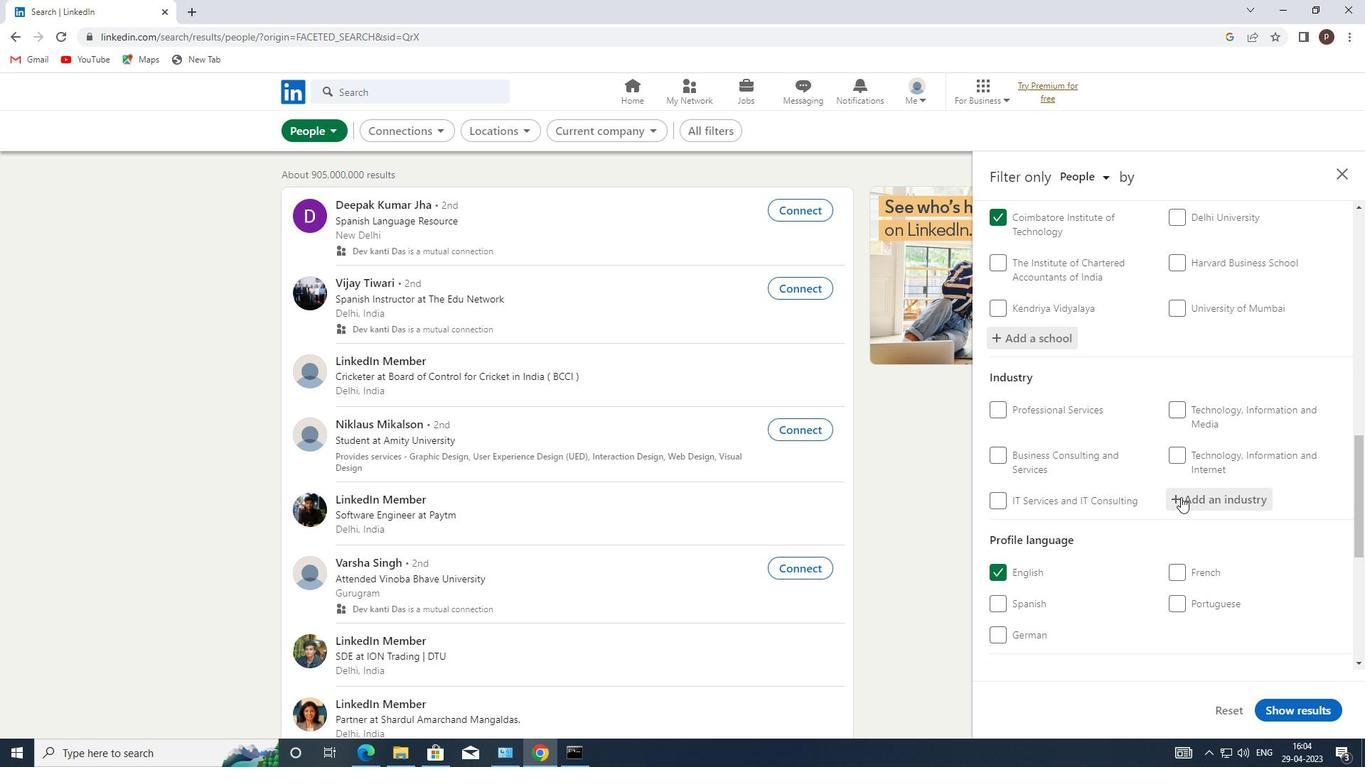 
Action: Mouse pressed left at (1183, 497)
Screenshot: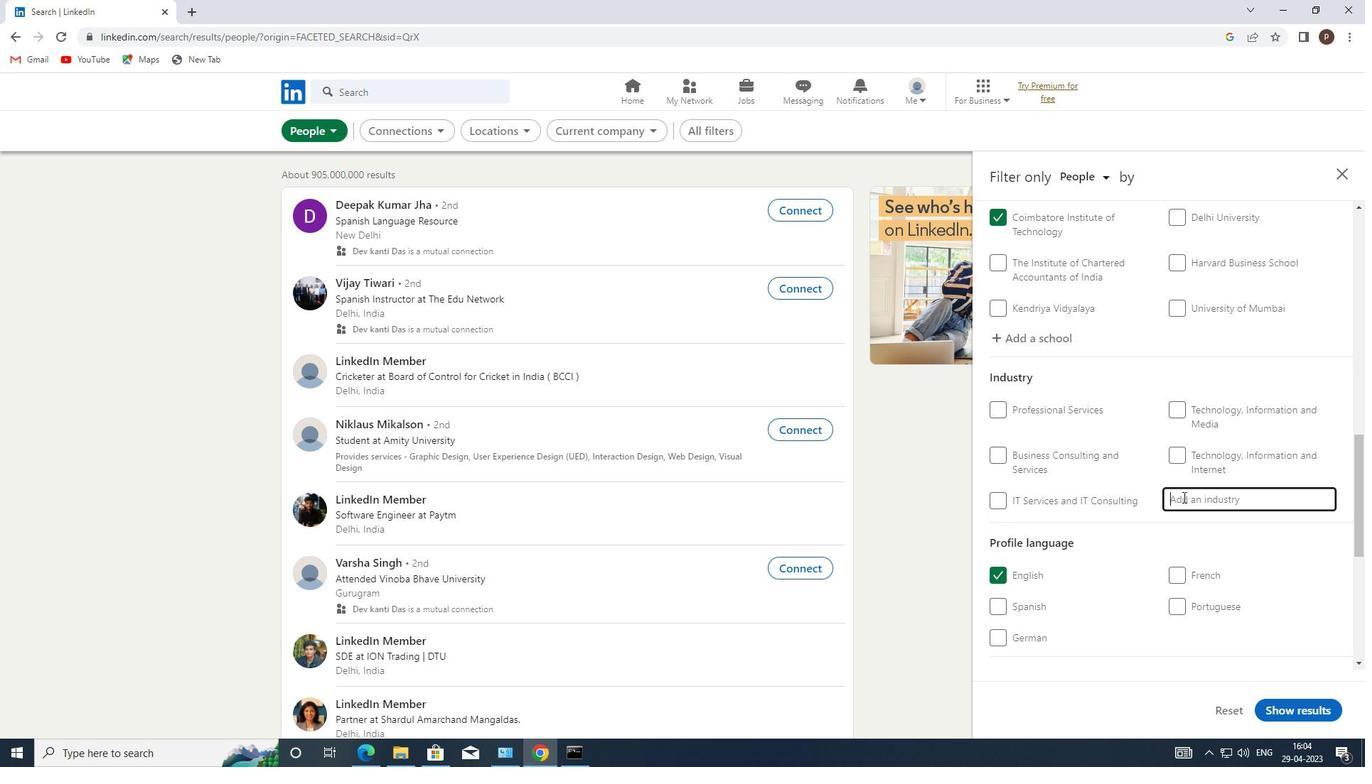 
Action: Key pressed <Key.caps_lock>W<Key.caps_lock>IND<Key.space><Key.caps_lock>E<Key.caps_lock>L
Screenshot: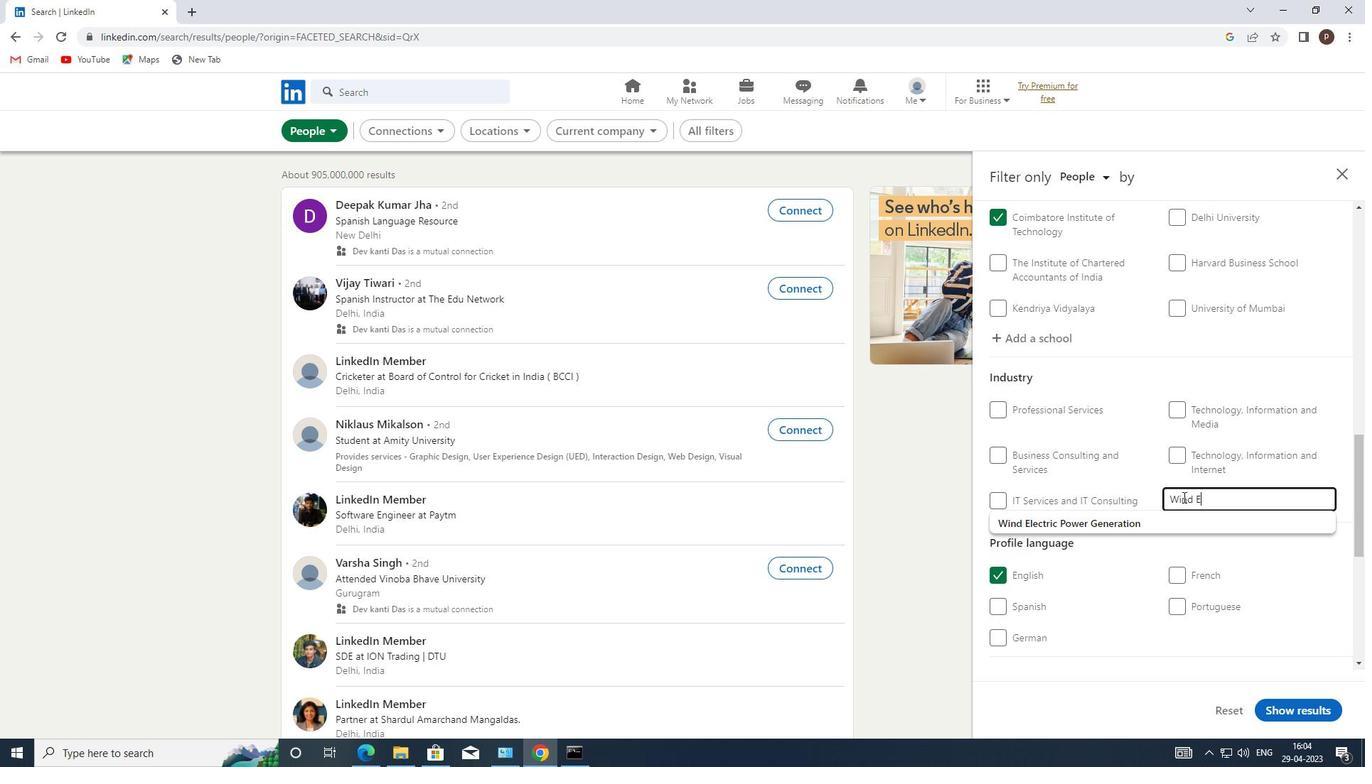 
Action: Mouse moved to (1148, 524)
Screenshot: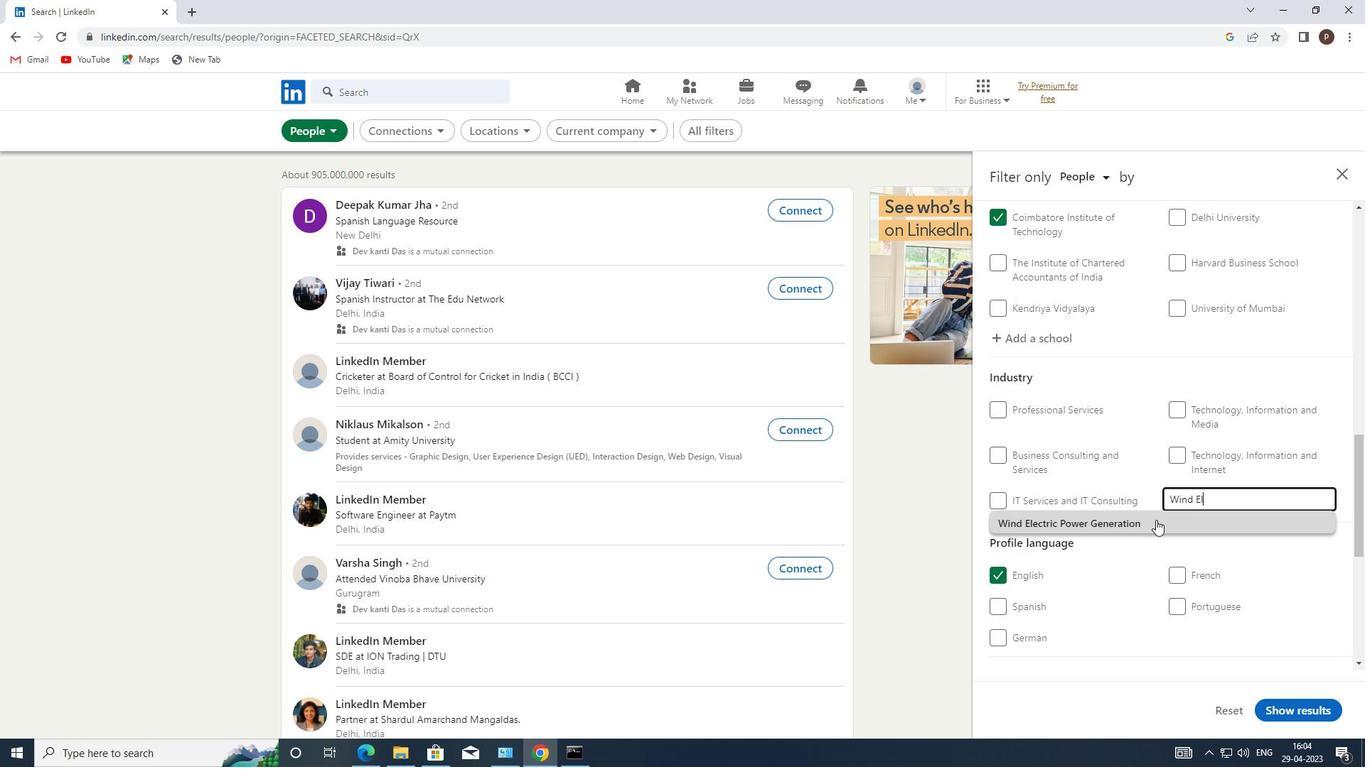 
Action: Mouse pressed left at (1148, 524)
Screenshot: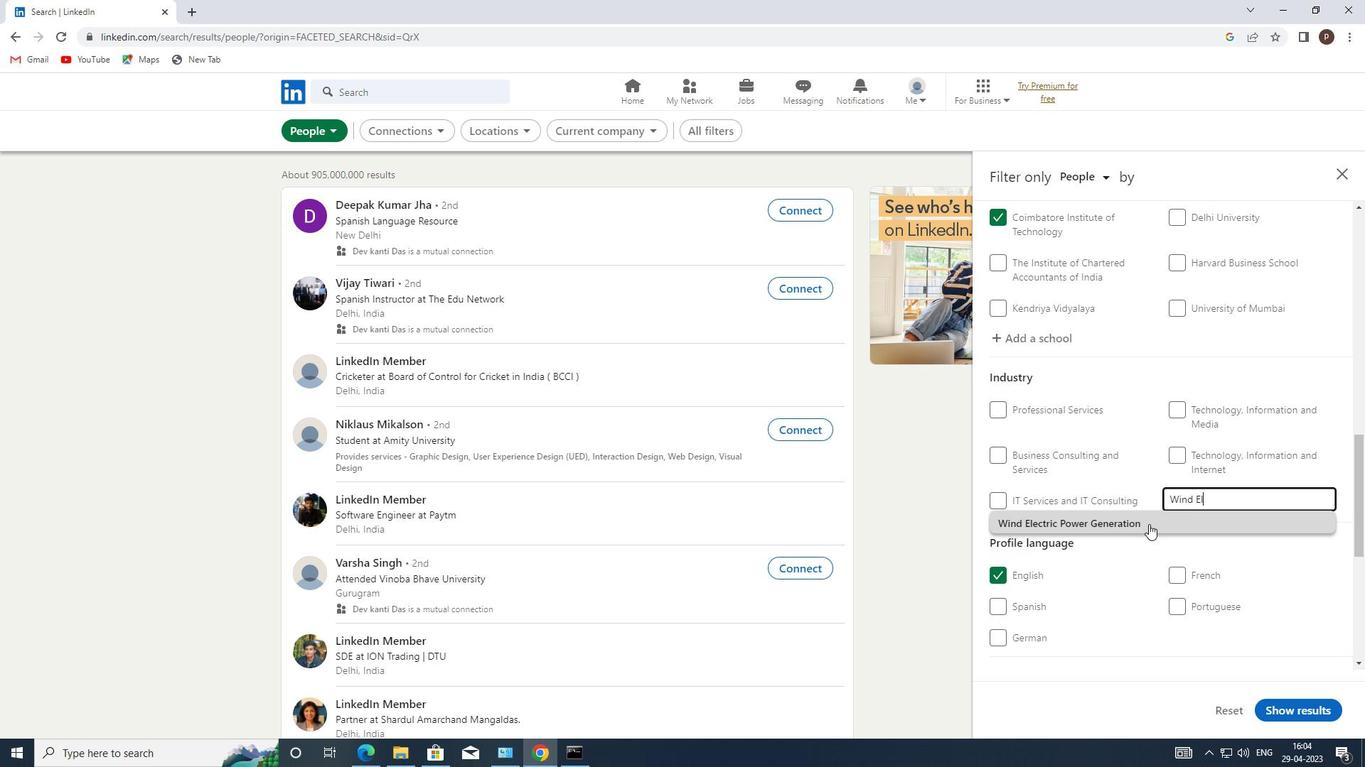 
Action: Mouse moved to (1144, 524)
Screenshot: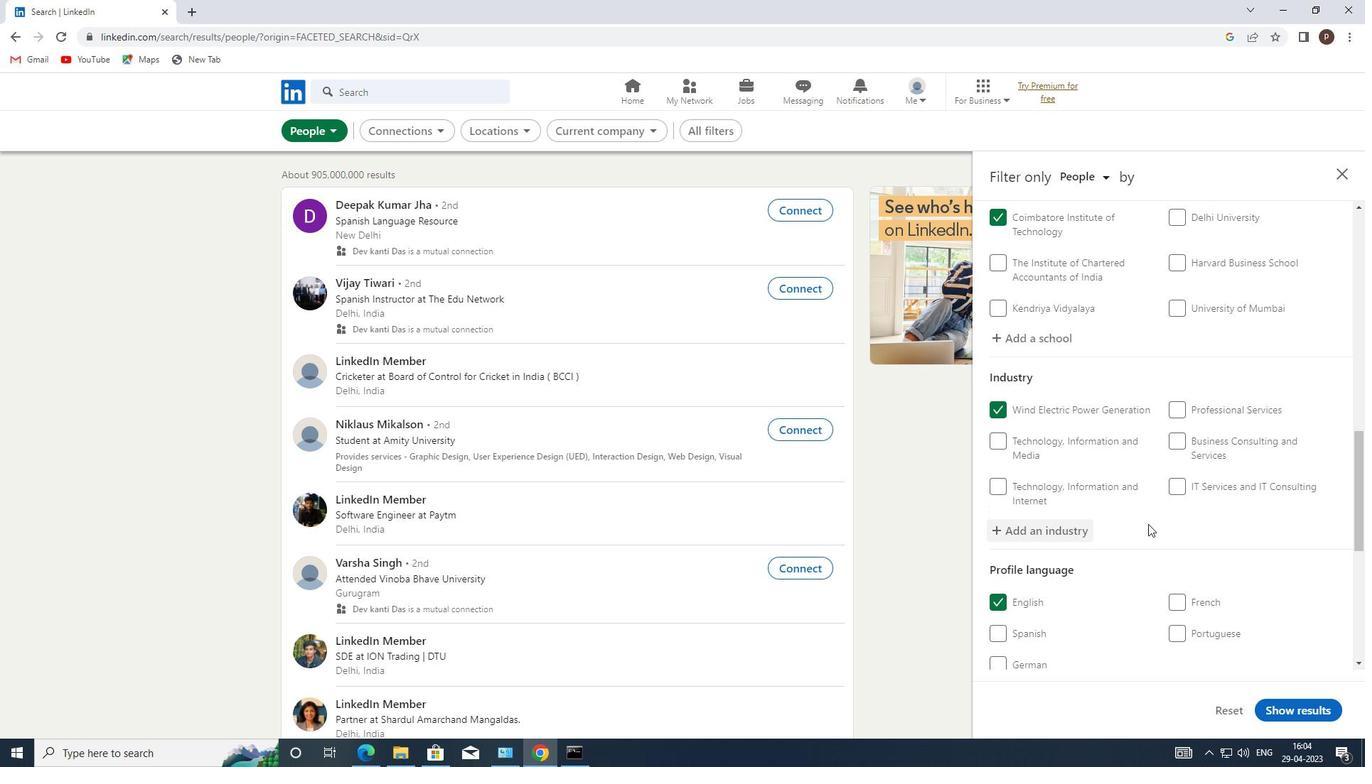 
Action: Mouse scrolled (1144, 524) with delta (0, 0)
Screenshot: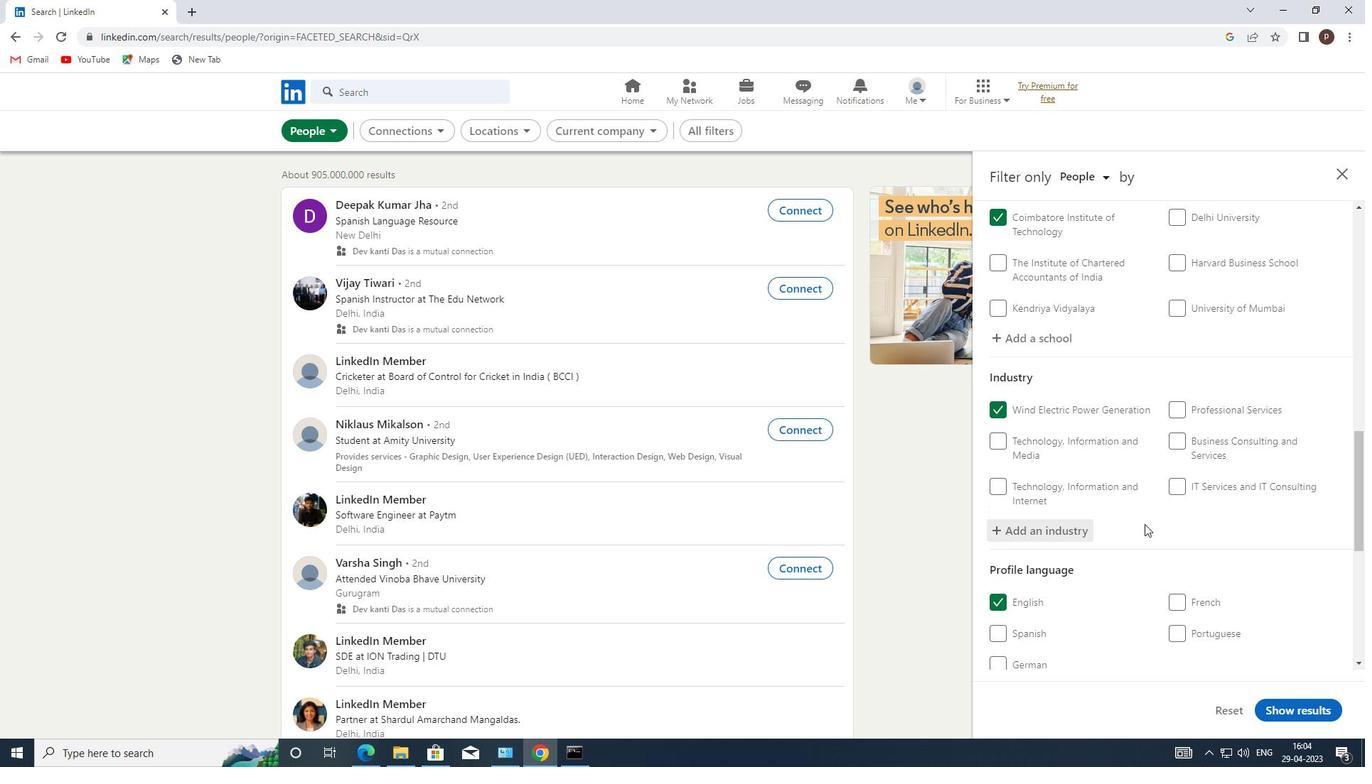 
Action: Mouse moved to (1143, 525)
Screenshot: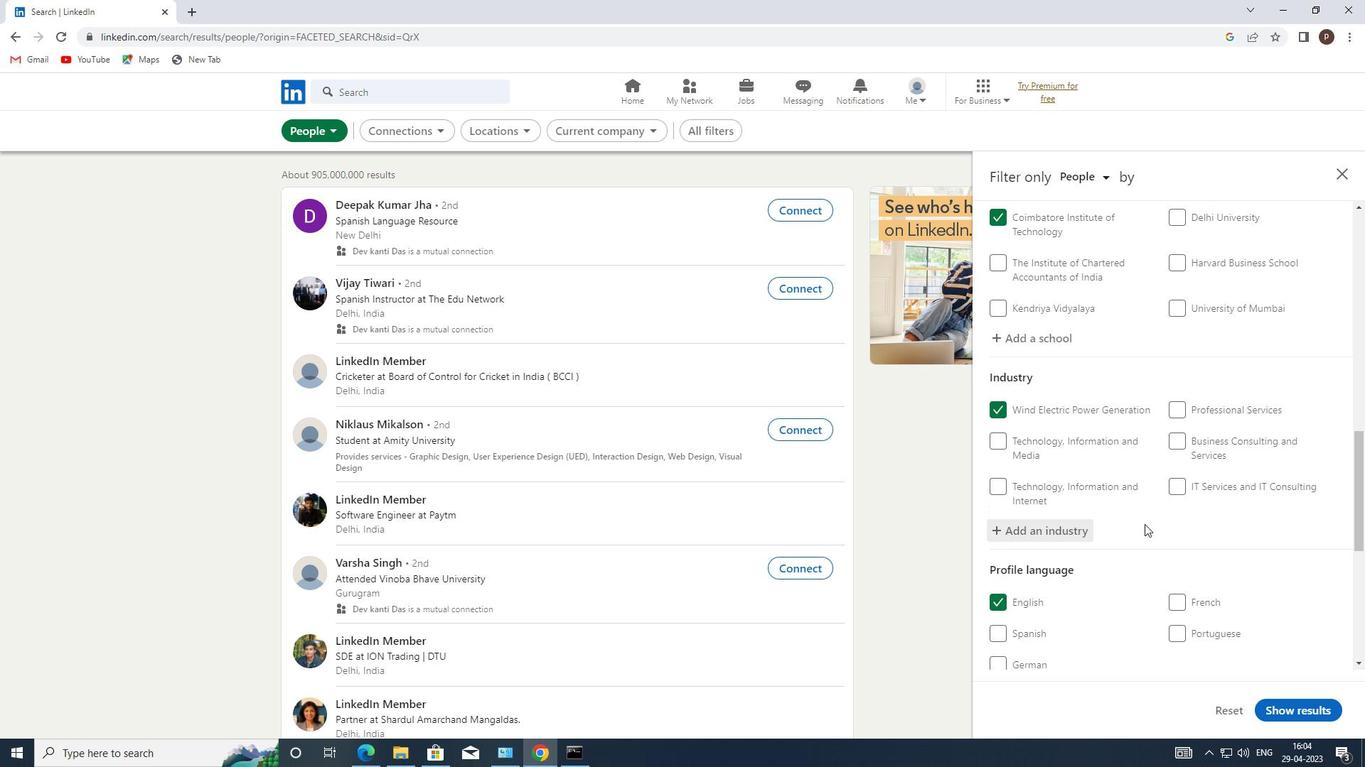 
Action: Mouse scrolled (1143, 524) with delta (0, 0)
Screenshot: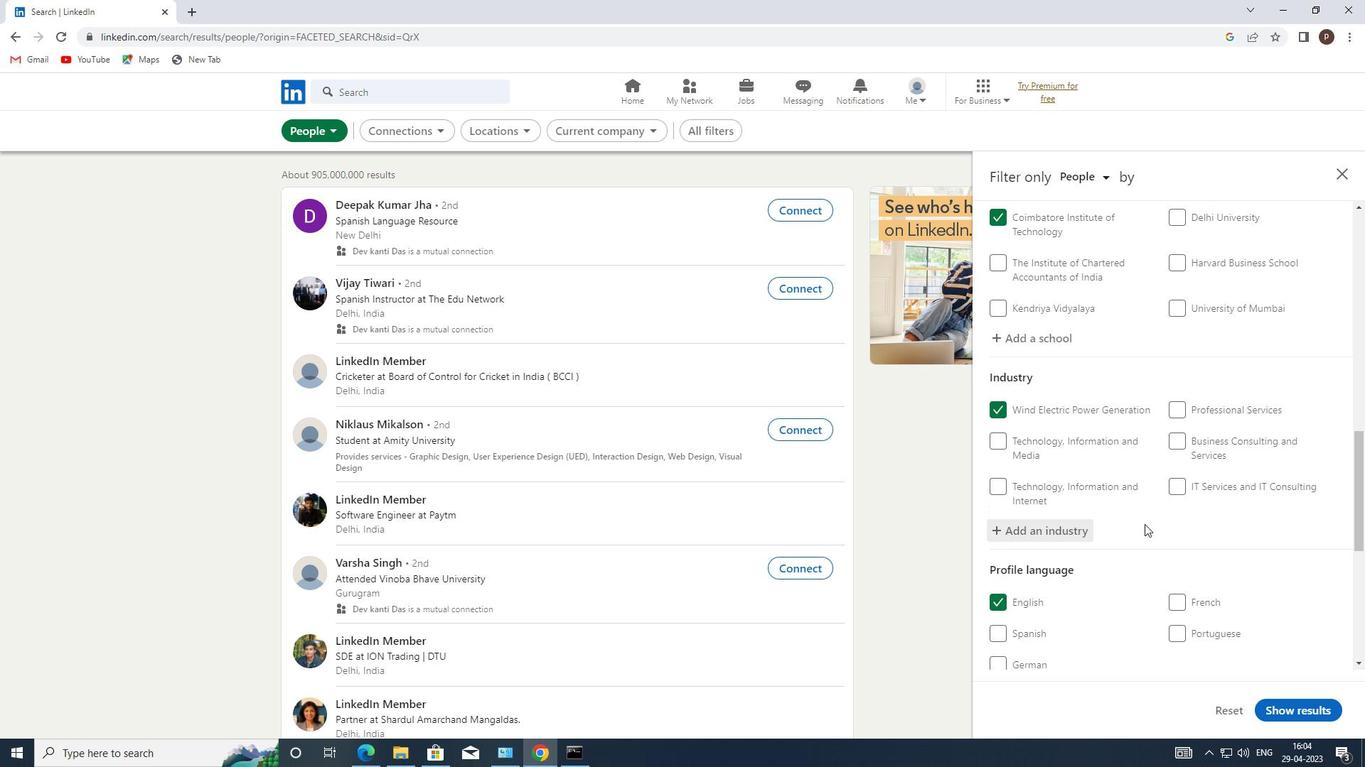 
Action: Mouse moved to (1143, 526)
Screenshot: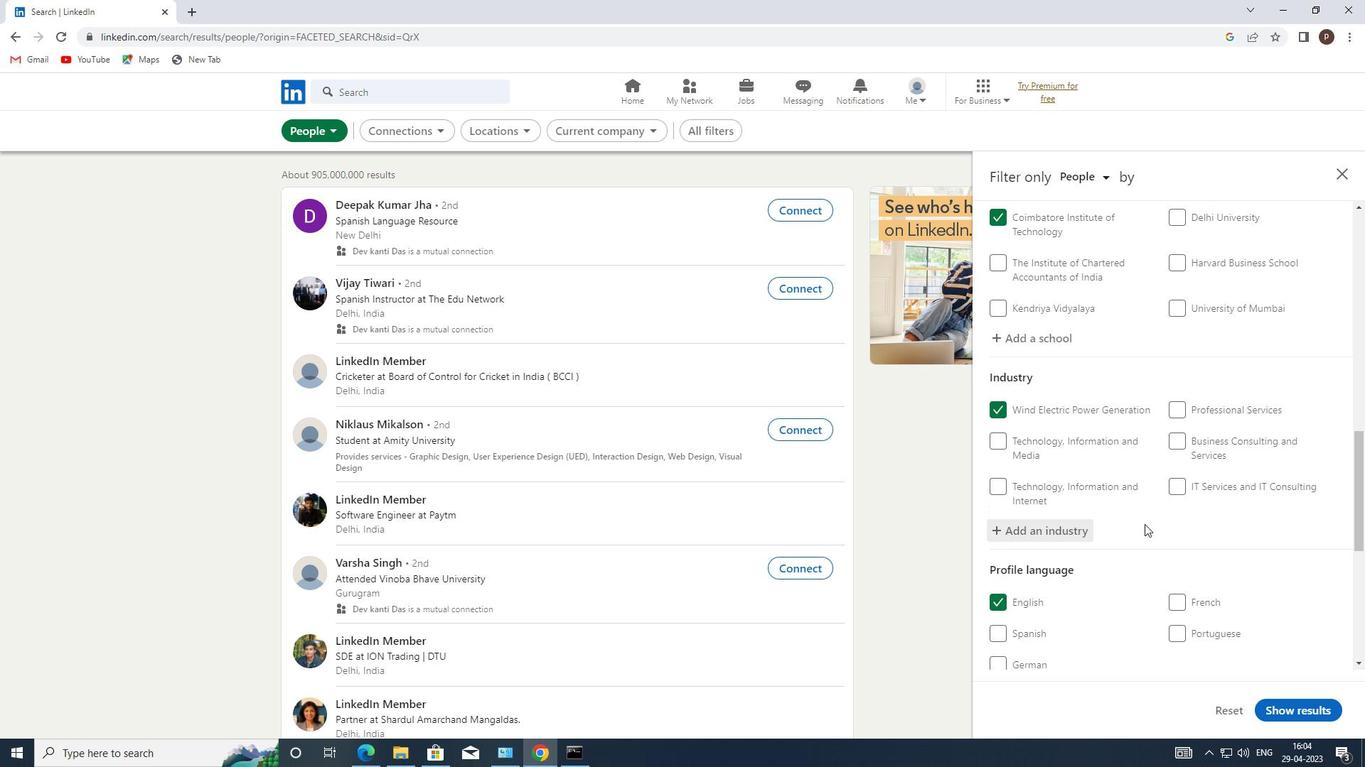 
Action: Mouse scrolled (1143, 526) with delta (0, 0)
Screenshot: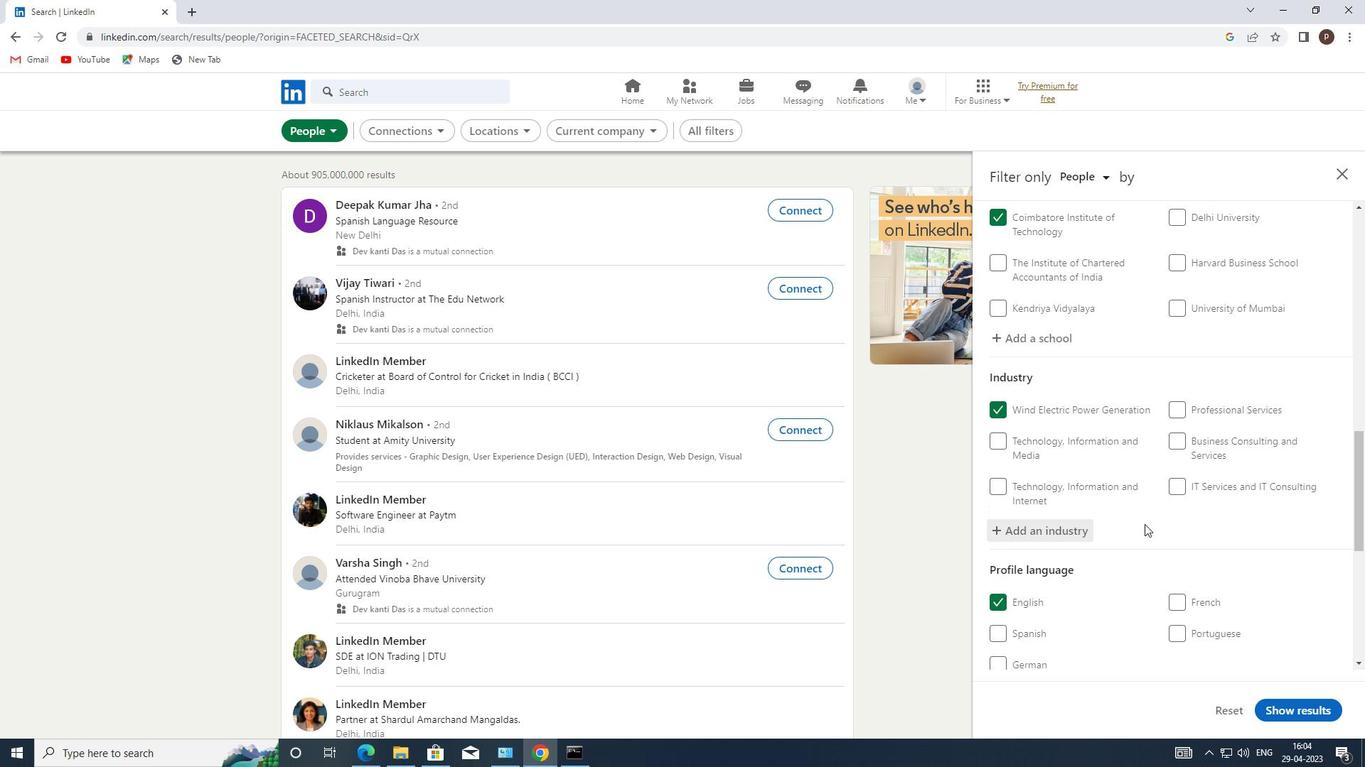 
Action: Mouse moved to (1142, 528)
Screenshot: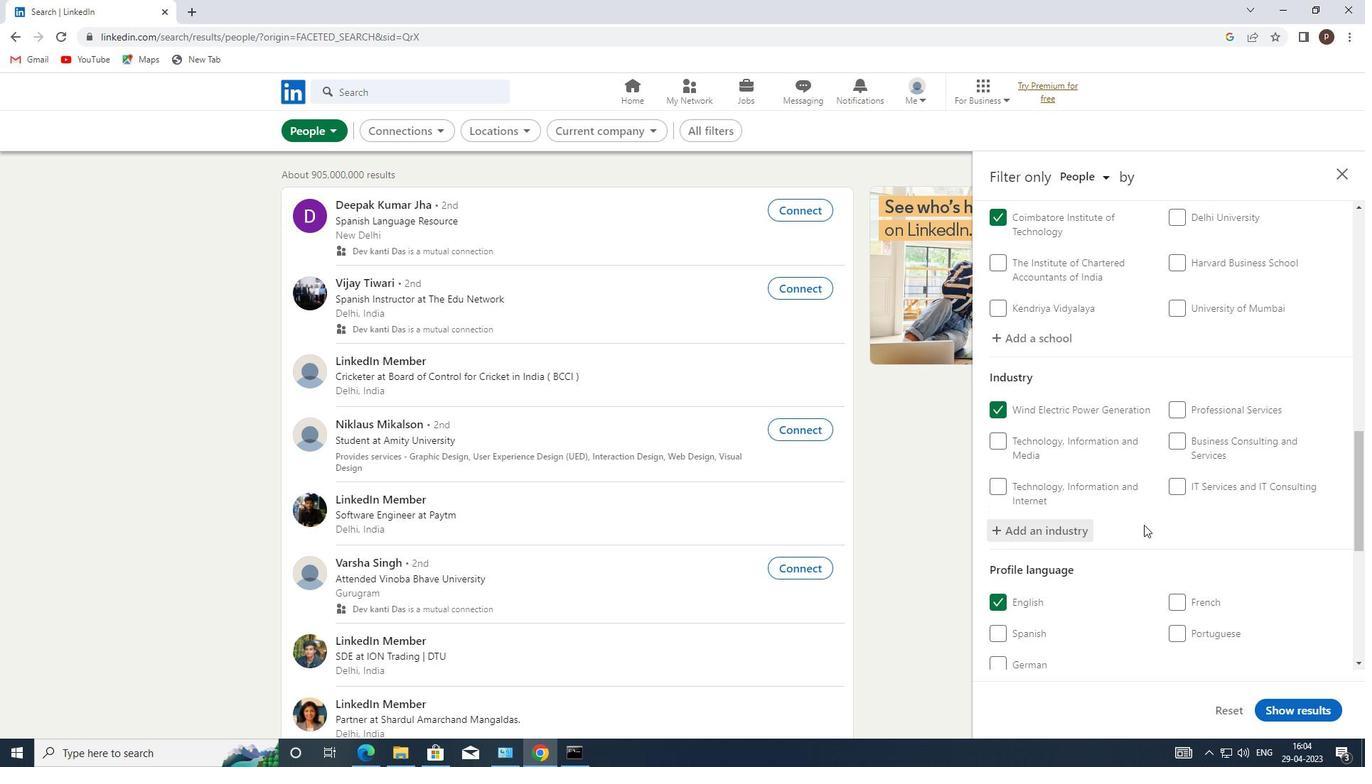 
Action: Mouse scrolled (1142, 527) with delta (0, 0)
Screenshot: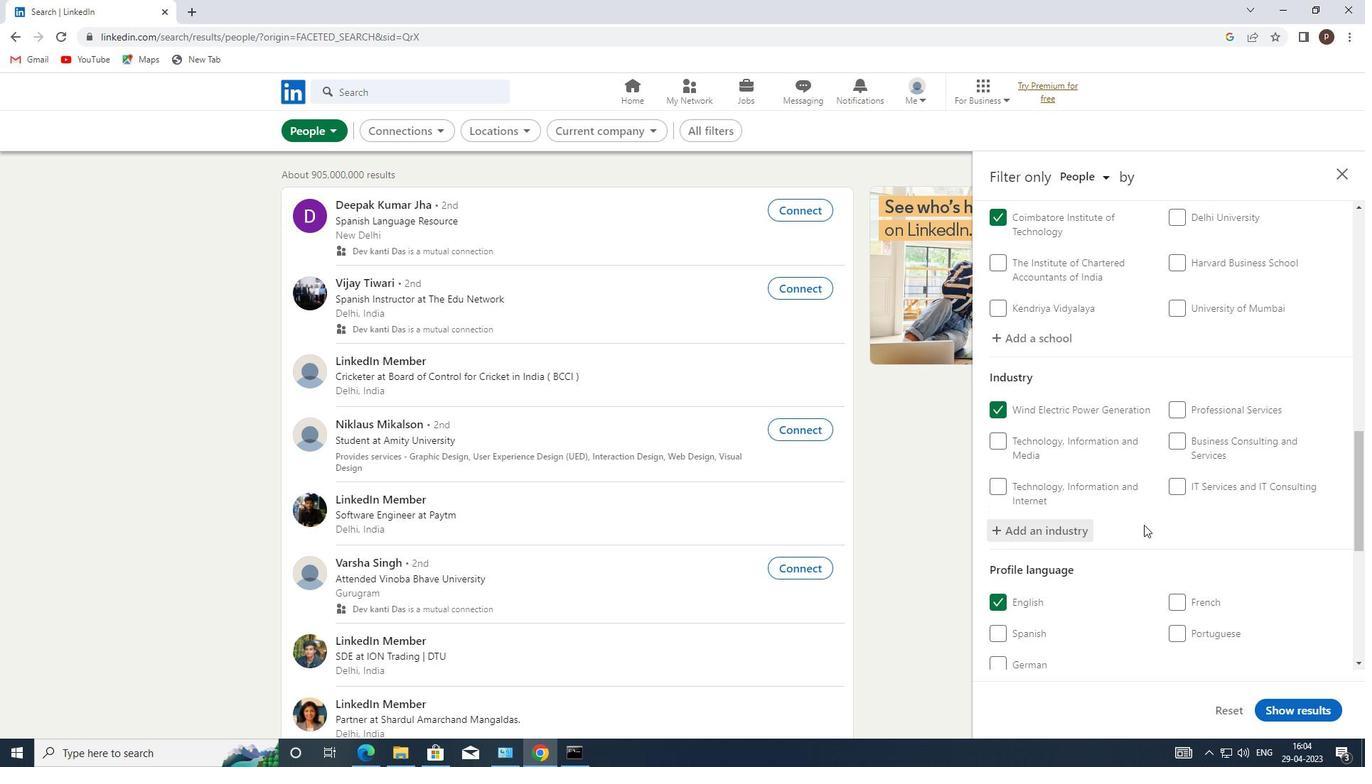 
Action: Mouse moved to (1162, 546)
Screenshot: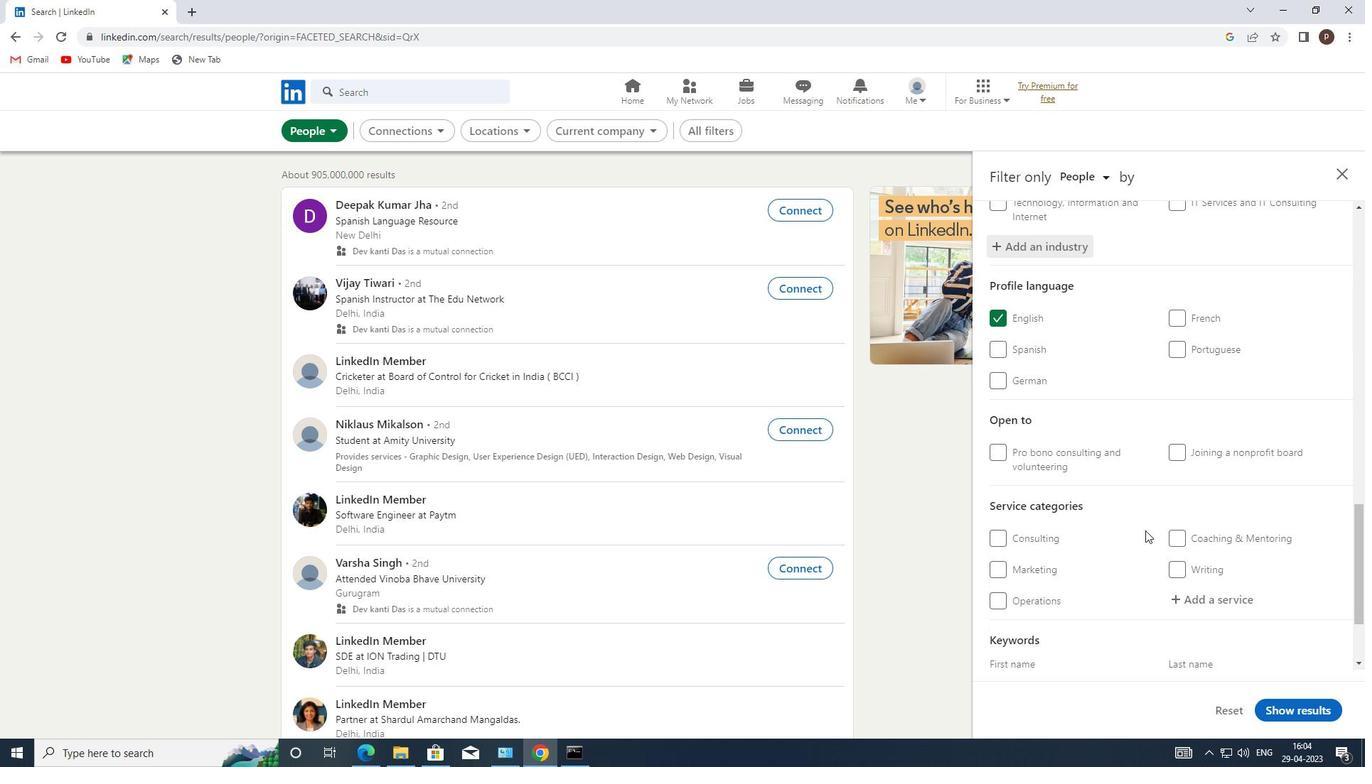 
Action: Mouse scrolled (1162, 545) with delta (0, 0)
Screenshot: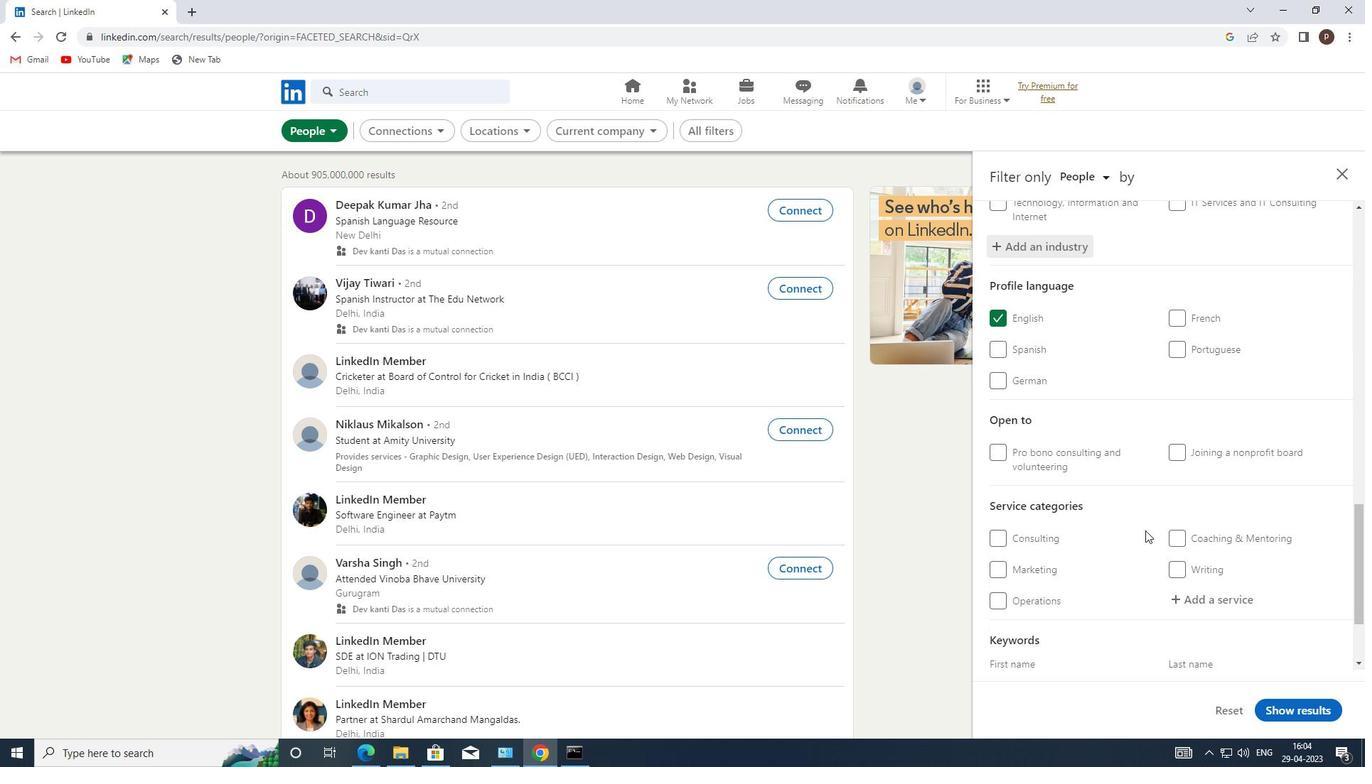 
Action: Mouse moved to (1200, 538)
Screenshot: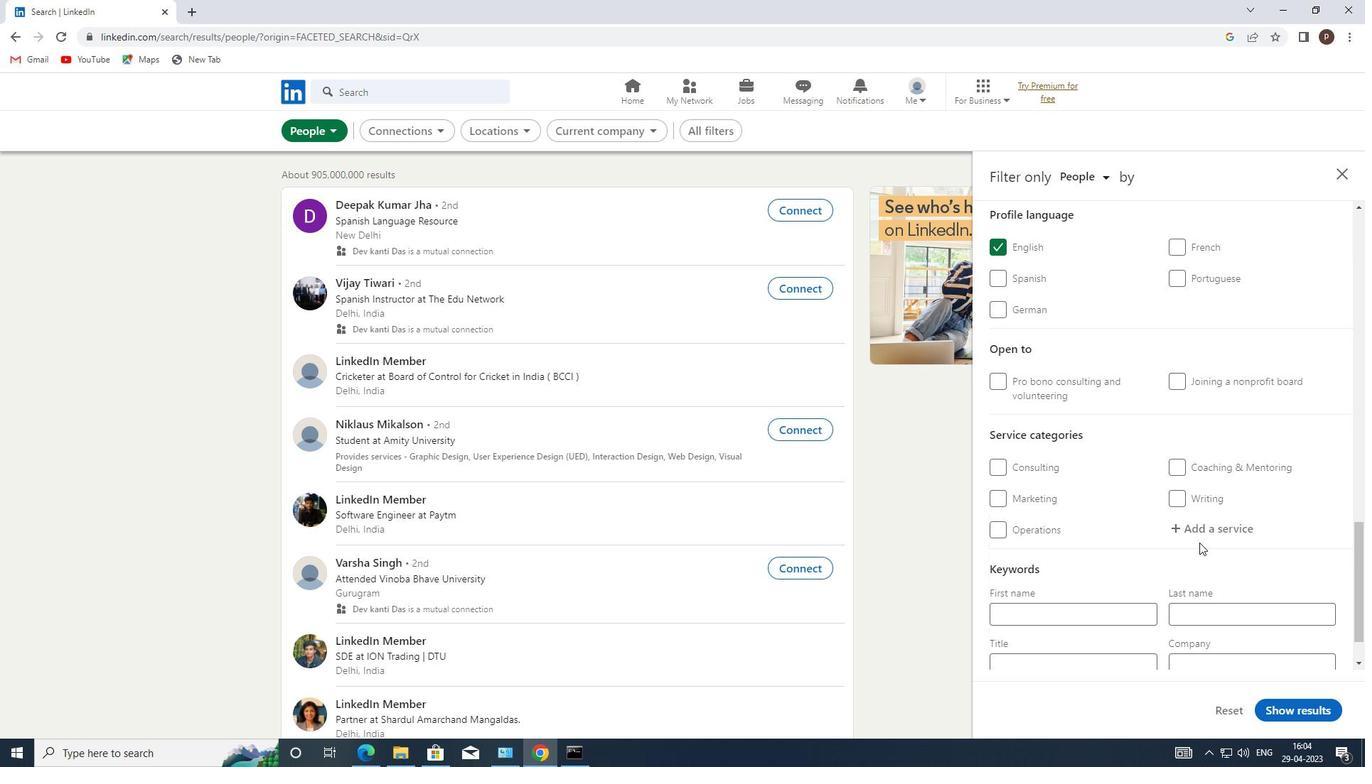 
Action: Mouse pressed left at (1200, 538)
Screenshot: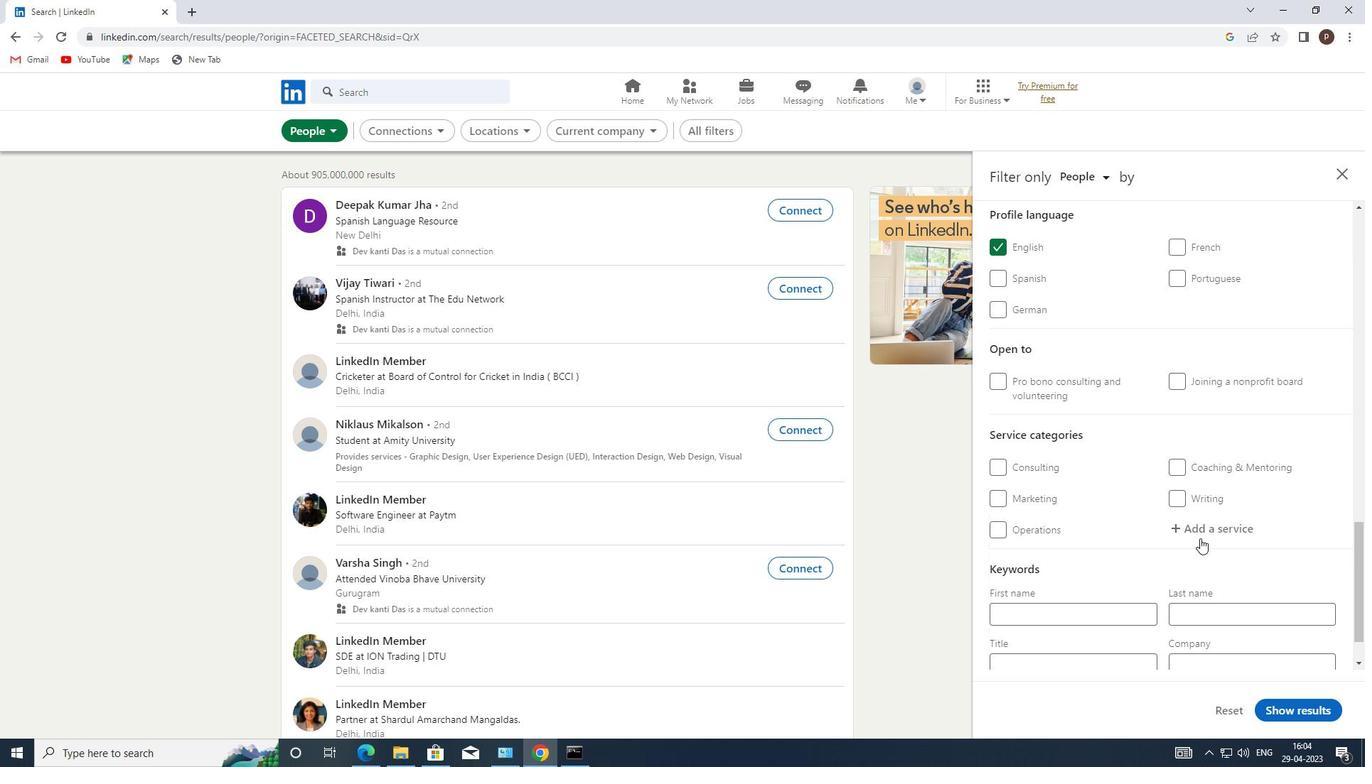 
Action: Mouse moved to (1201, 533)
Screenshot: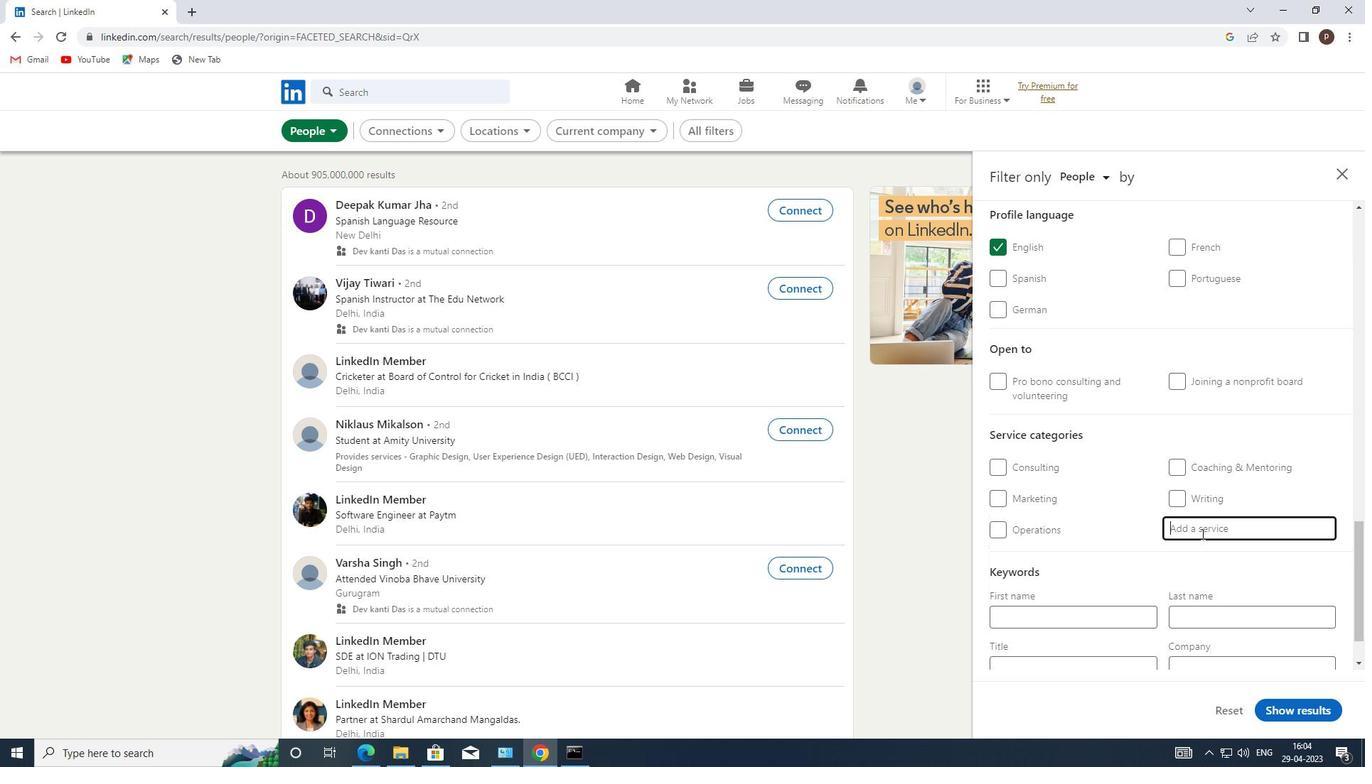 
Action: Key pressed <Key.caps_lock>P<Key.caps_lock>ACK
Screenshot: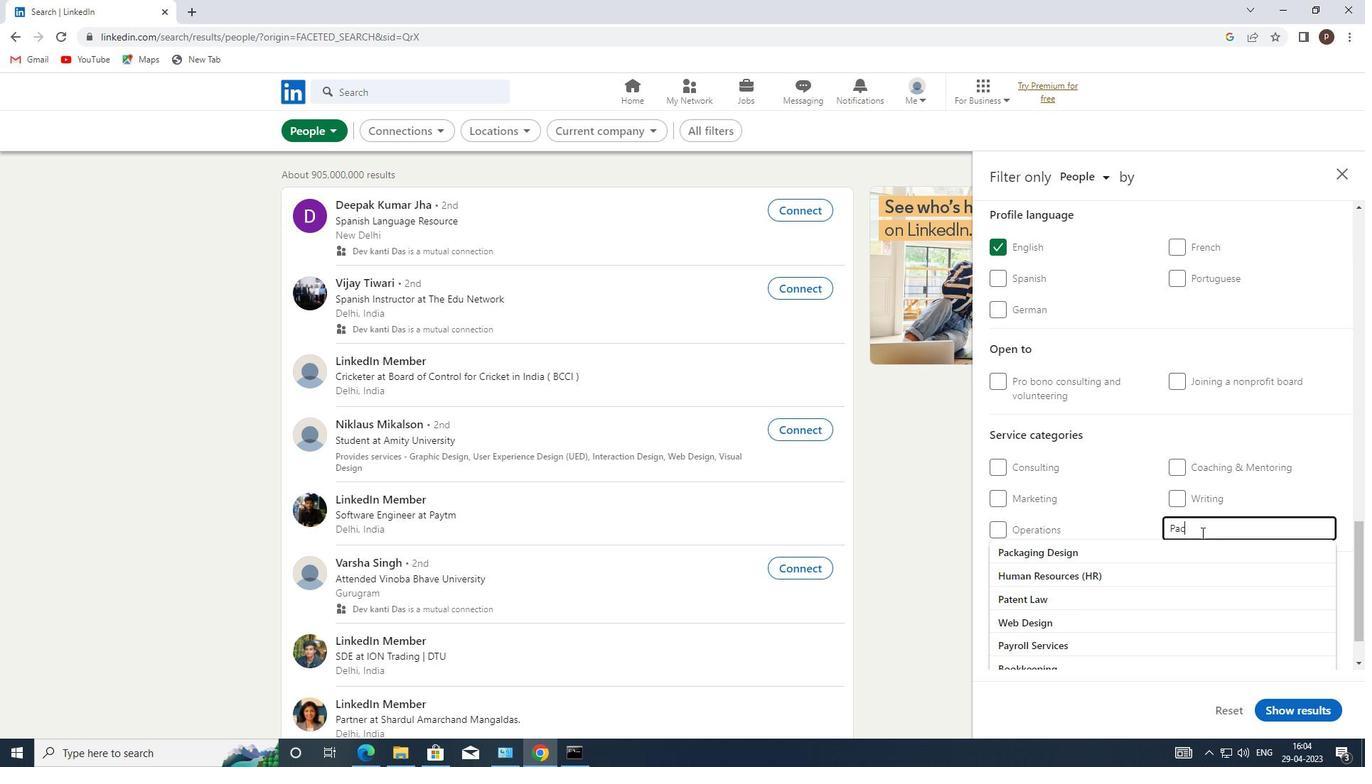 
Action: Mouse moved to (1083, 552)
Screenshot: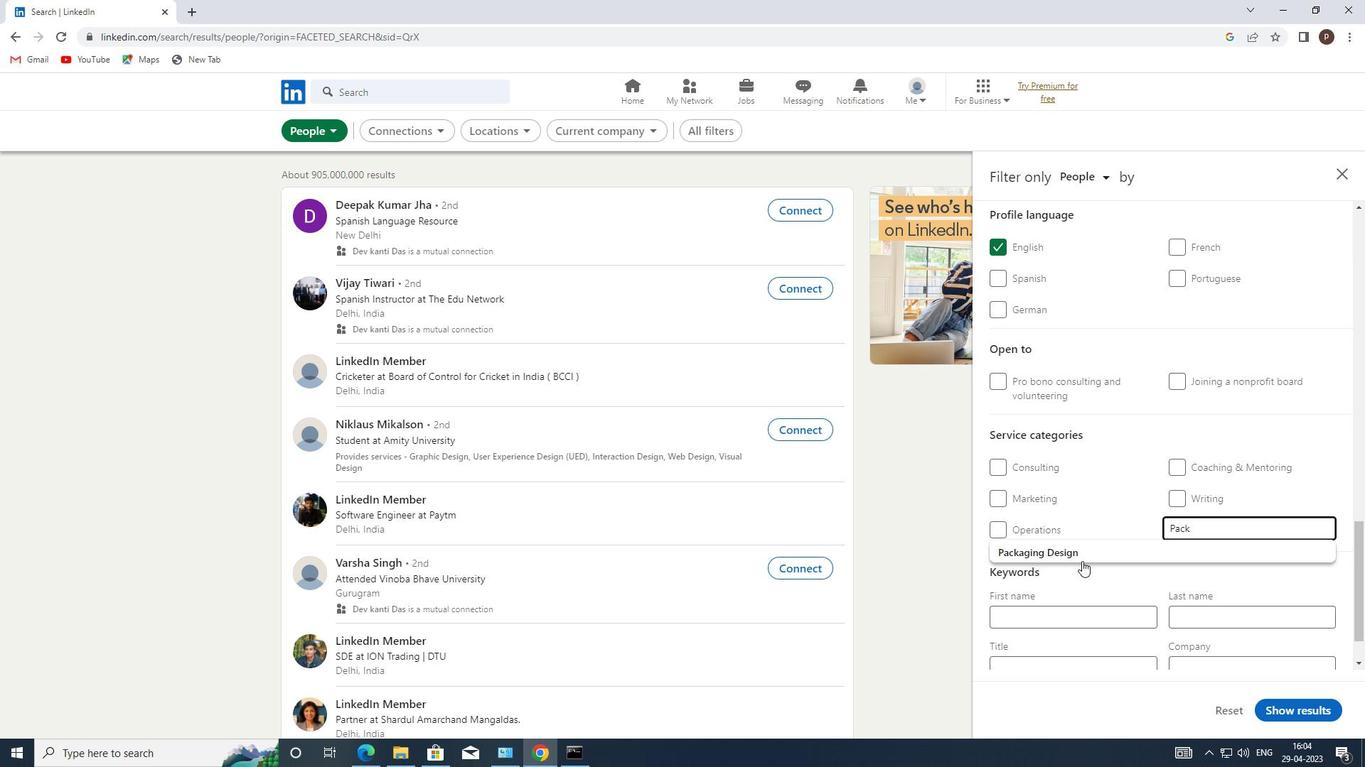 
Action: Mouse pressed left at (1083, 552)
Screenshot: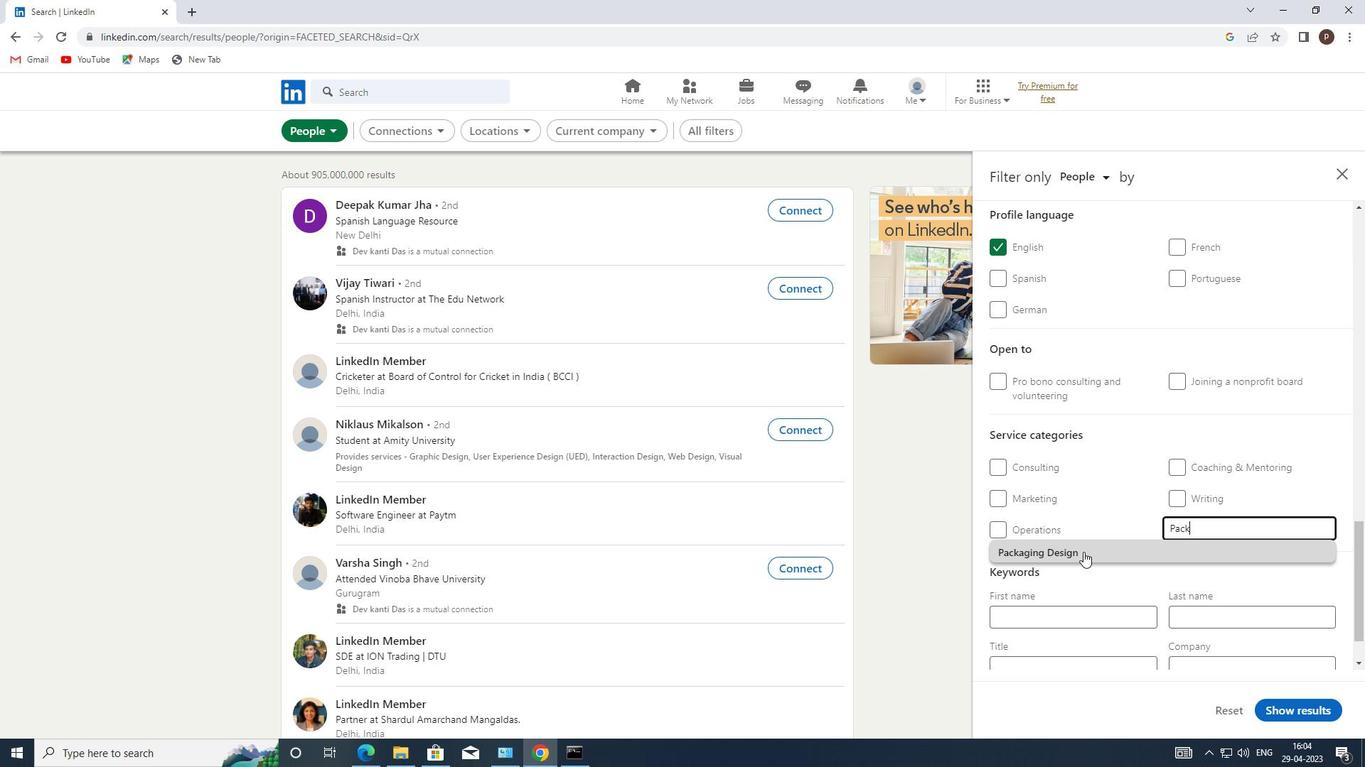 
Action: Mouse scrolled (1083, 551) with delta (0, 0)
Screenshot: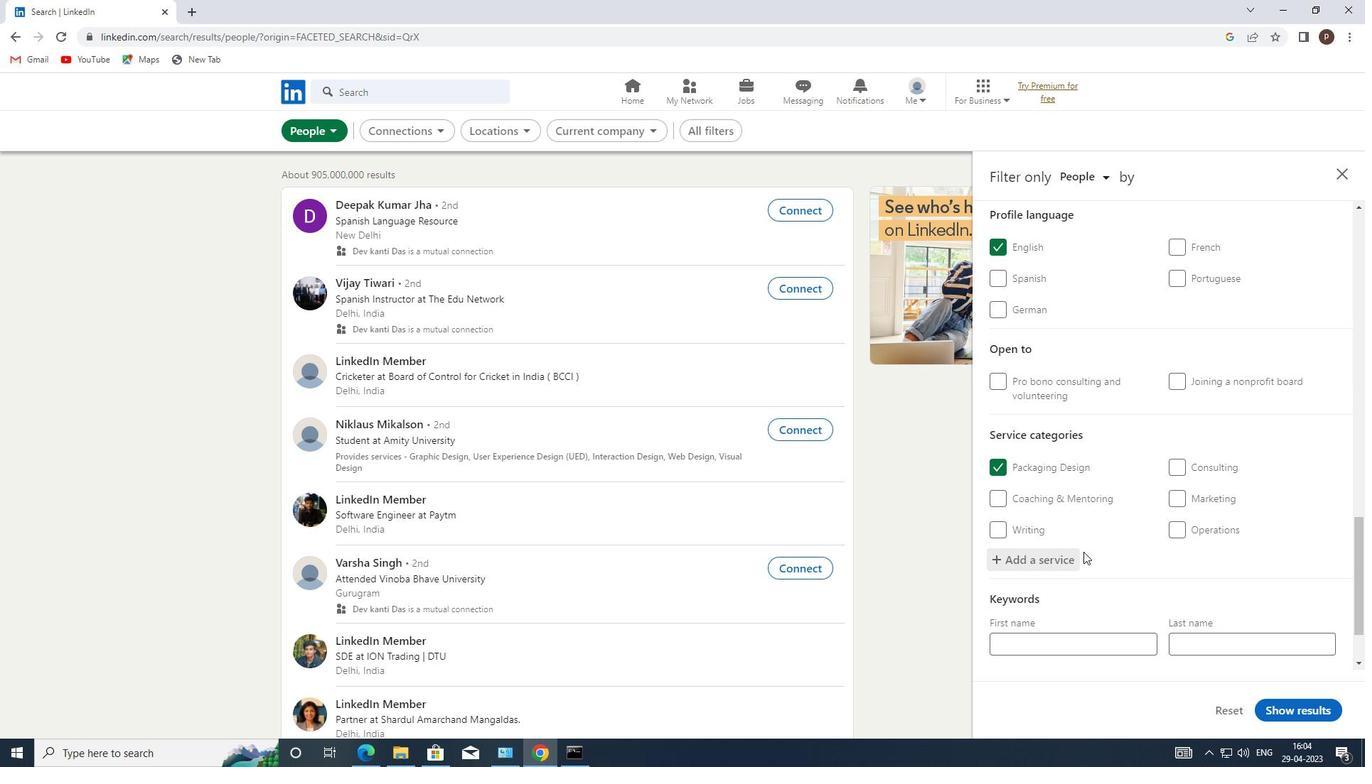 
Action: Mouse scrolled (1083, 551) with delta (0, 0)
Screenshot: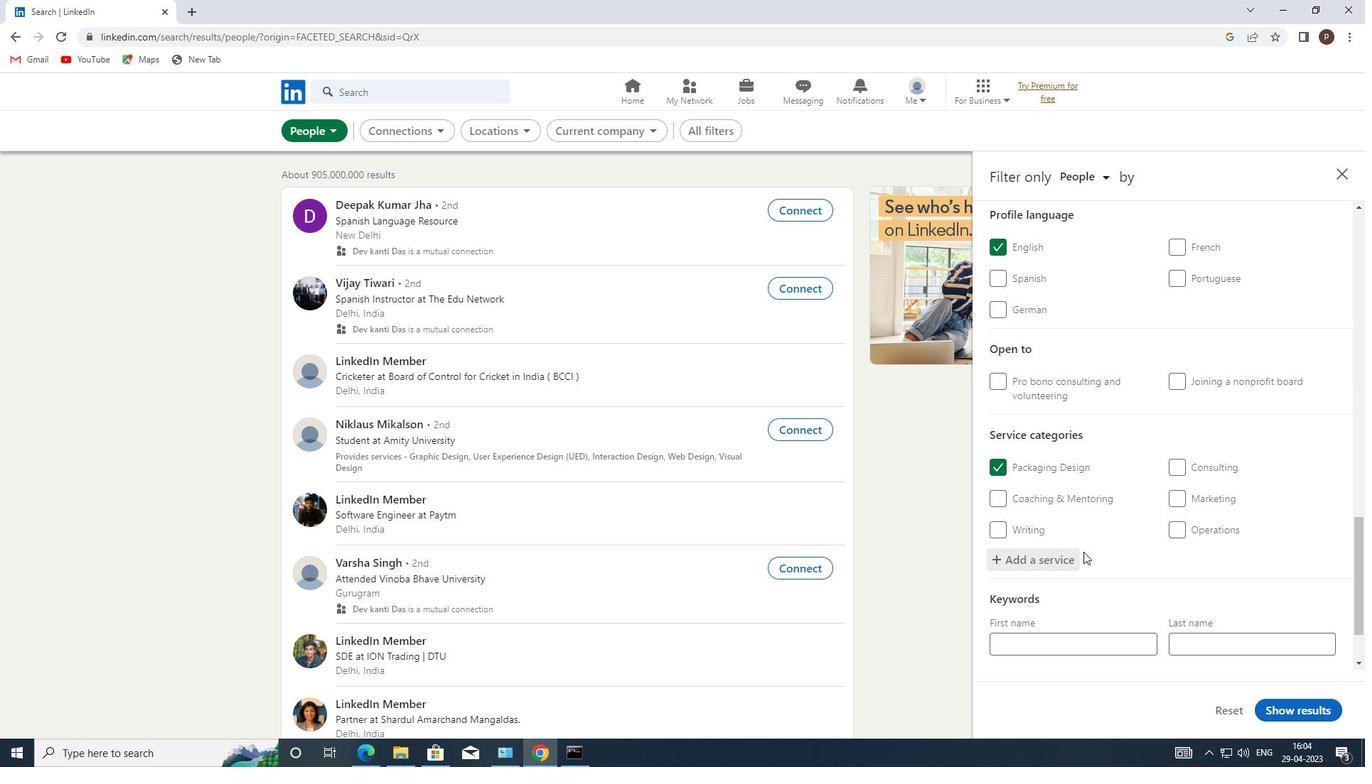 
Action: Mouse scrolled (1083, 551) with delta (0, 0)
Screenshot: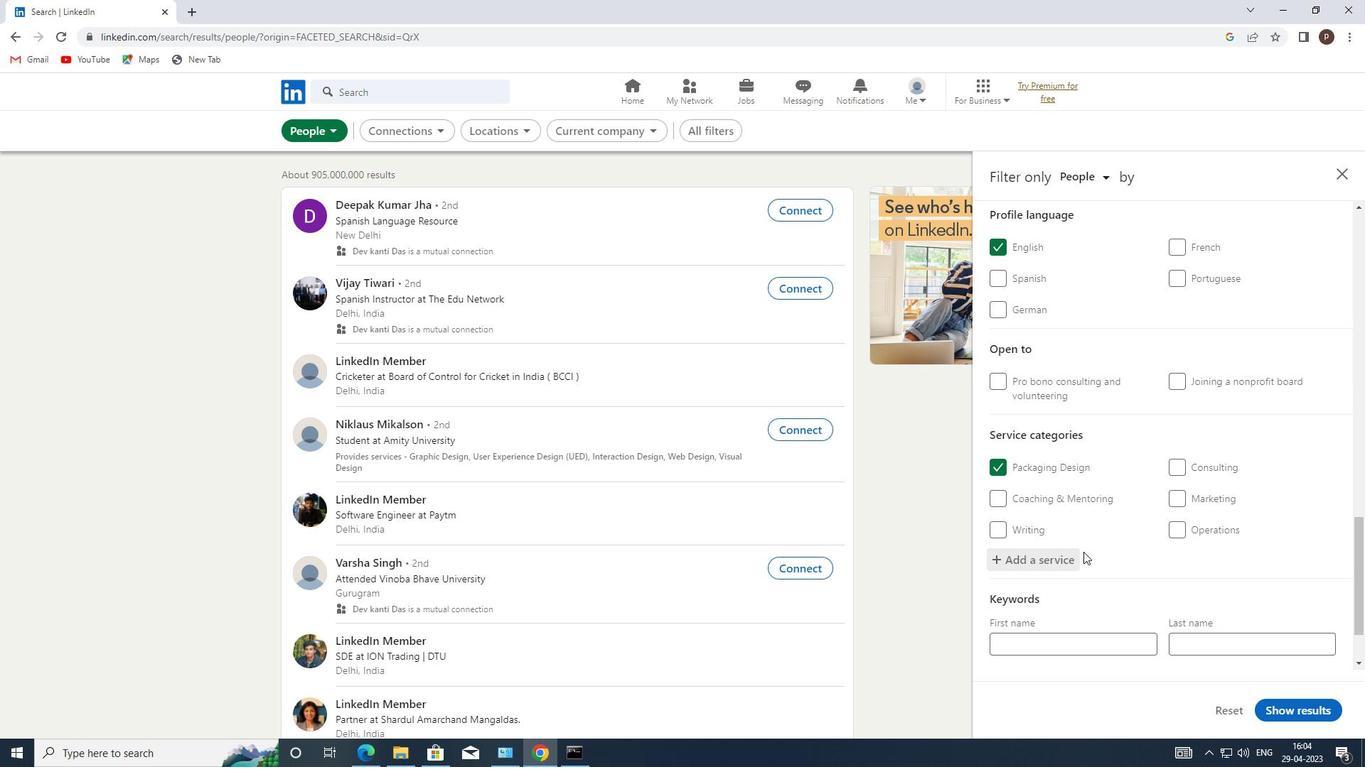
Action: Mouse moved to (1036, 601)
Screenshot: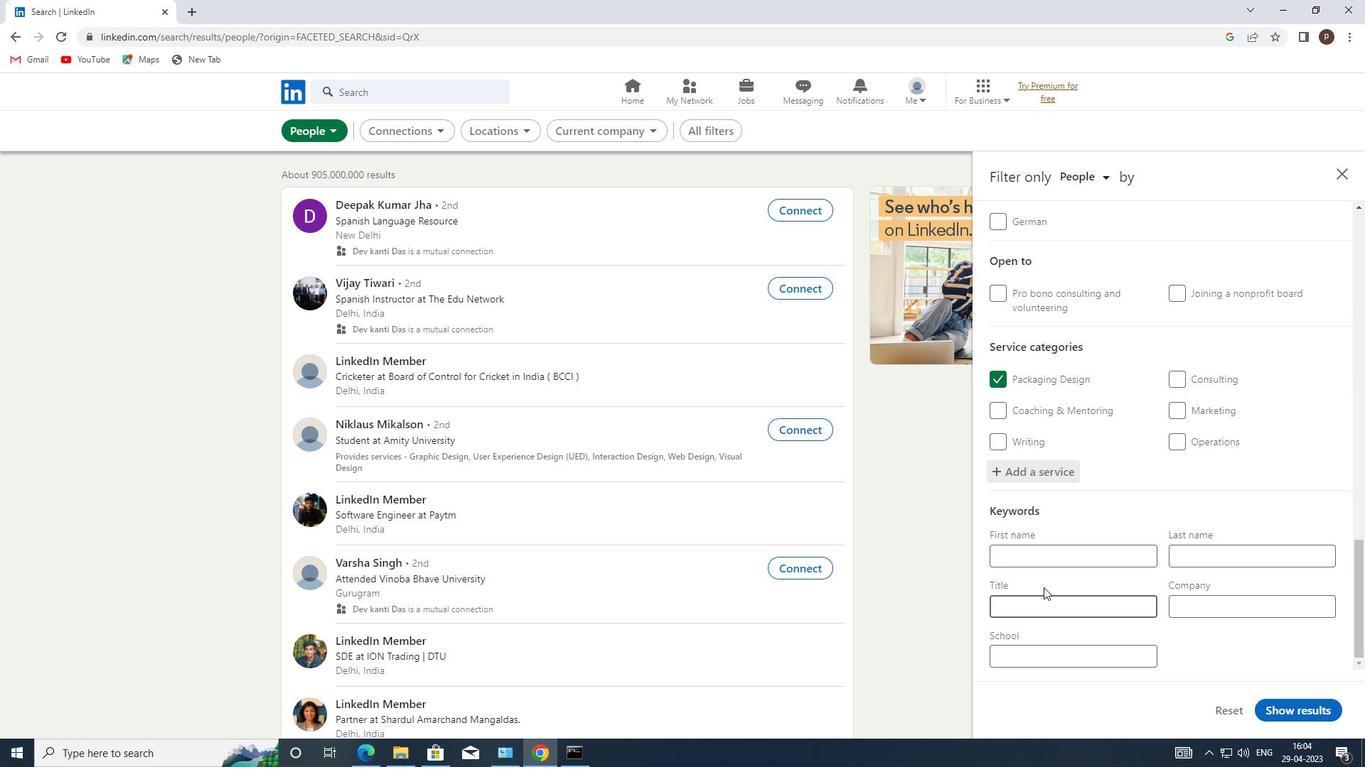 
Action: Mouse pressed left at (1036, 601)
Screenshot: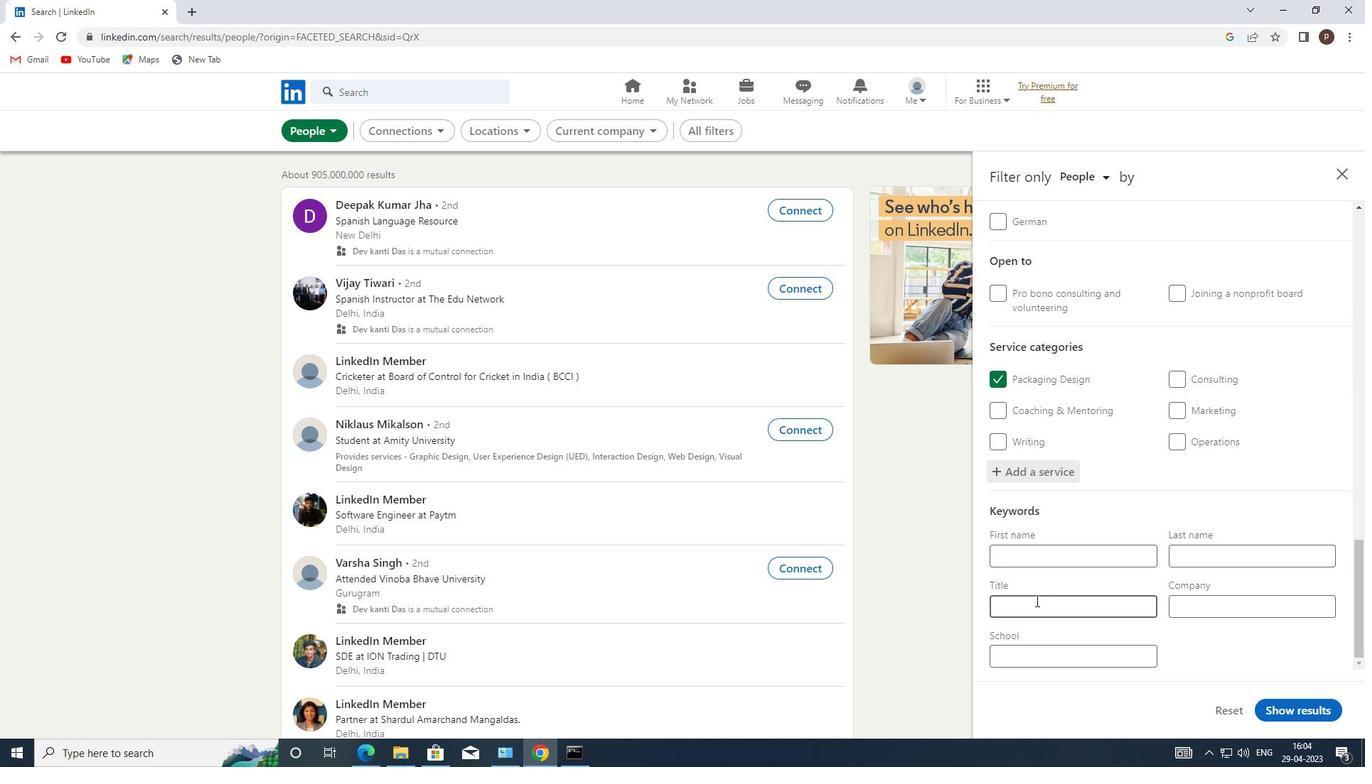 
Action: Key pressed <Key.caps_lock>M<Key.caps_lock>OTION<Key.space><Key.caps_lock>P<Key.caps_lock>ICTURE<Key.space><Key.caps_lock>D<Key.caps_lock>IRECTOR<Key.space>
Screenshot: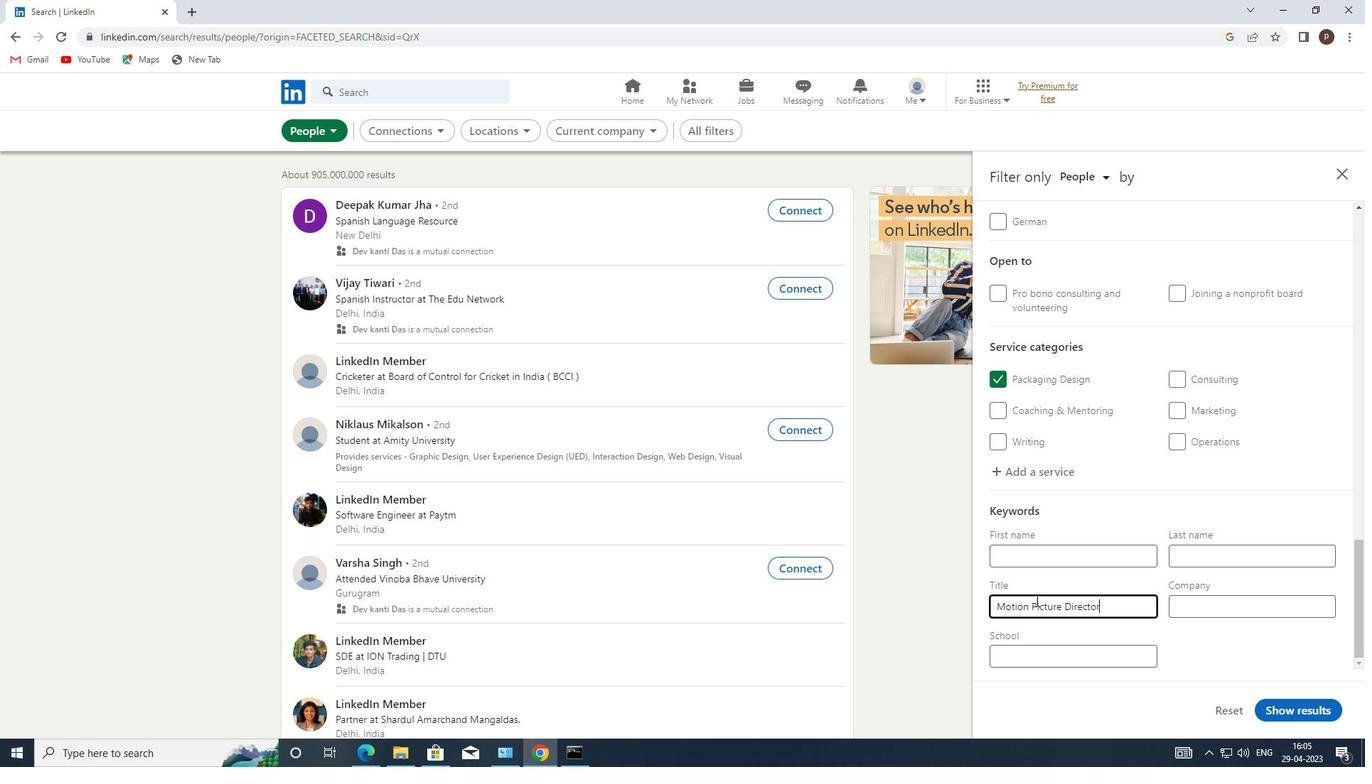 
Action: Mouse moved to (1292, 708)
Screenshot: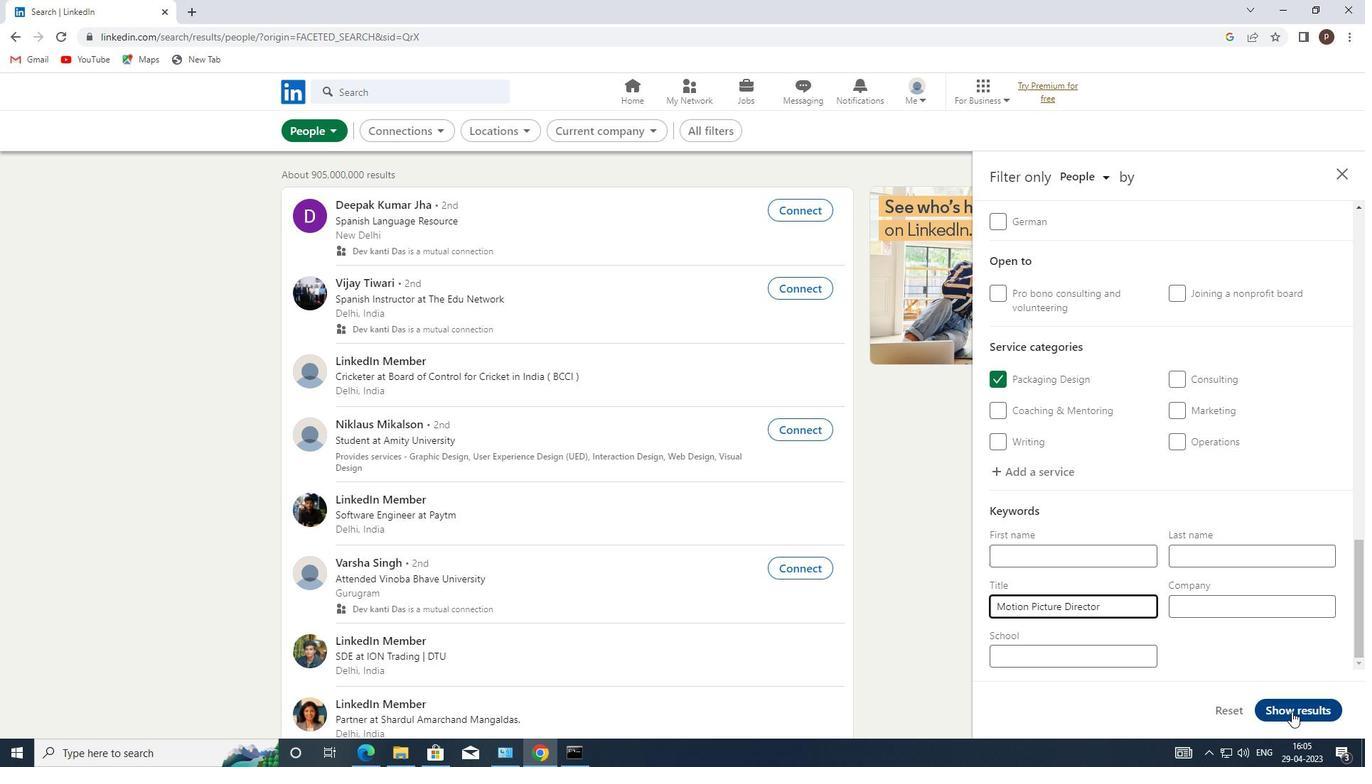 
Action: Mouse pressed left at (1292, 708)
Screenshot: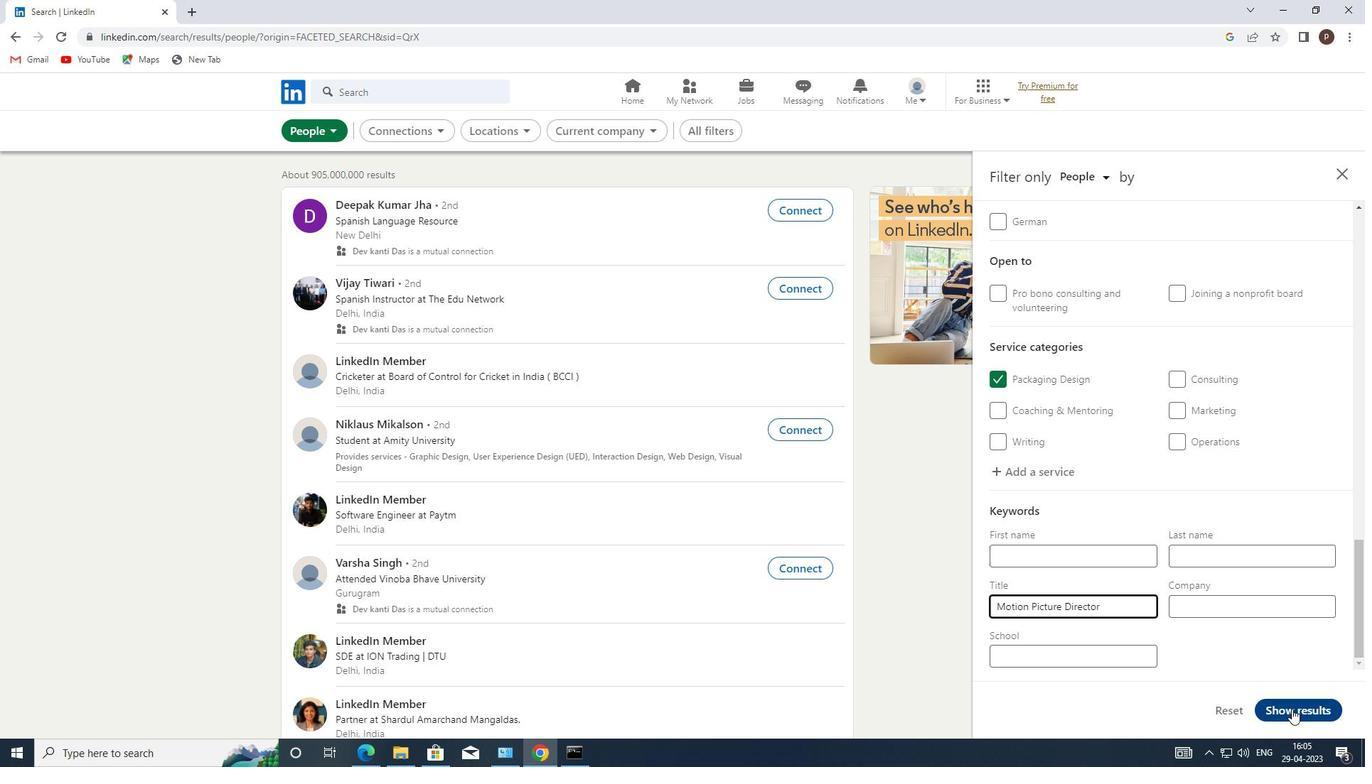 
